 Task: In Heading Arial with underline. Font size of heading  '18'Font style of data Calibri. Font size of data  9Alignment of headline & data Align center. Fill color in heading,  RedFont color of data Black Apply border in Data No BorderIn the sheet  Expense Control Logbookbook
Action: Mouse moved to (151, 40)
Screenshot: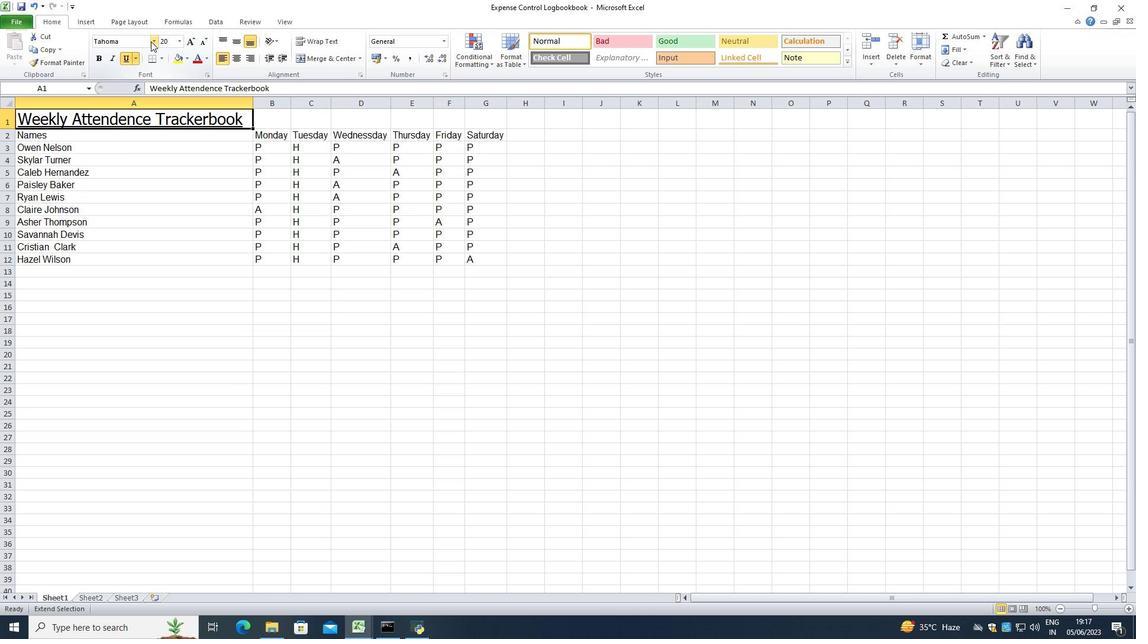 
Action: Mouse pressed left at (151, 40)
Screenshot: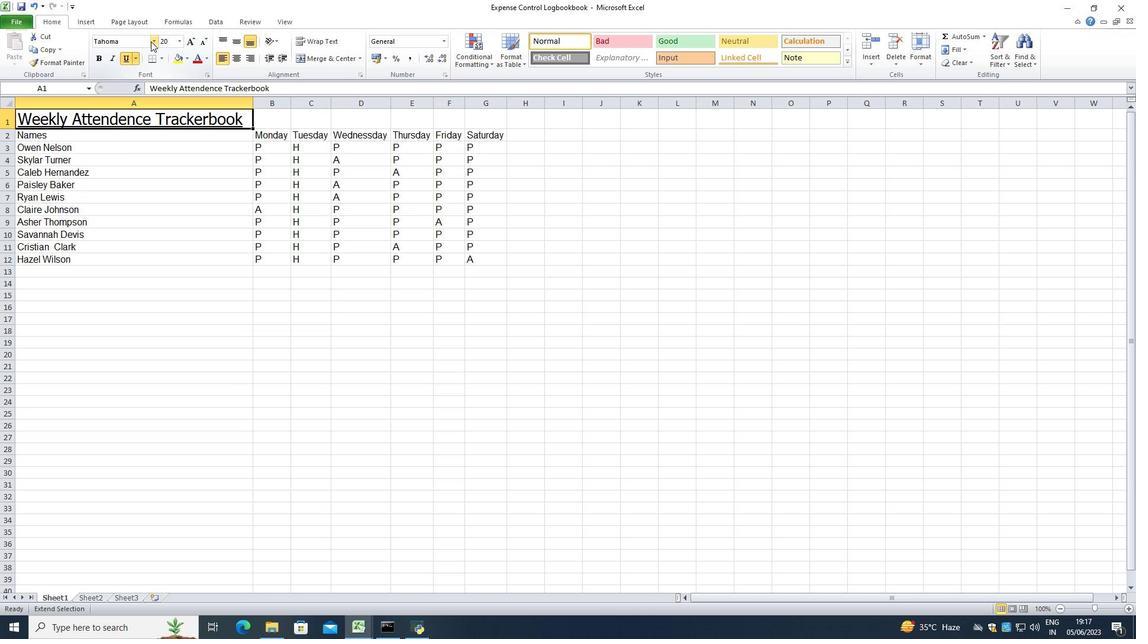 
Action: Mouse moved to (133, 204)
Screenshot: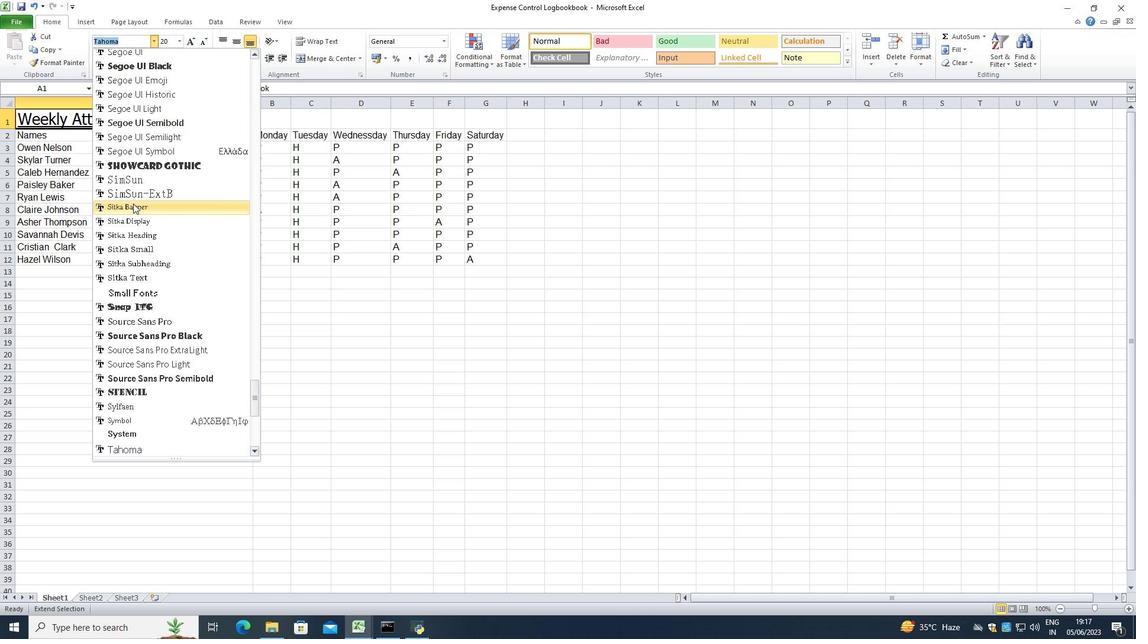 
Action: Mouse scrolled (133, 205) with delta (0, 0)
Screenshot: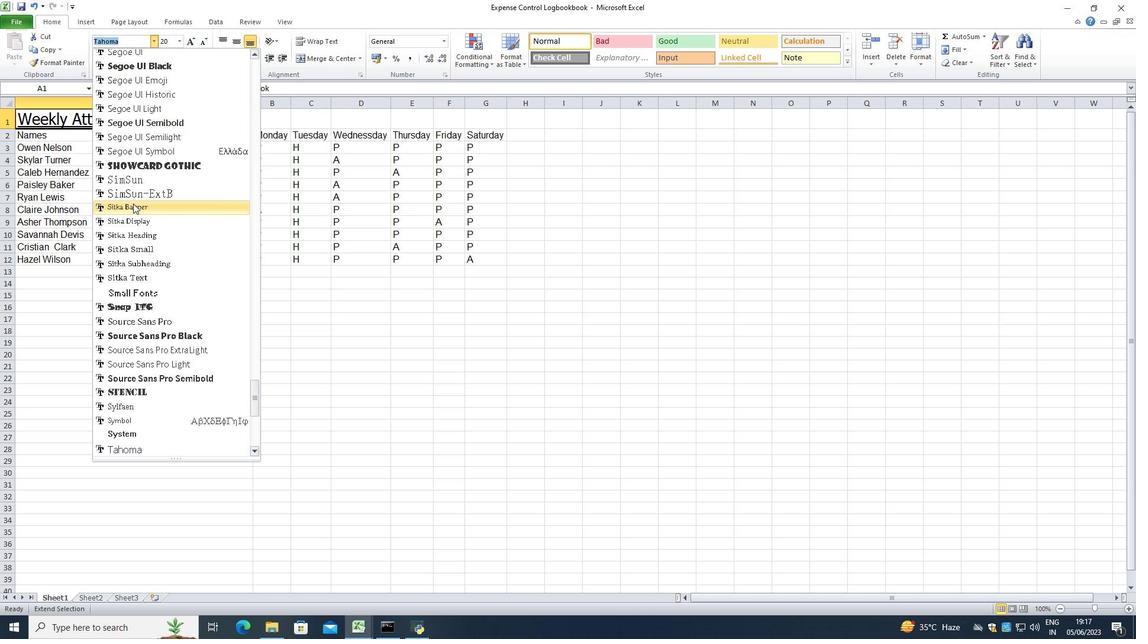 
Action: Mouse scrolled (133, 205) with delta (0, 0)
Screenshot: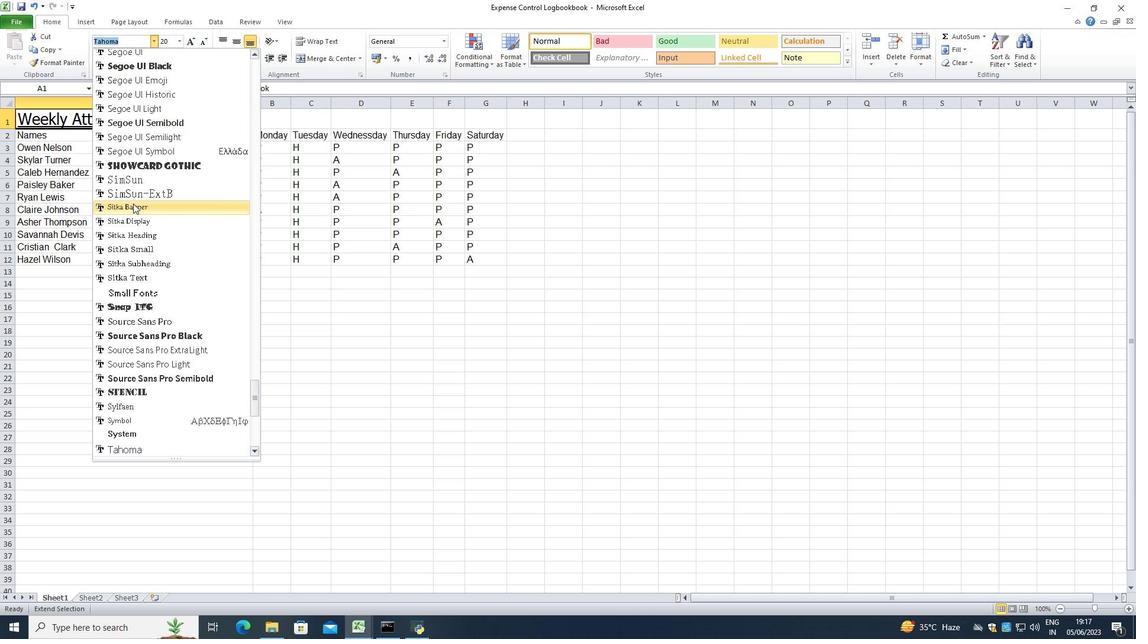 
Action: Mouse scrolled (133, 205) with delta (0, 0)
Screenshot: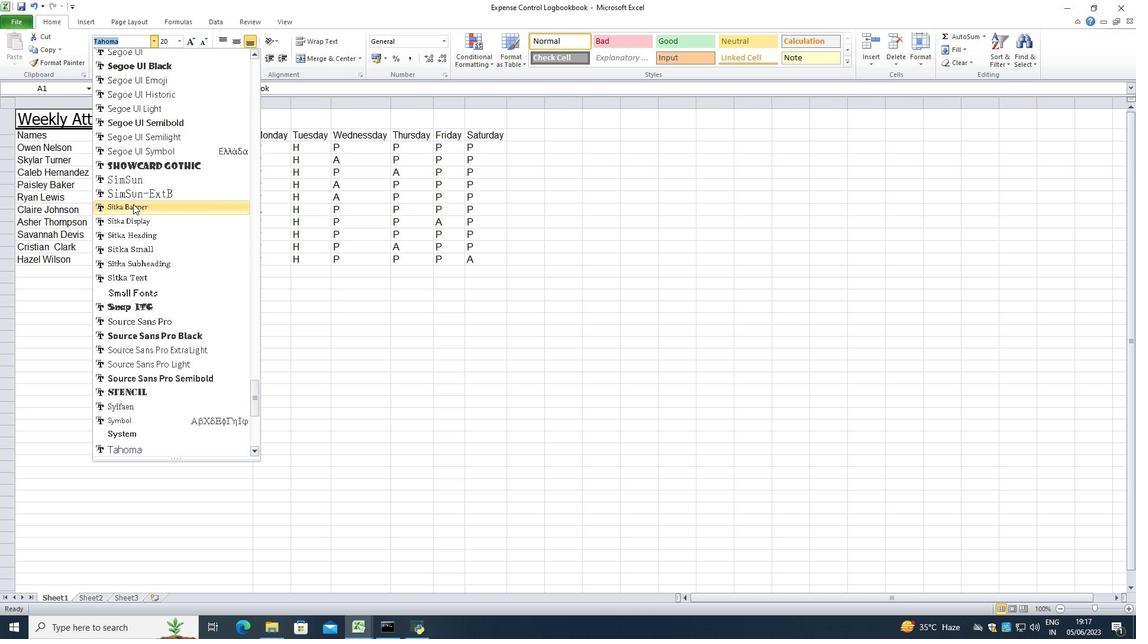 
Action: Mouse scrolled (133, 205) with delta (0, 0)
Screenshot: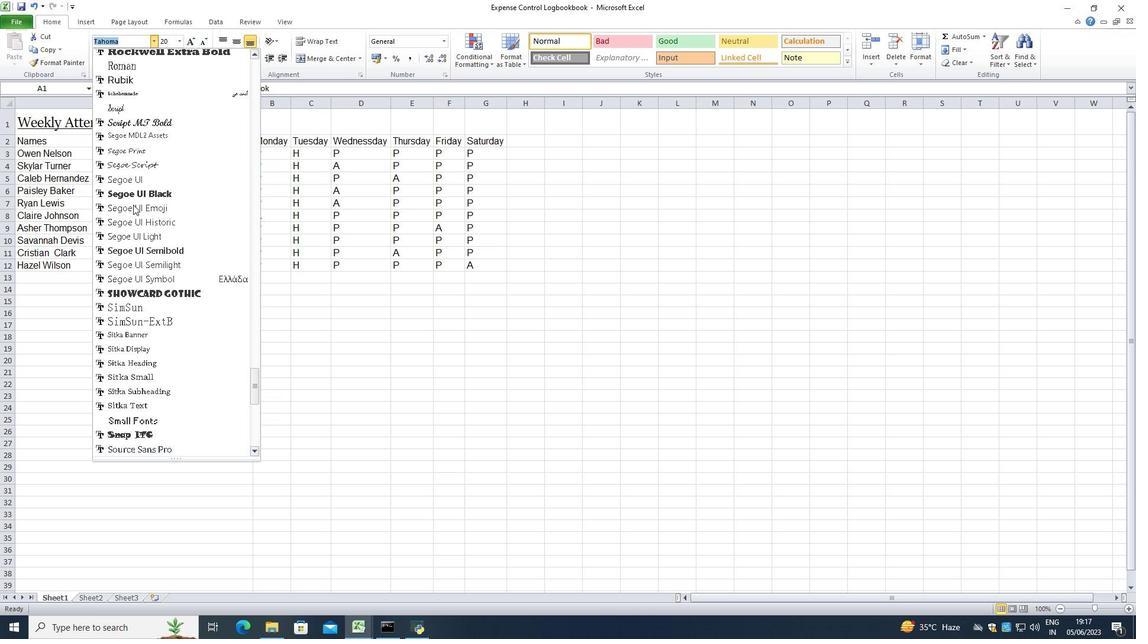 
Action: Mouse scrolled (133, 205) with delta (0, 0)
Screenshot: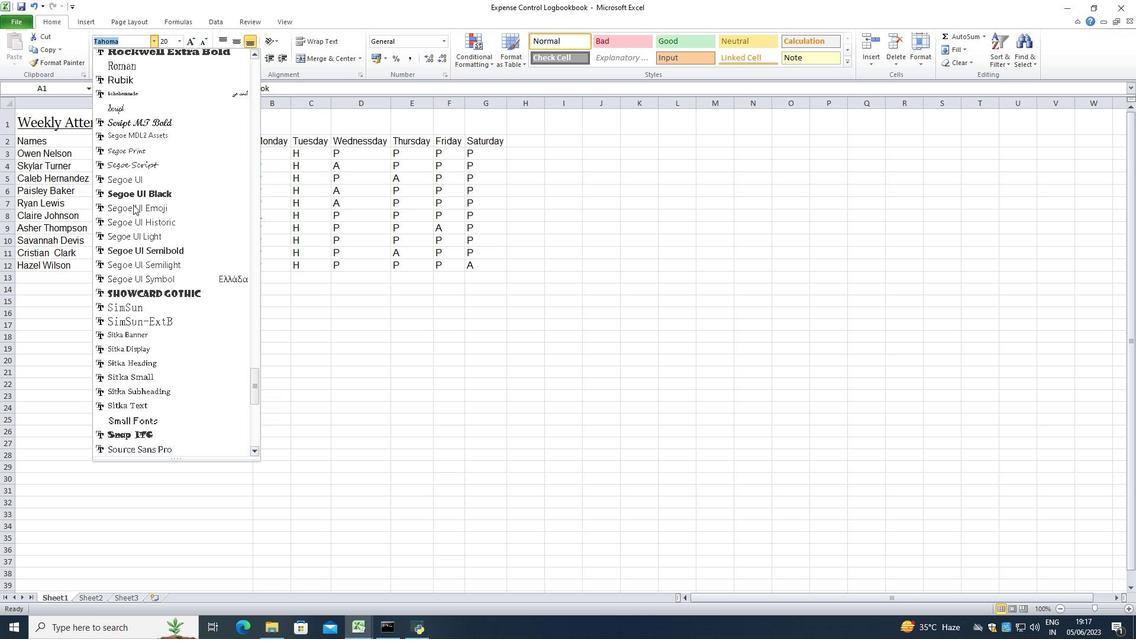 
Action: Mouse scrolled (133, 205) with delta (0, 0)
Screenshot: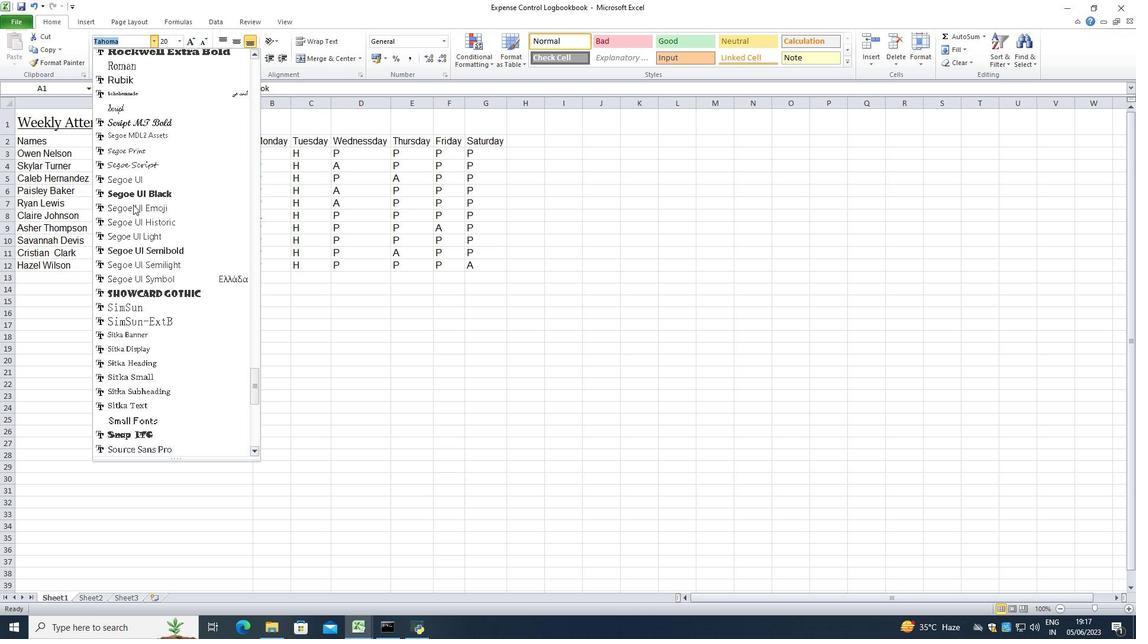 
Action: Mouse scrolled (133, 205) with delta (0, 0)
Screenshot: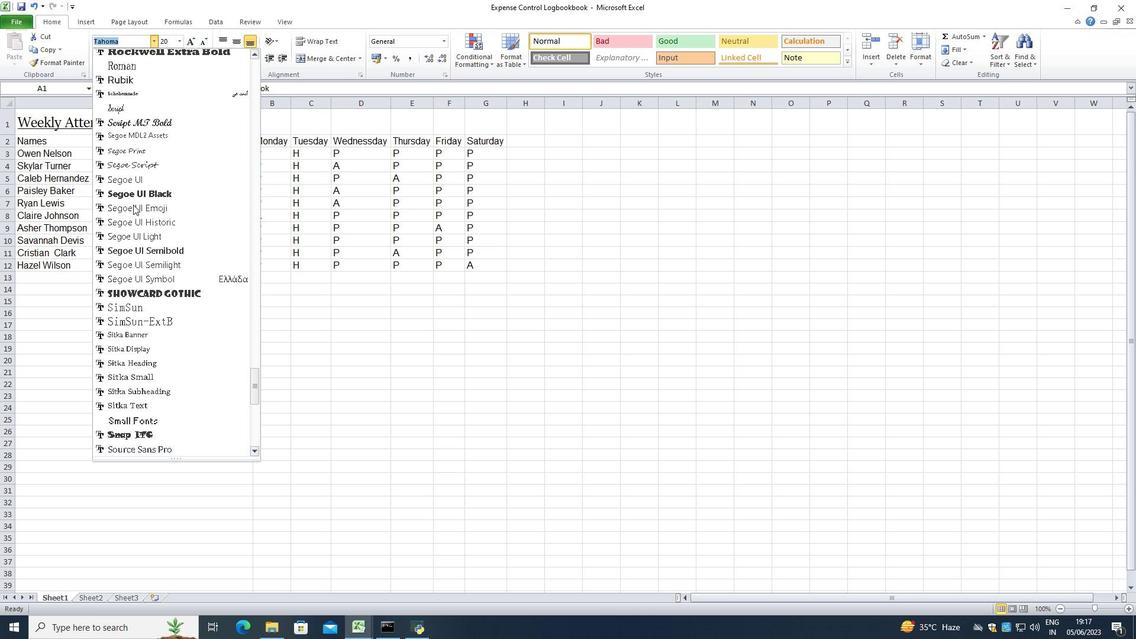 
Action: Mouse scrolled (133, 205) with delta (0, 0)
Screenshot: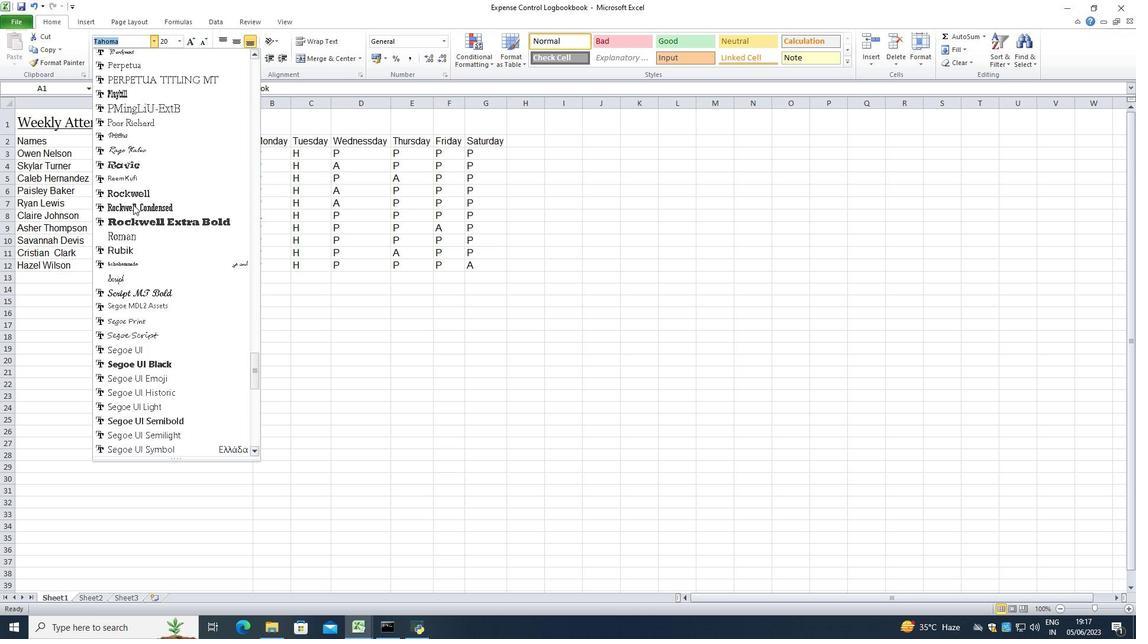 
Action: Mouse scrolled (133, 205) with delta (0, 0)
Screenshot: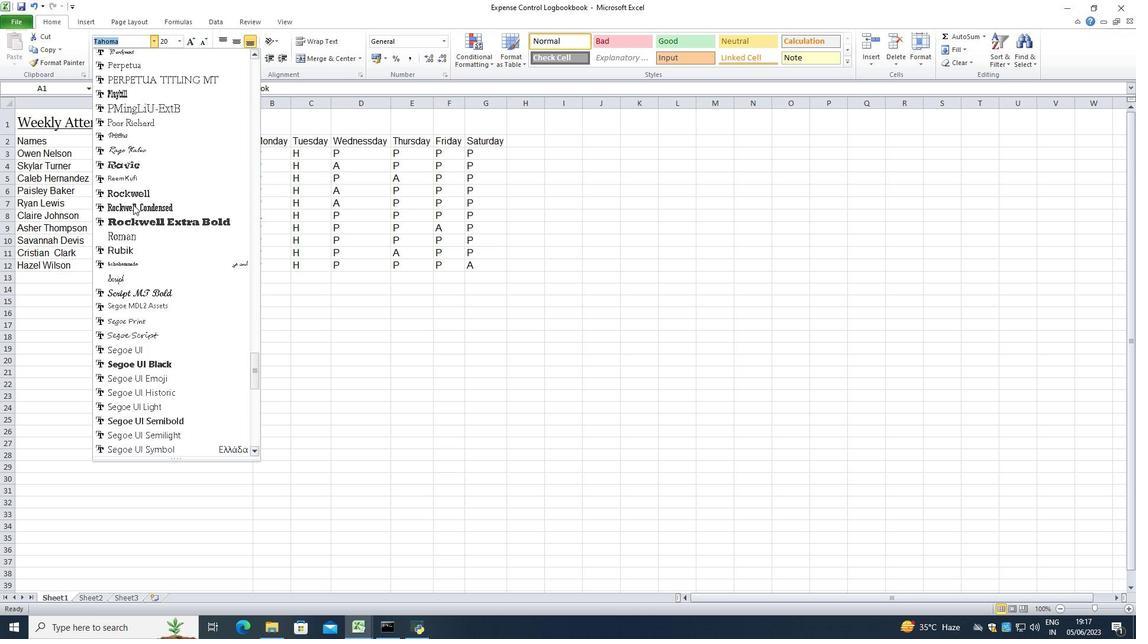 
Action: Mouse scrolled (133, 205) with delta (0, 0)
Screenshot: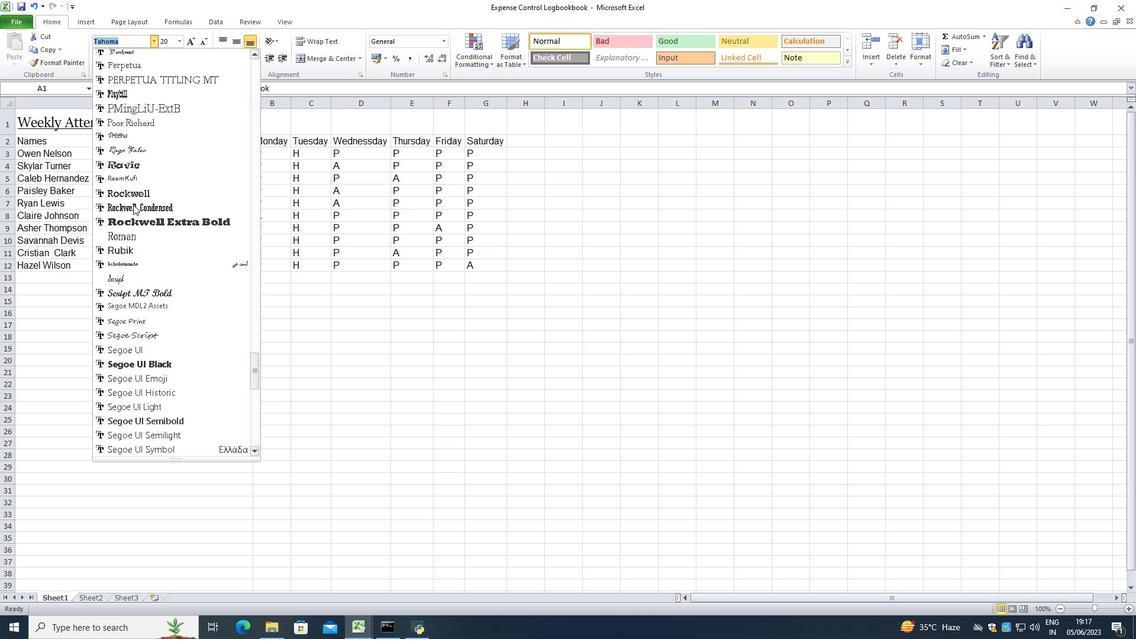 
Action: Mouse scrolled (133, 205) with delta (0, 0)
Screenshot: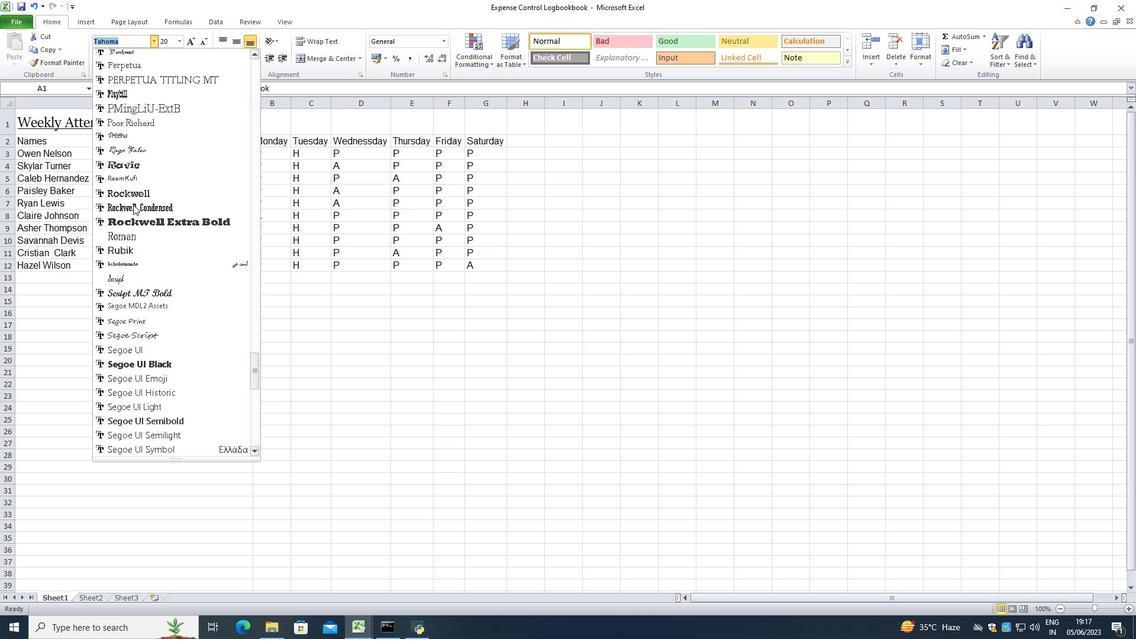 
Action: Mouse scrolled (133, 205) with delta (0, 0)
Screenshot: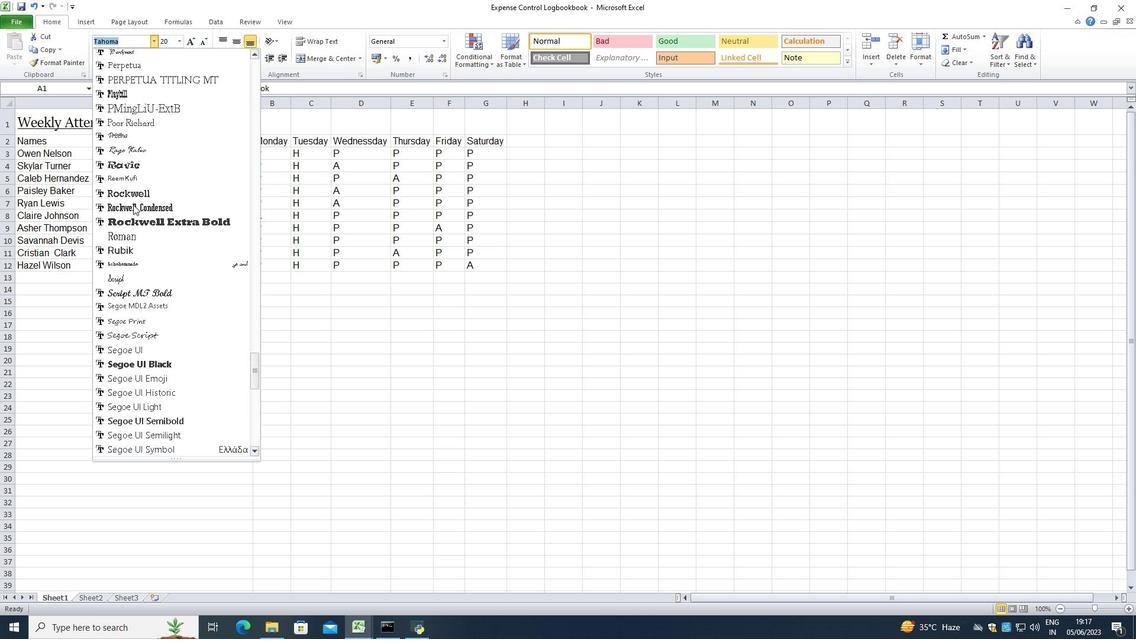 
Action: Mouse moved to (133, 204)
Screenshot: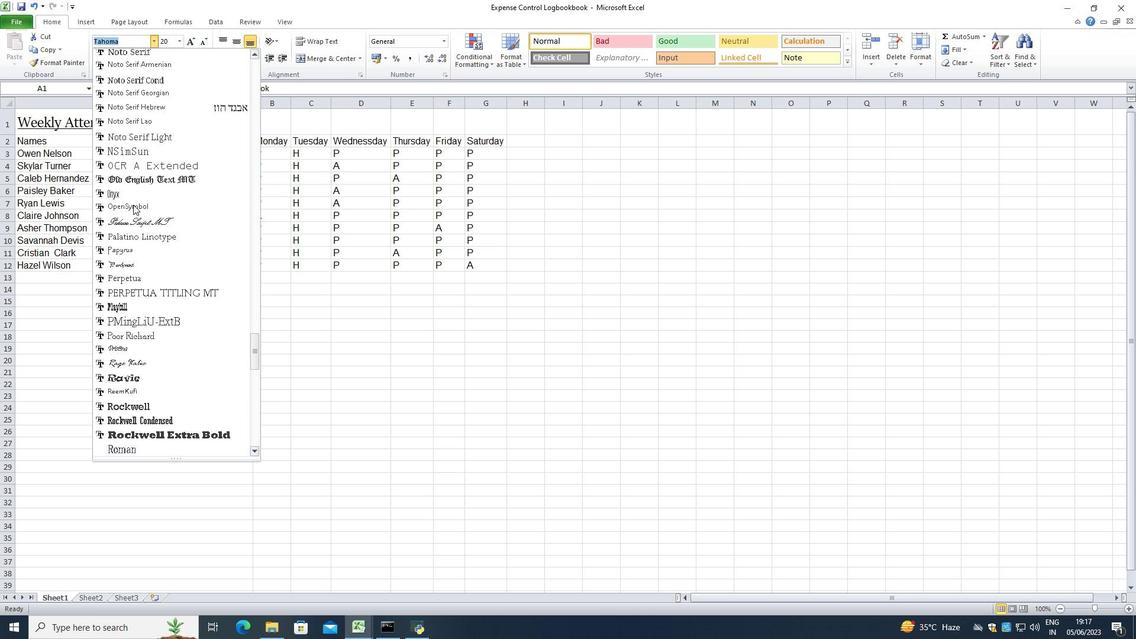 
Action: Mouse scrolled (133, 205) with delta (0, 0)
Screenshot: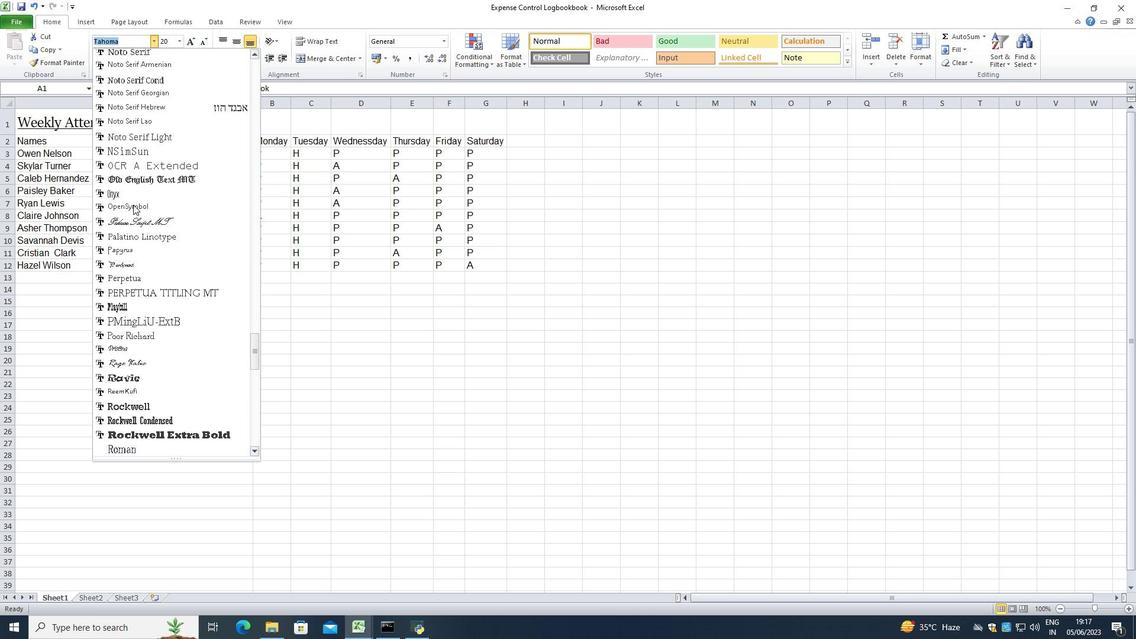 
Action: Mouse scrolled (133, 205) with delta (0, 0)
Screenshot: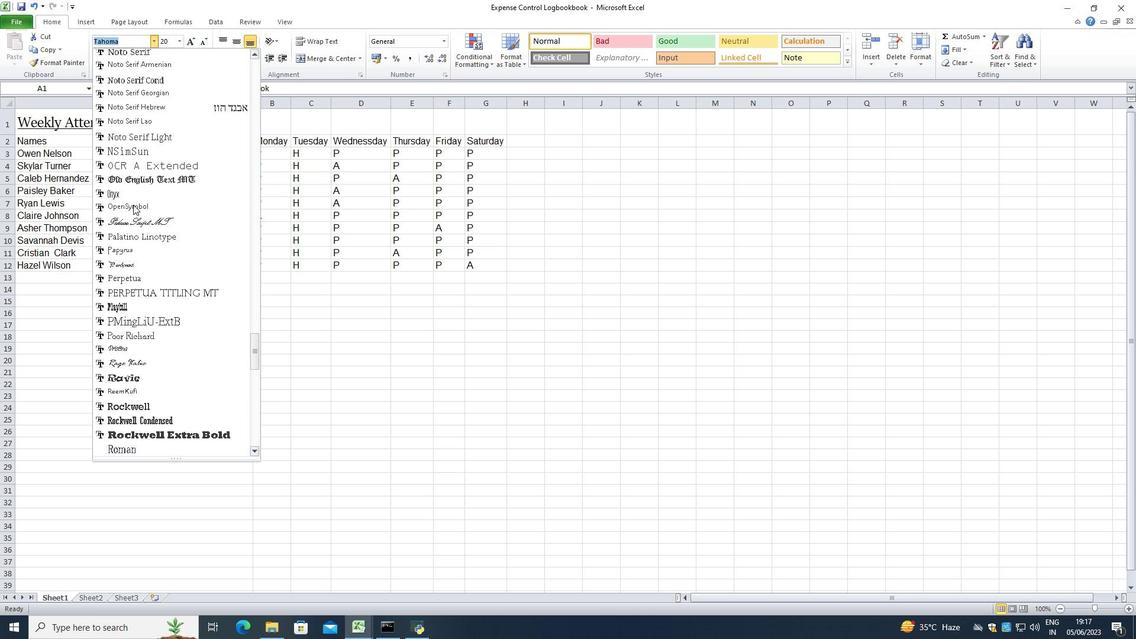
Action: Mouse scrolled (133, 205) with delta (0, 0)
Screenshot: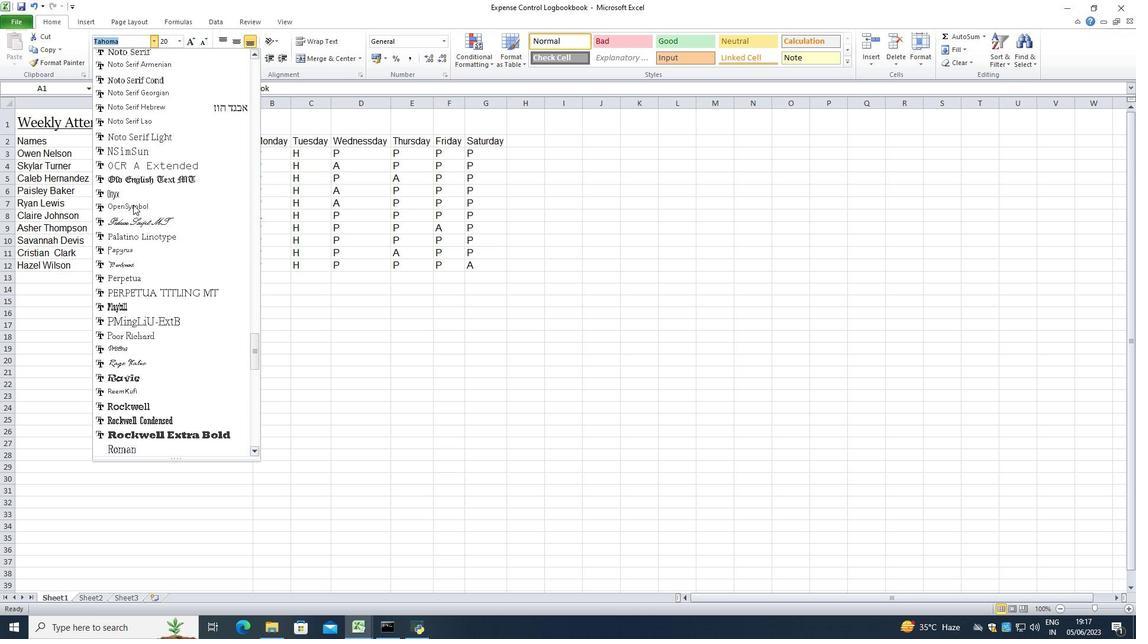 
Action: Mouse scrolled (133, 205) with delta (0, 0)
Screenshot: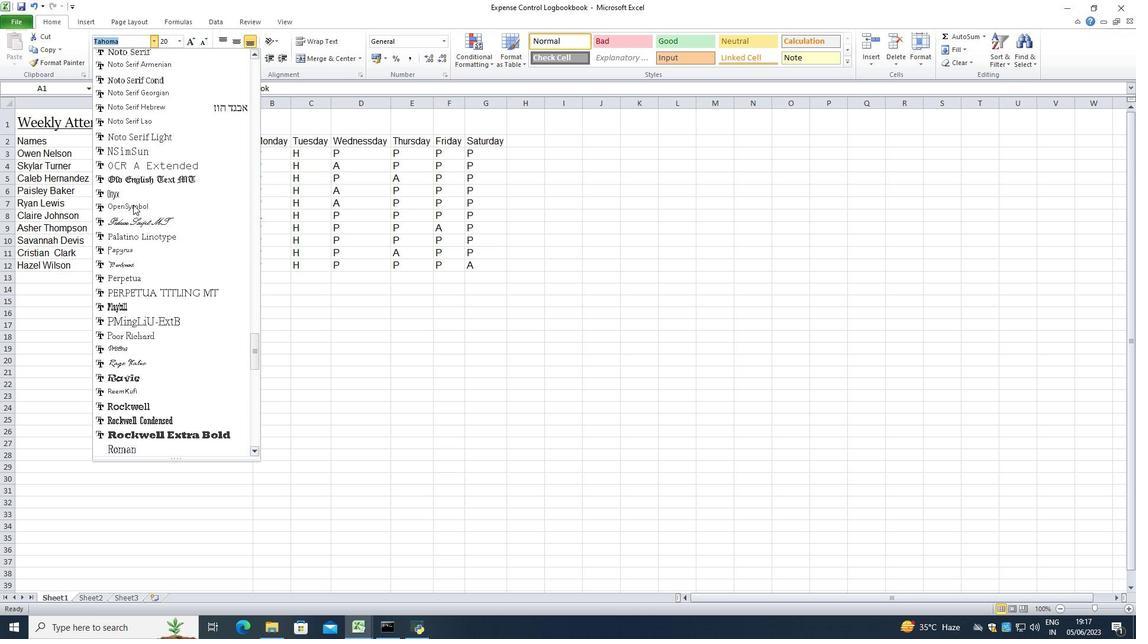 
Action: Mouse scrolled (133, 205) with delta (0, 0)
Screenshot: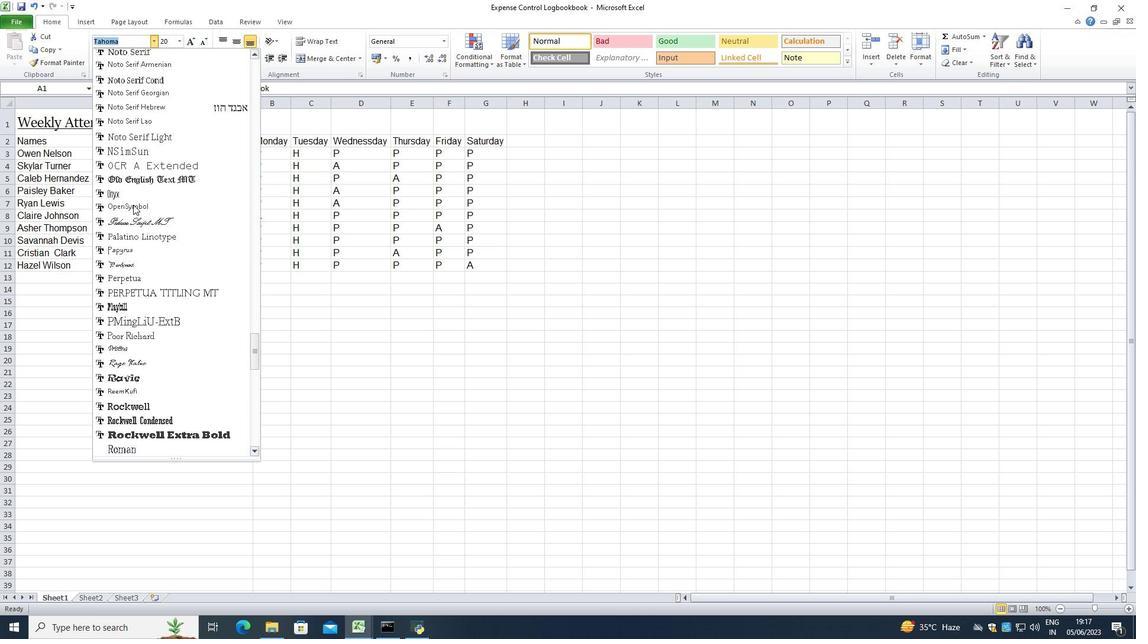 
Action: Mouse scrolled (133, 205) with delta (0, 0)
Screenshot: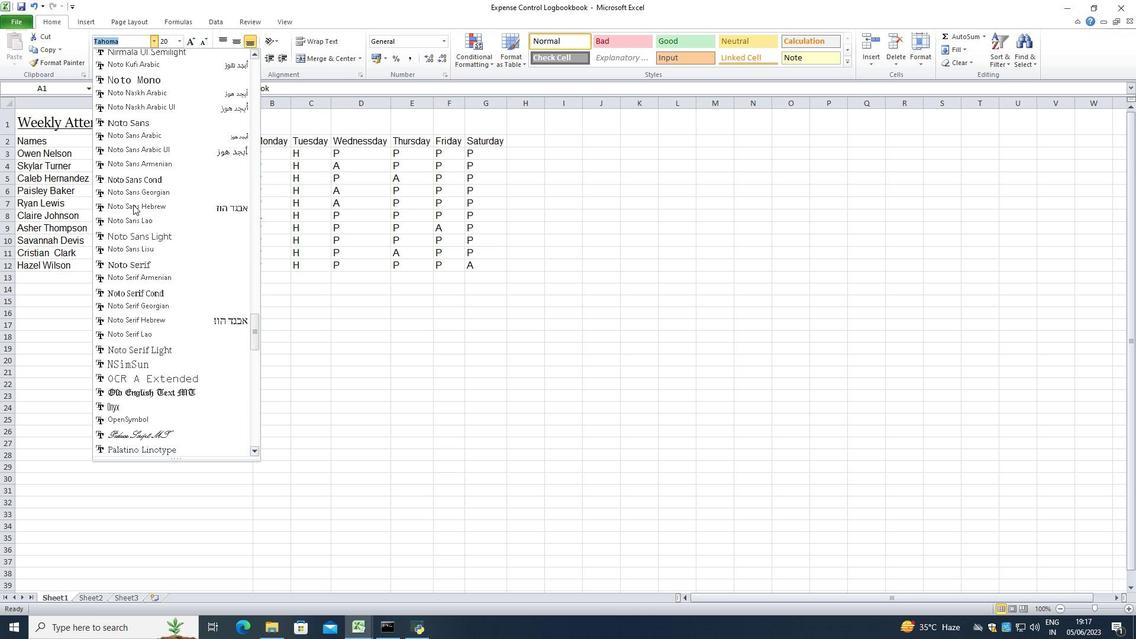 
Action: Mouse scrolled (133, 205) with delta (0, 0)
Screenshot: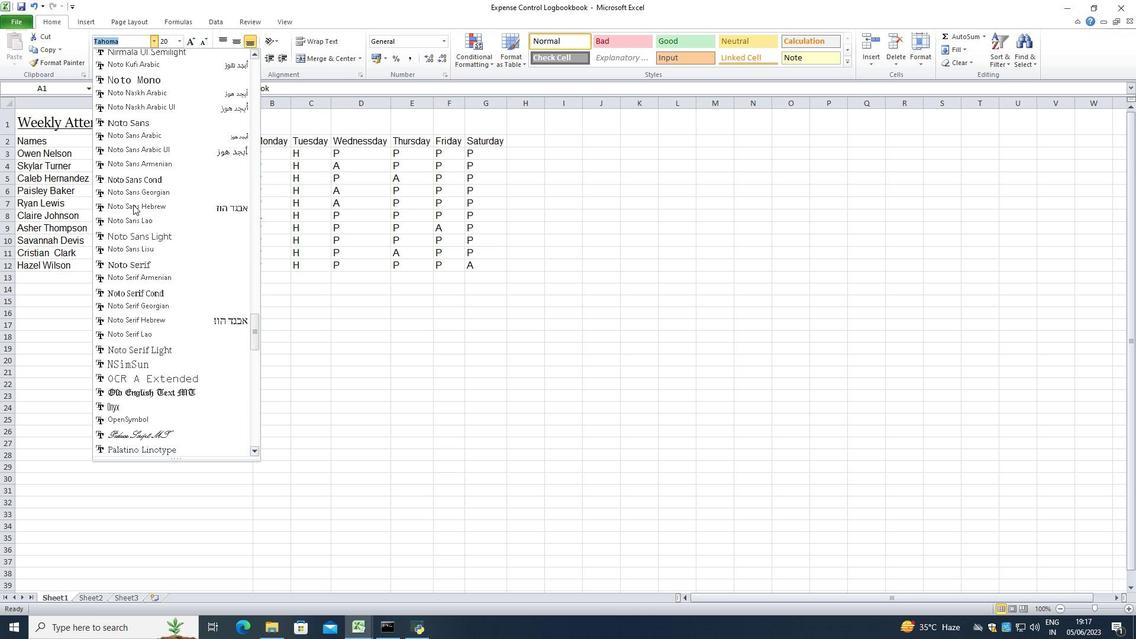 
Action: Mouse scrolled (133, 205) with delta (0, 0)
Screenshot: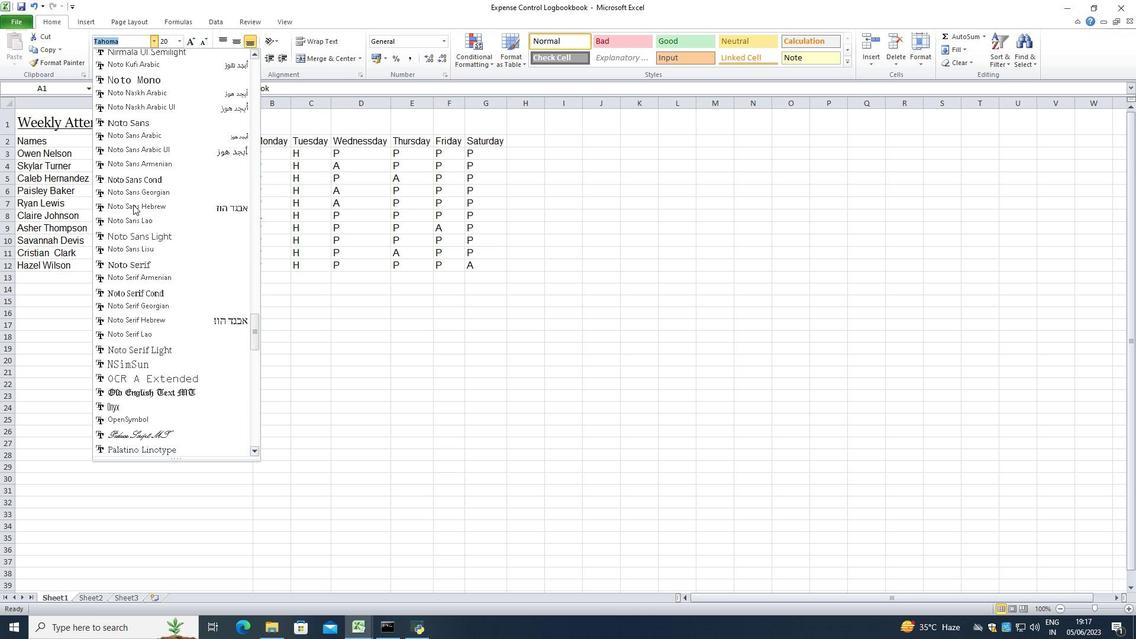 
Action: Mouse scrolled (133, 205) with delta (0, 0)
Screenshot: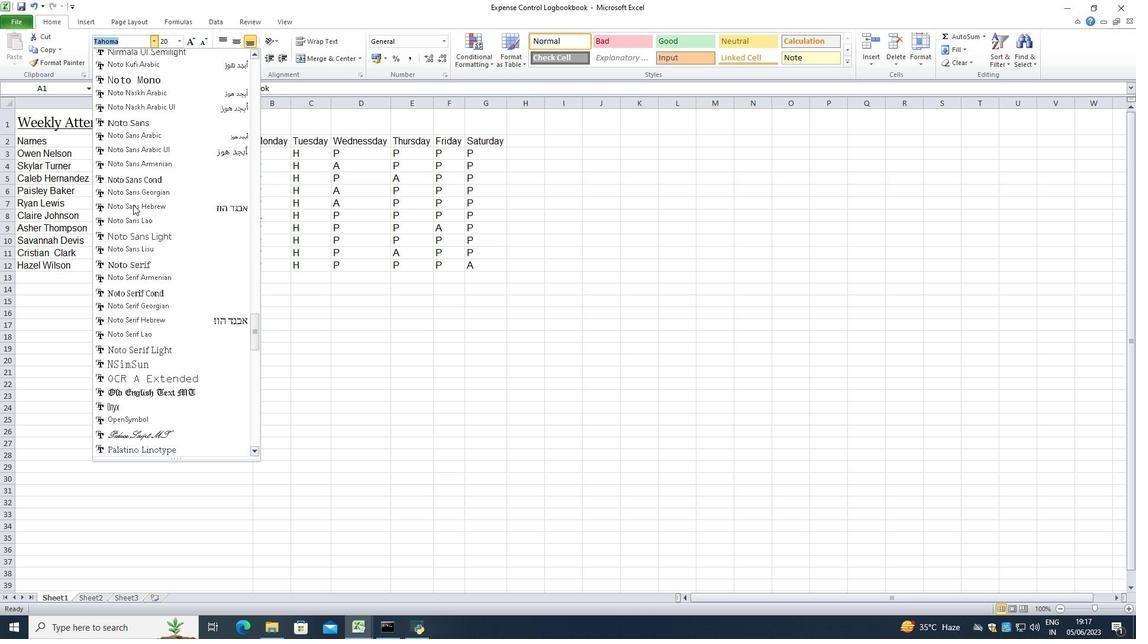 
Action: Mouse scrolled (133, 205) with delta (0, 0)
Screenshot: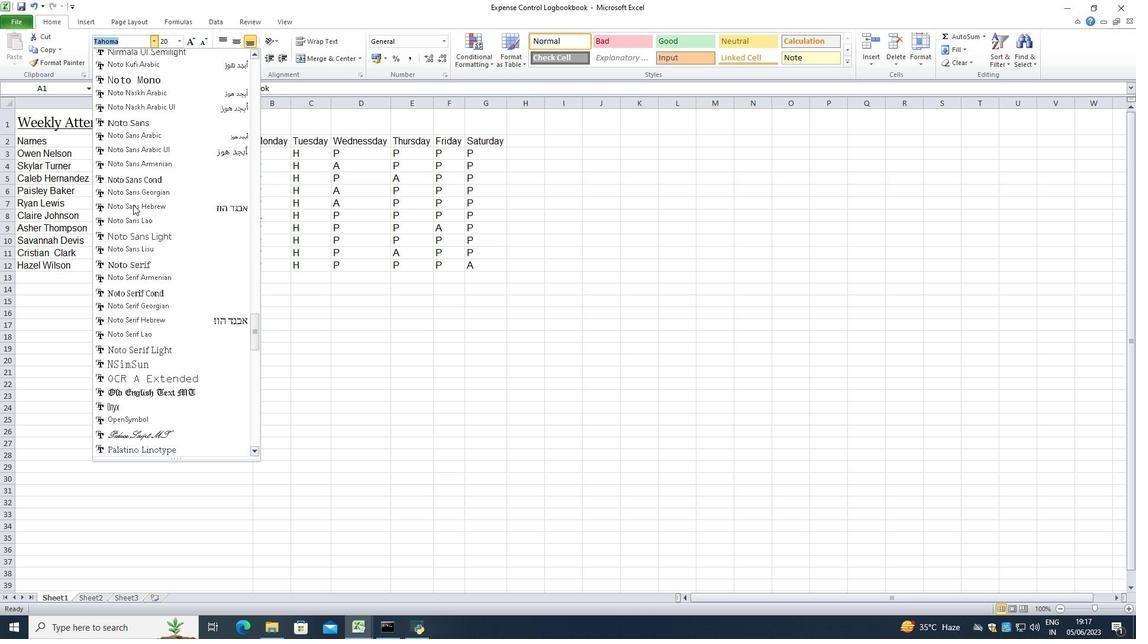 
Action: Mouse scrolled (133, 205) with delta (0, 0)
Screenshot: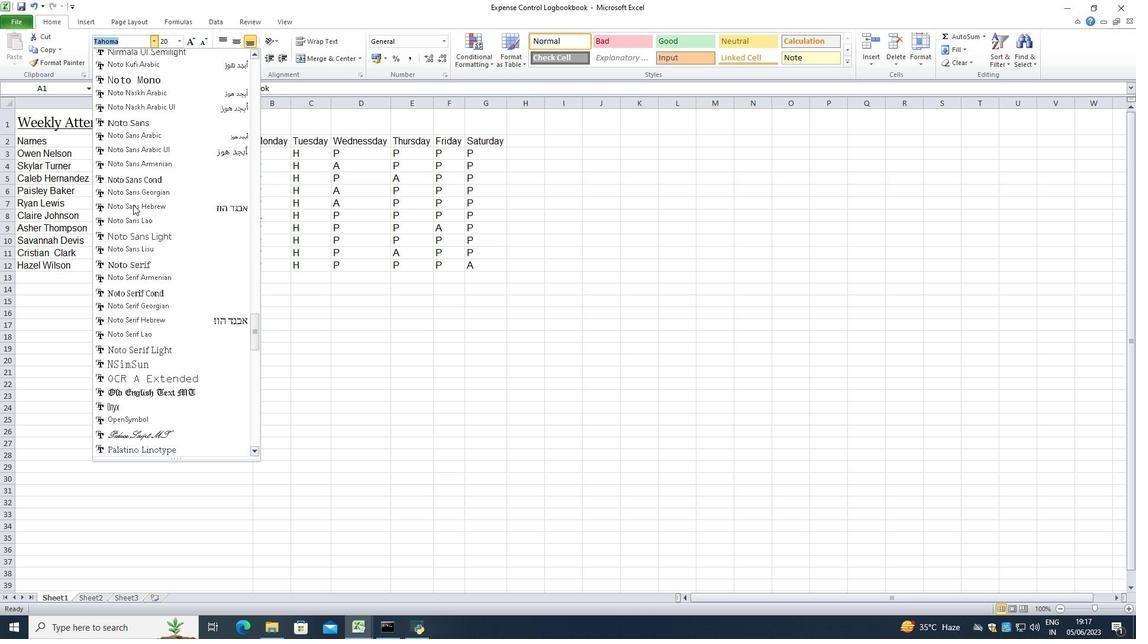 
Action: Mouse moved to (133, 204)
Screenshot: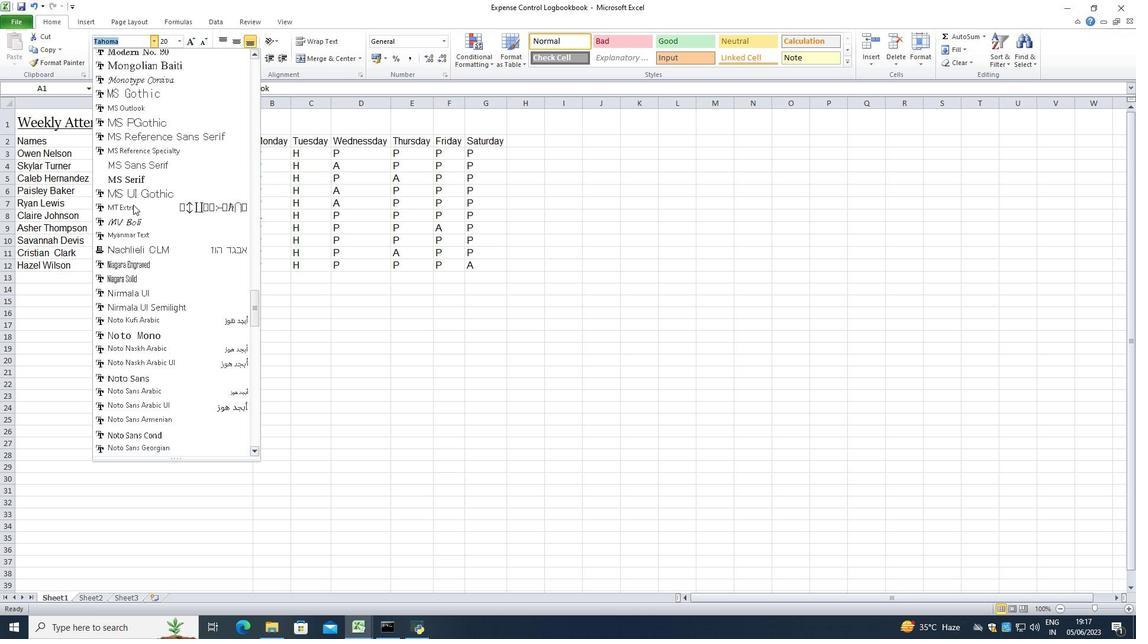 
Action: Mouse scrolled (133, 206) with delta (0, 1)
Screenshot: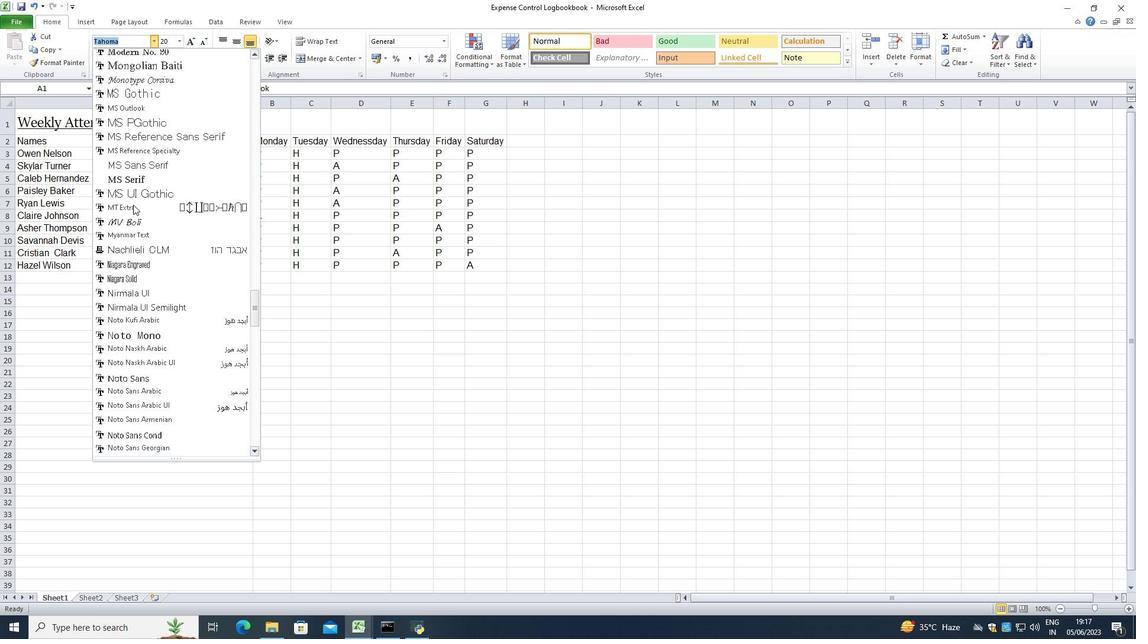 
Action: Mouse scrolled (133, 205) with delta (0, 0)
Screenshot: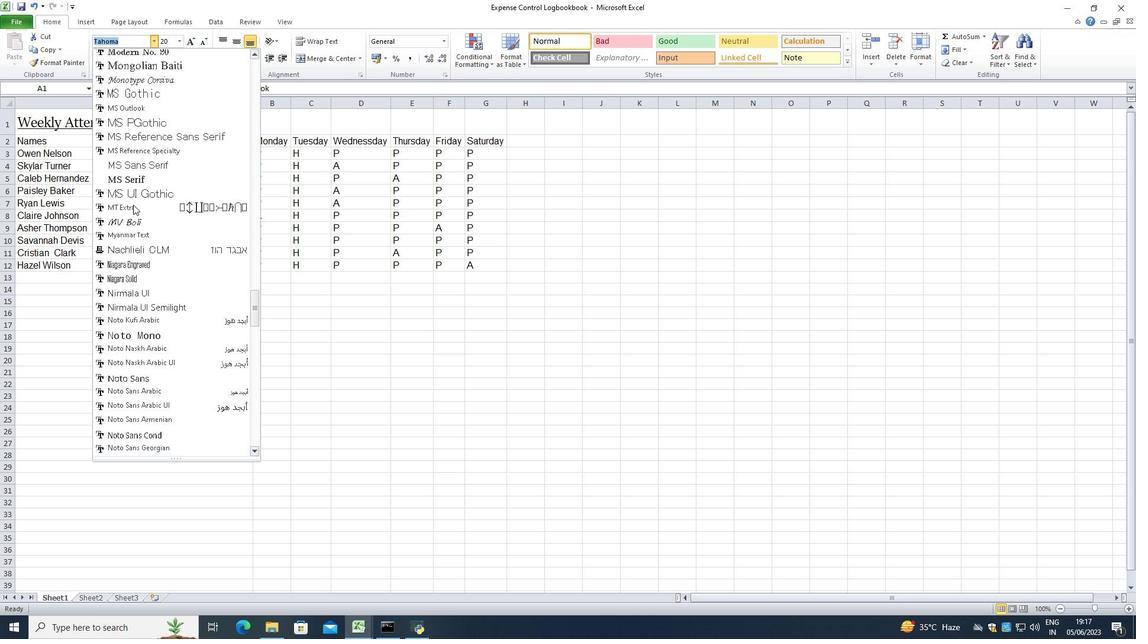 
Action: Mouse scrolled (133, 205) with delta (0, 0)
Screenshot: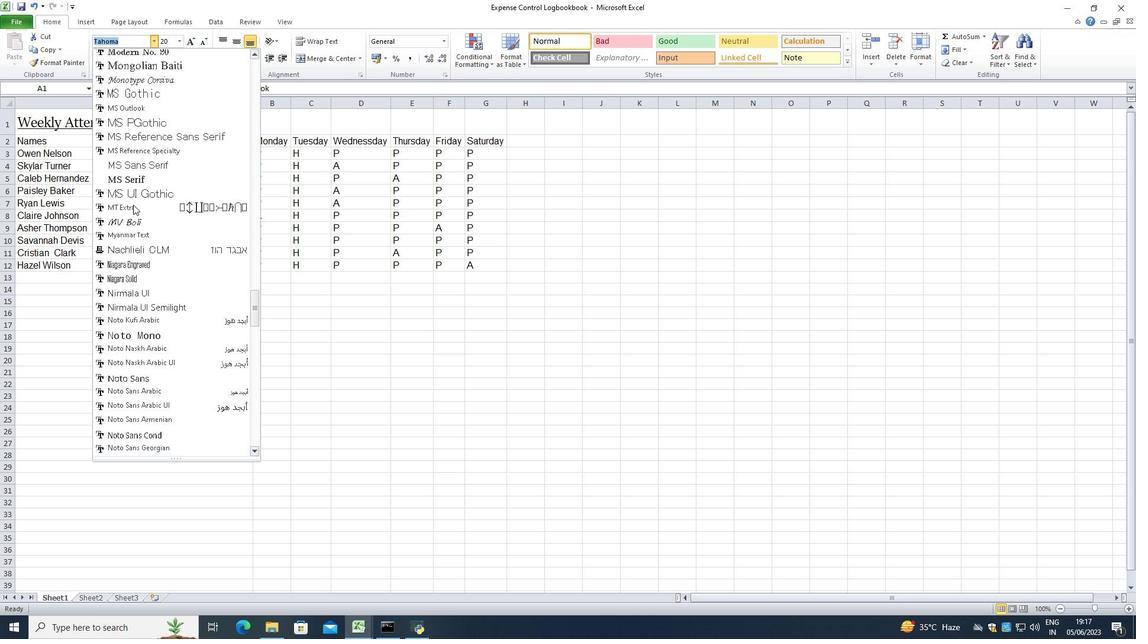 
Action: Mouse scrolled (133, 205) with delta (0, 0)
Screenshot: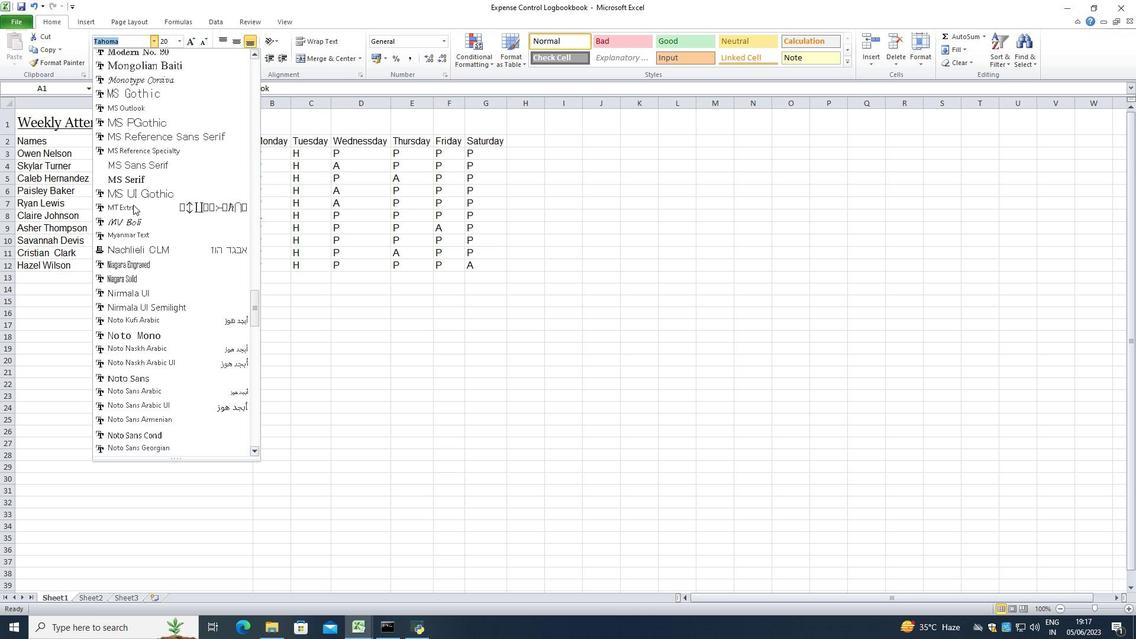
Action: Mouse scrolled (133, 205) with delta (0, 0)
Screenshot: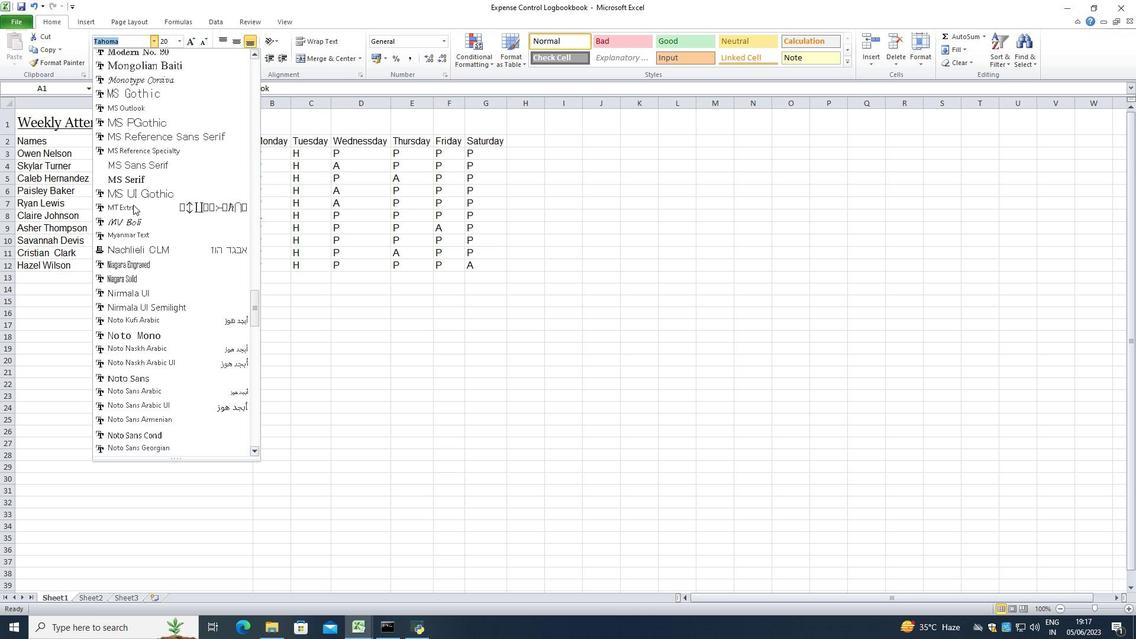 
Action: Mouse moved to (133, 204)
Screenshot: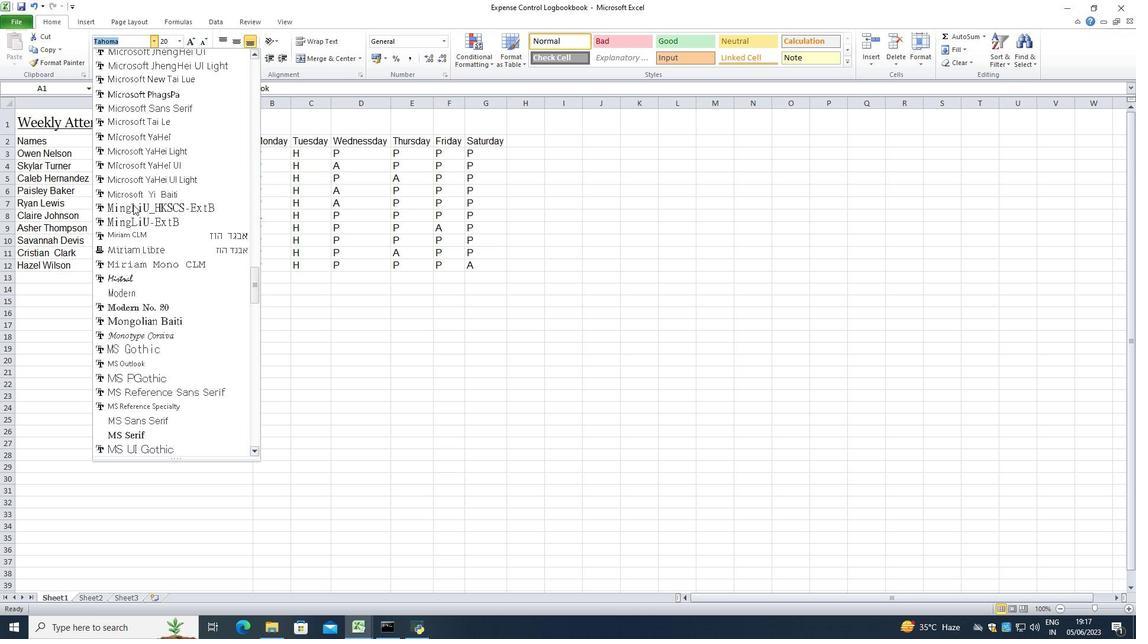 
Action: Mouse scrolled (133, 205) with delta (0, 0)
Screenshot: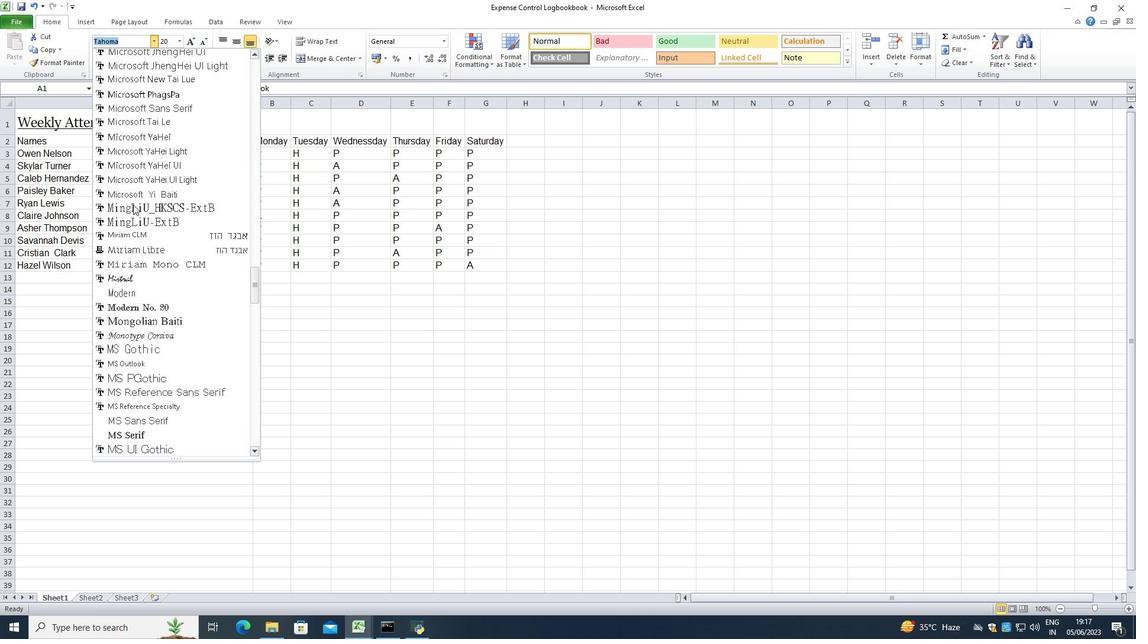 
Action: Mouse scrolled (133, 205) with delta (0, 0)
Screenshot: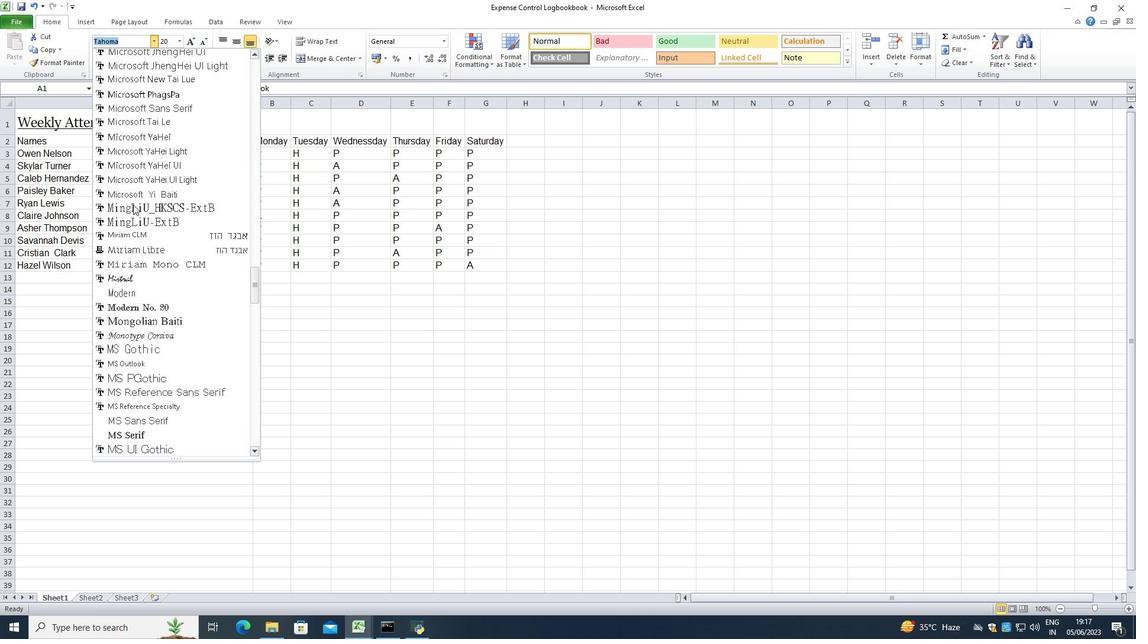 
Action: Mouse scrolled (133, 205) with delta (0, 0)
Screenshot: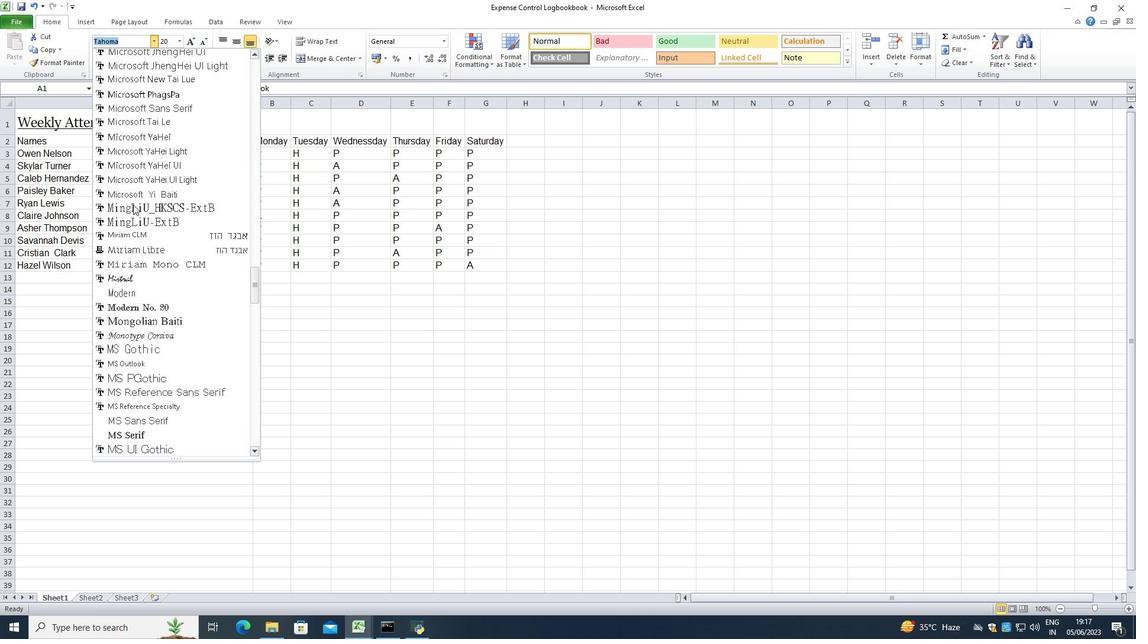 
Action: Mouse scrolled (133, 205) with delta (0, 0)
Screenshot: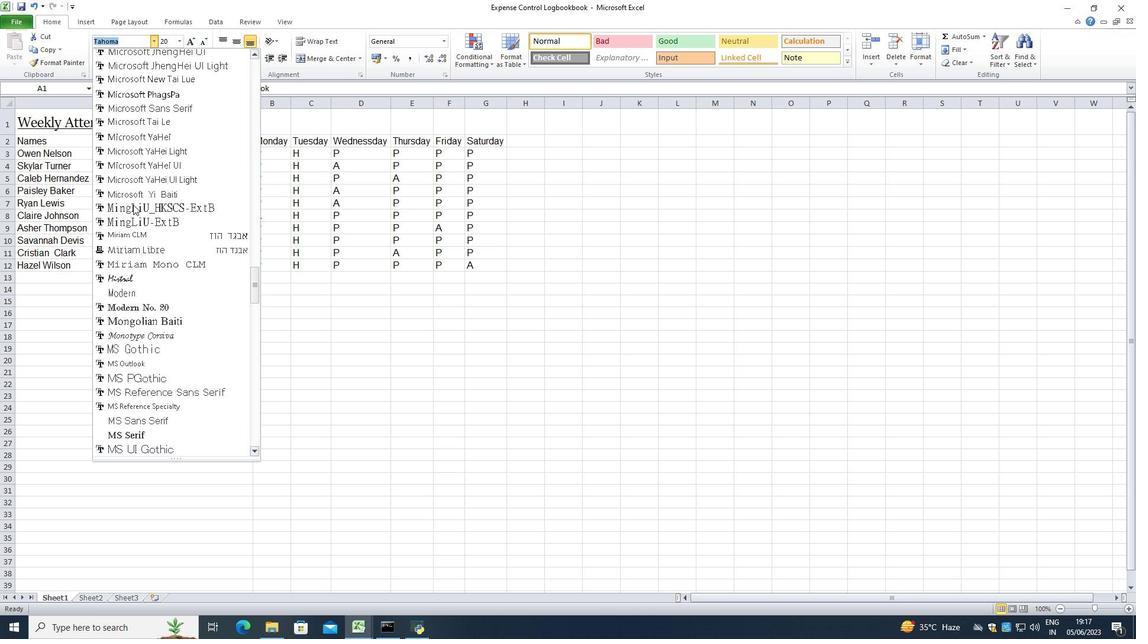 
Action: Mouse scrolled (133, 205) with delta (0, 0)
Screenshot: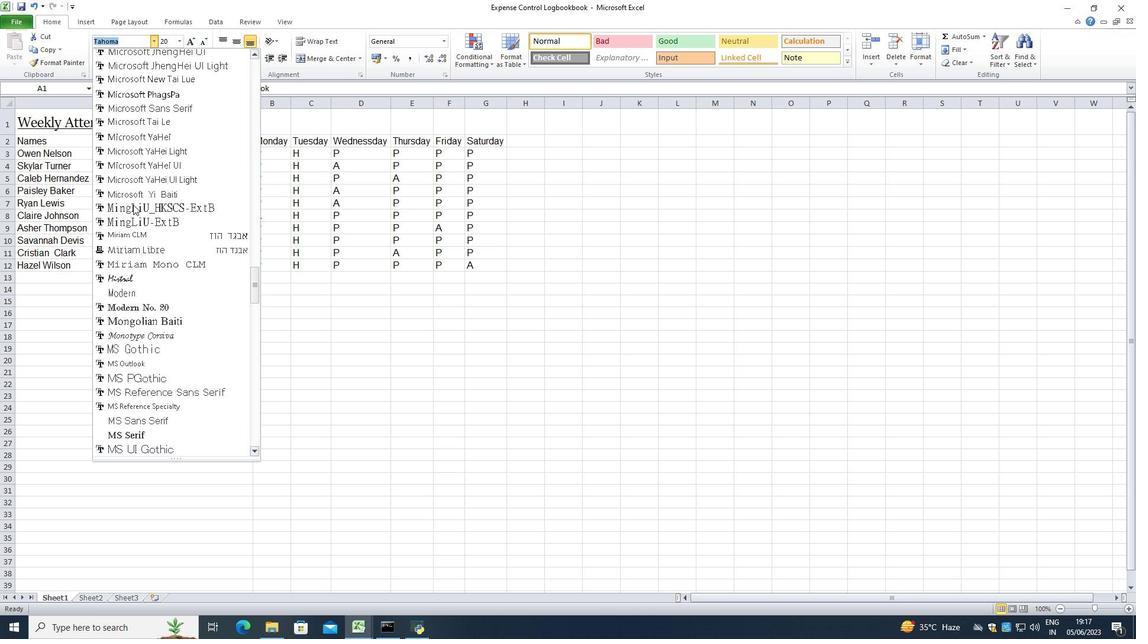 
Action: Mouse scrolled (133, 205) with delta (0, 0)
Screenshot: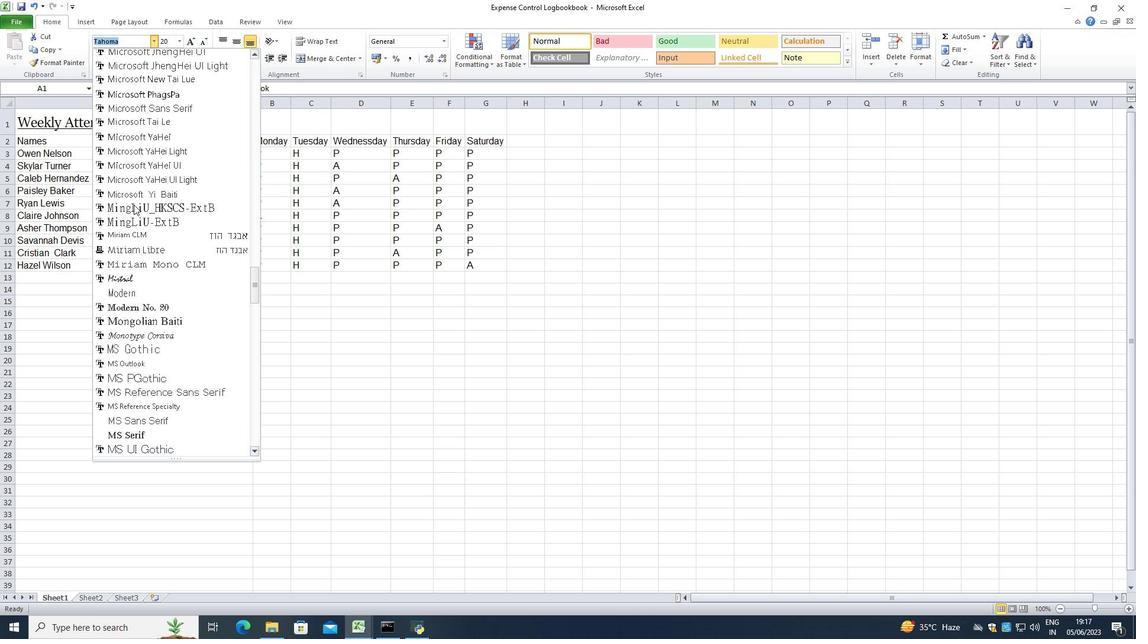 
Action: Mouse moved to (146, 207)
Screenshot: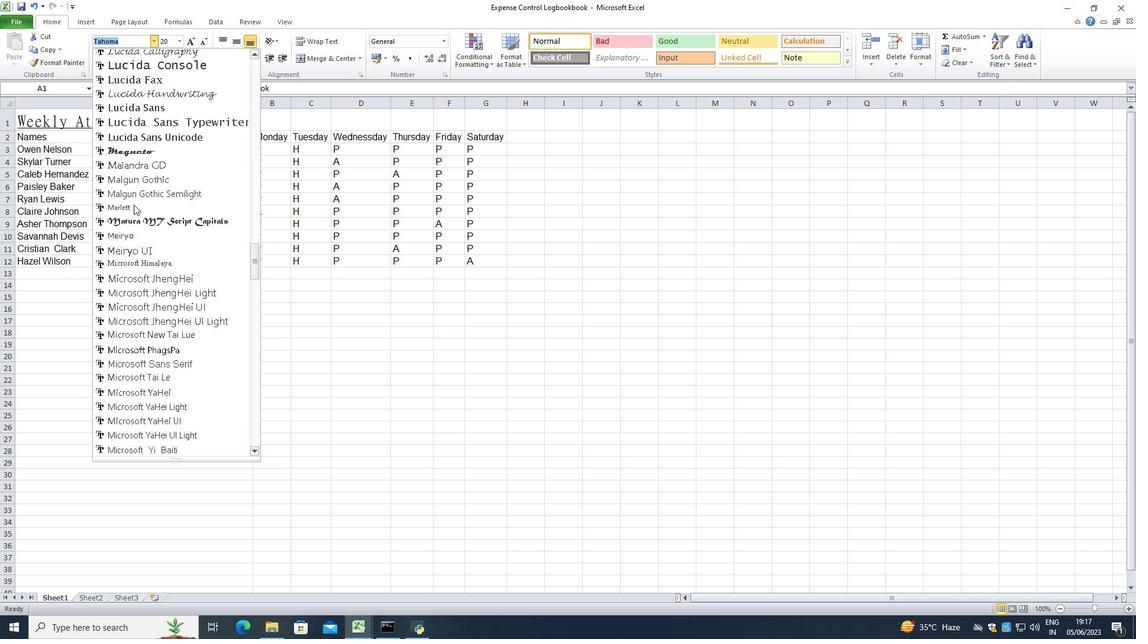 
Action: Mouse scrolled (146, 207) with delta (0, 0)
Screenshot: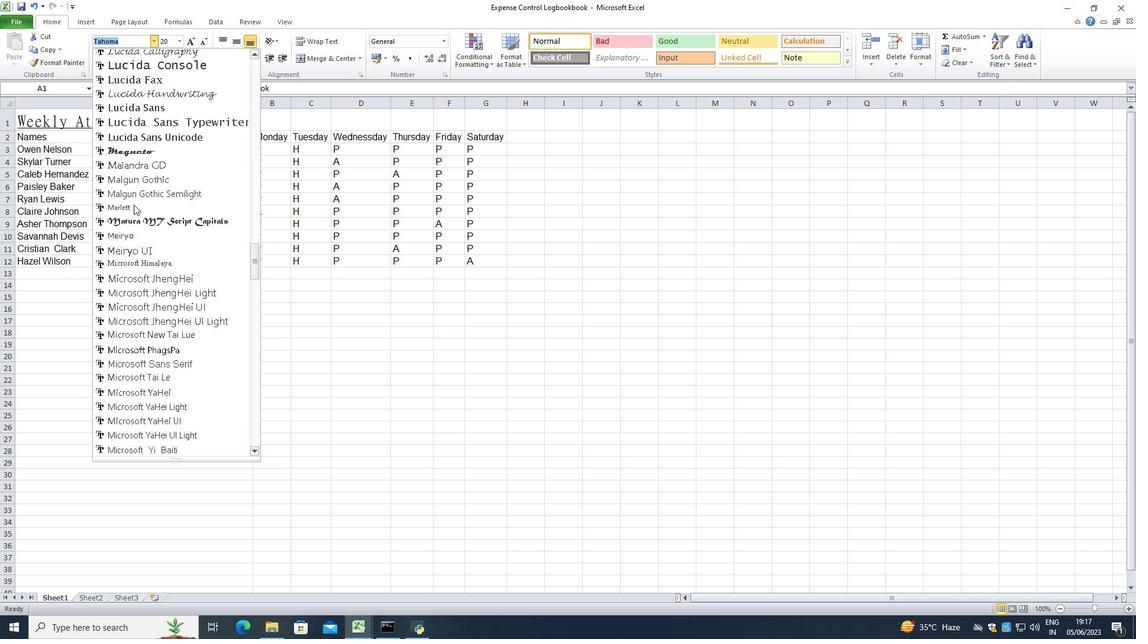
Action: Mouse scrolled (146, 207) with delta (0, 0)
Screenshot: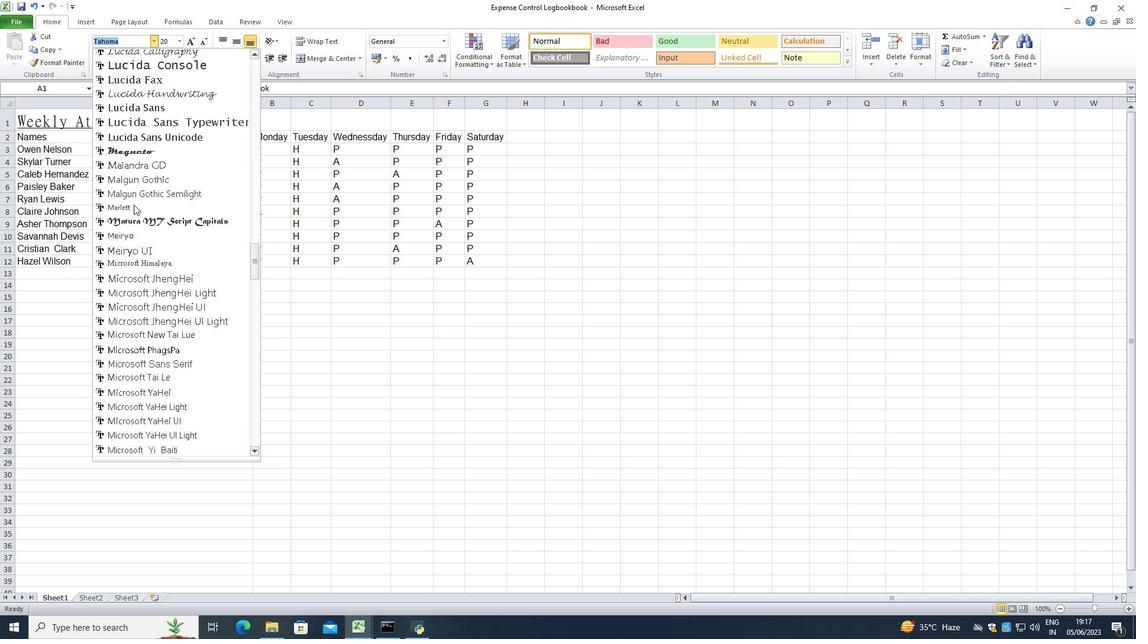 
Action: Mouse scrolled (146, 207) with delta (0, 0)
Screenshot: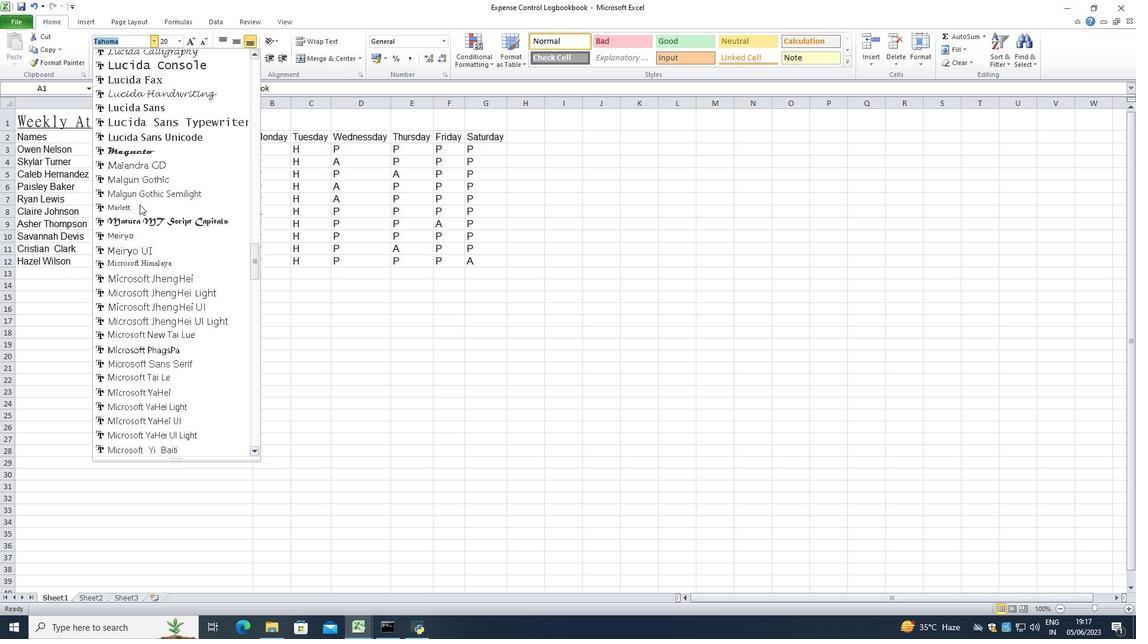 
Action: Mouse scrolled (146, 207) with delta (0, 0)
Screenshot: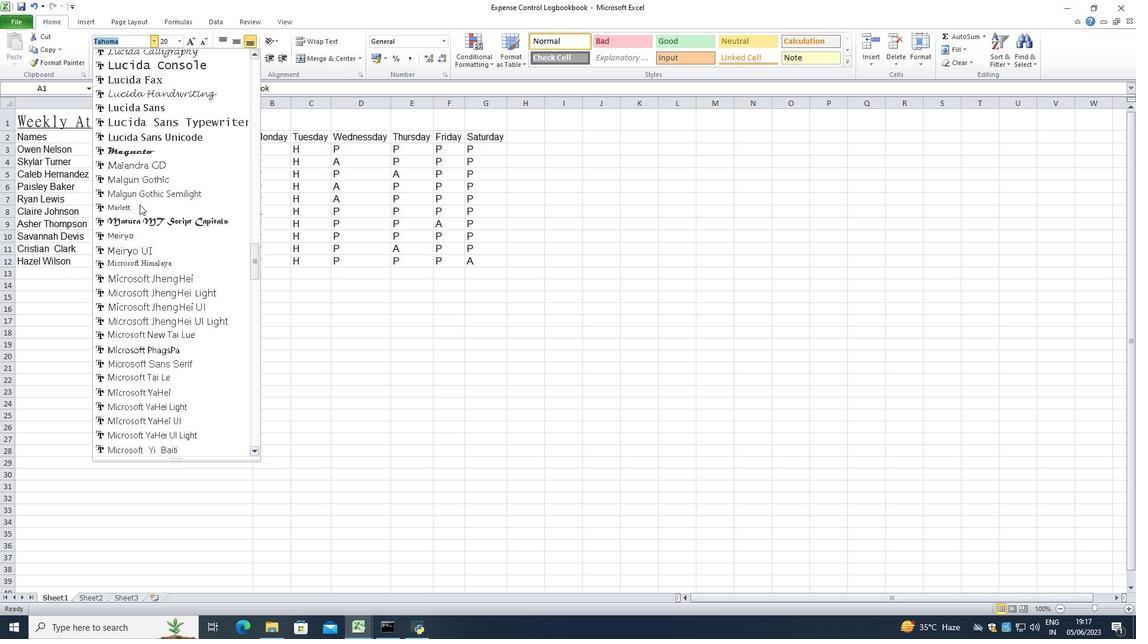 
Action: Mouse scrolled (146, 207) with delta (0, 0)
Screenshot: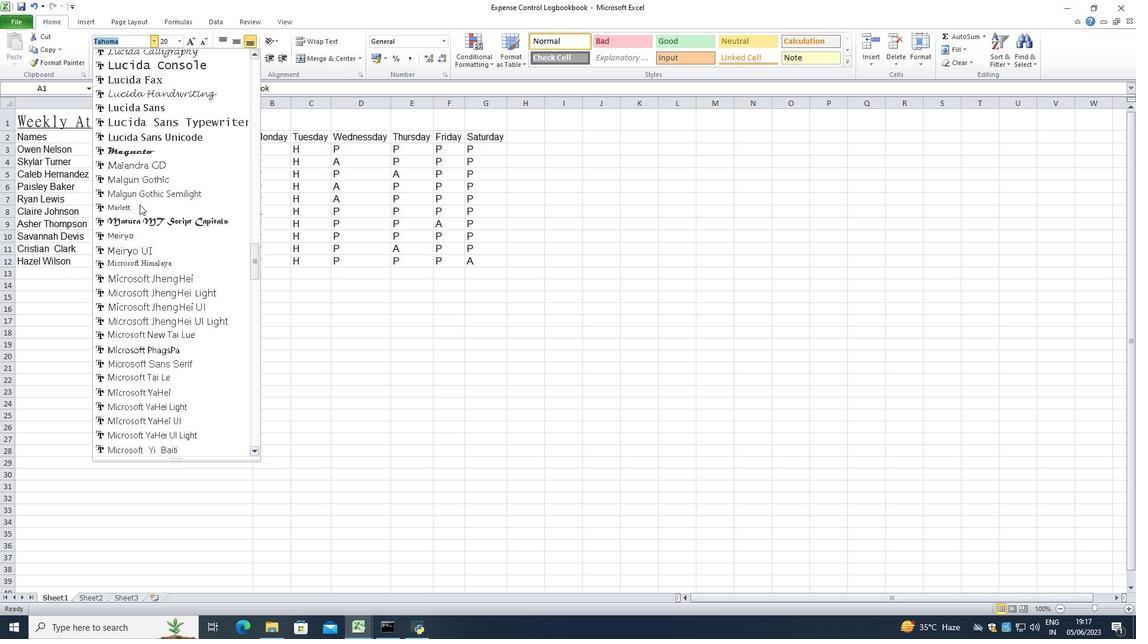 
Action: Mouse scrolled (146, 207) with delta (0, 0)
Screenshot: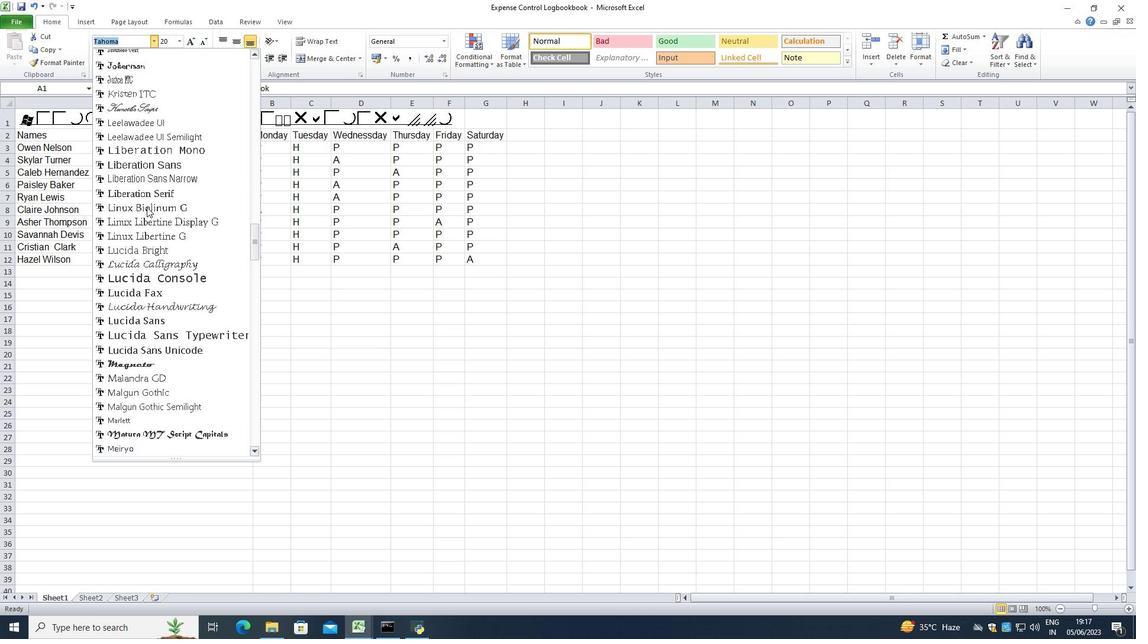 
Action: Mouse scrolled (146, 208) with delta (0, 1)
Screenshot: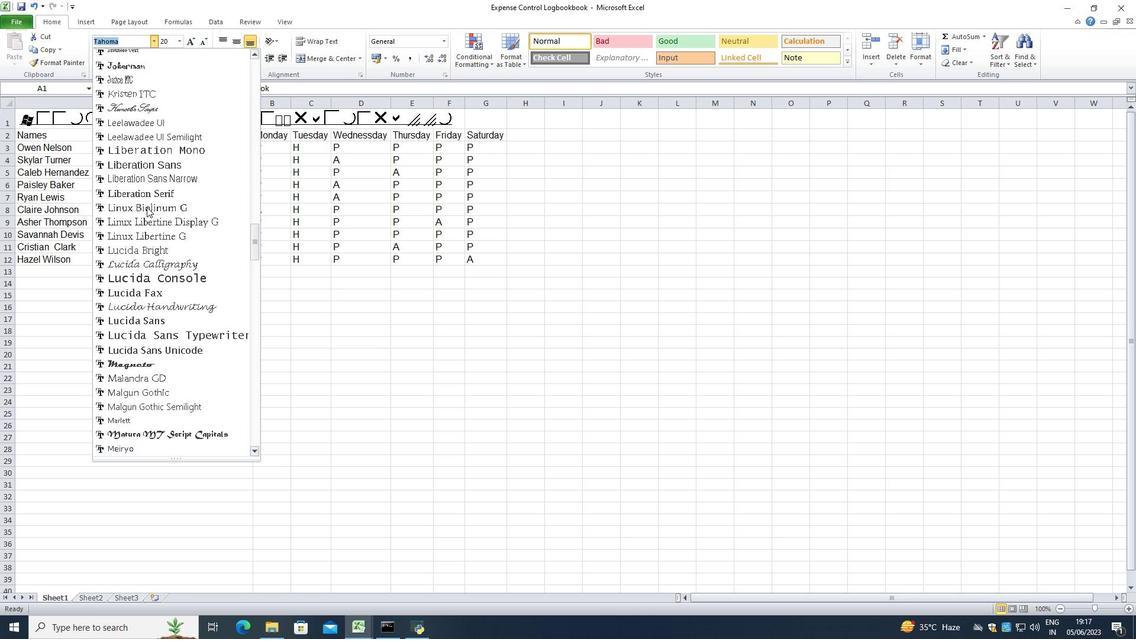 
Action: Mouse scrolled (146, 207) with delta (0, 0)
Screenshot: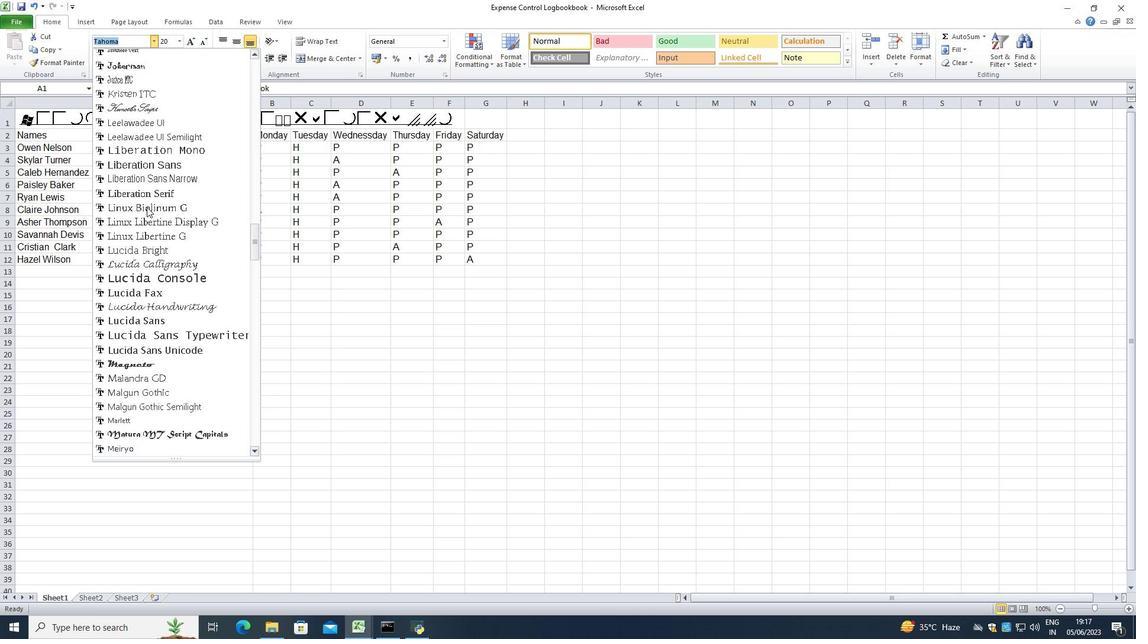 
Action: Mouse scrolled (146, 207) with delta (0, 0)
Screenshot: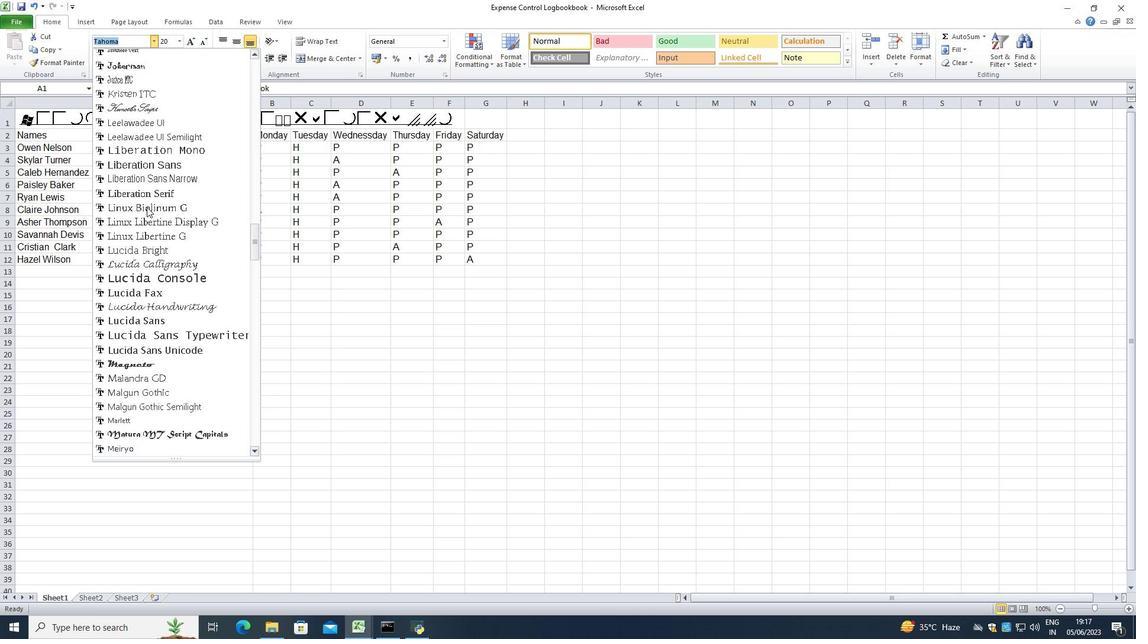 
Action: Mouse scrolled (146, 207) with delta (0, 0)
Screenshot: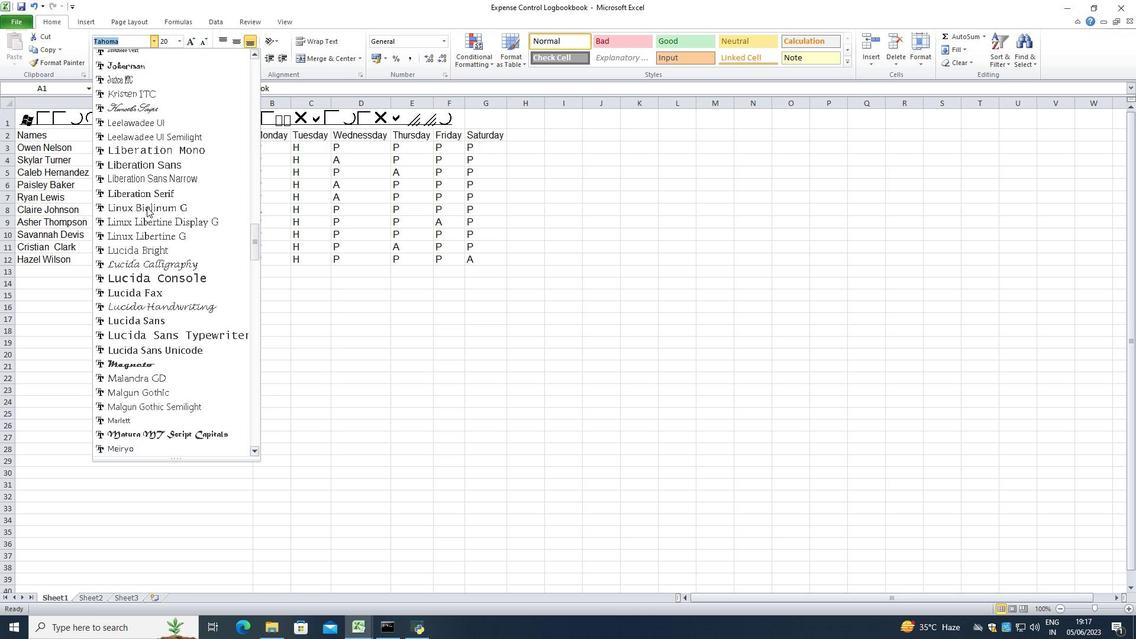 
Action: Mouse scrolled (146, 207) with delta (0, 0)
Screenshot: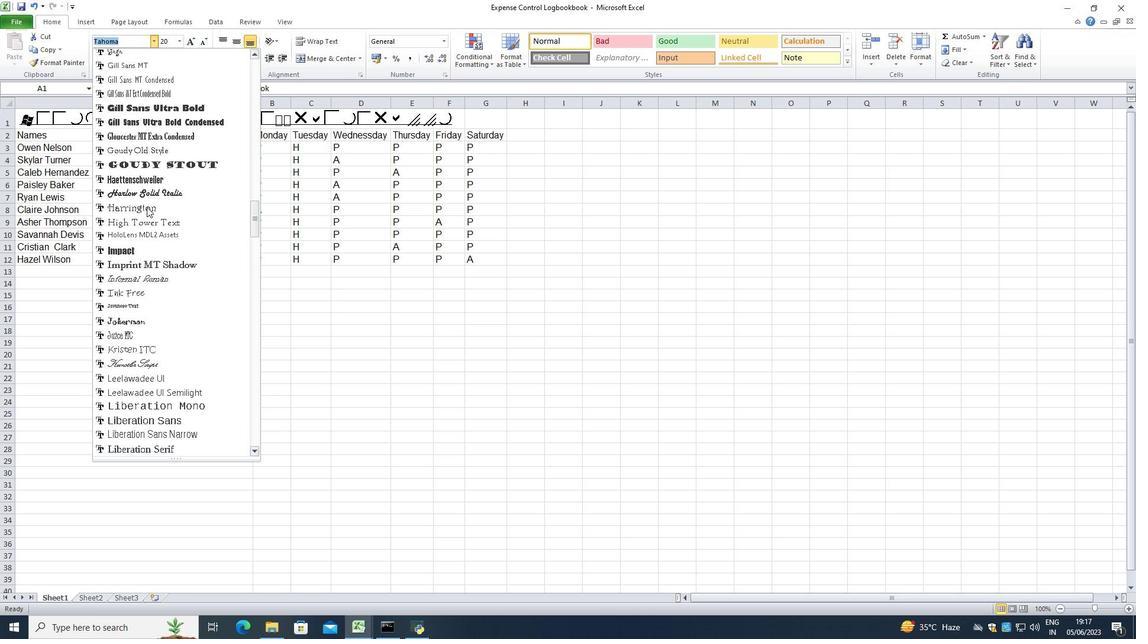 
Action: Mouse scrolled (146, 207) with delta (0, 0)
Screenshot: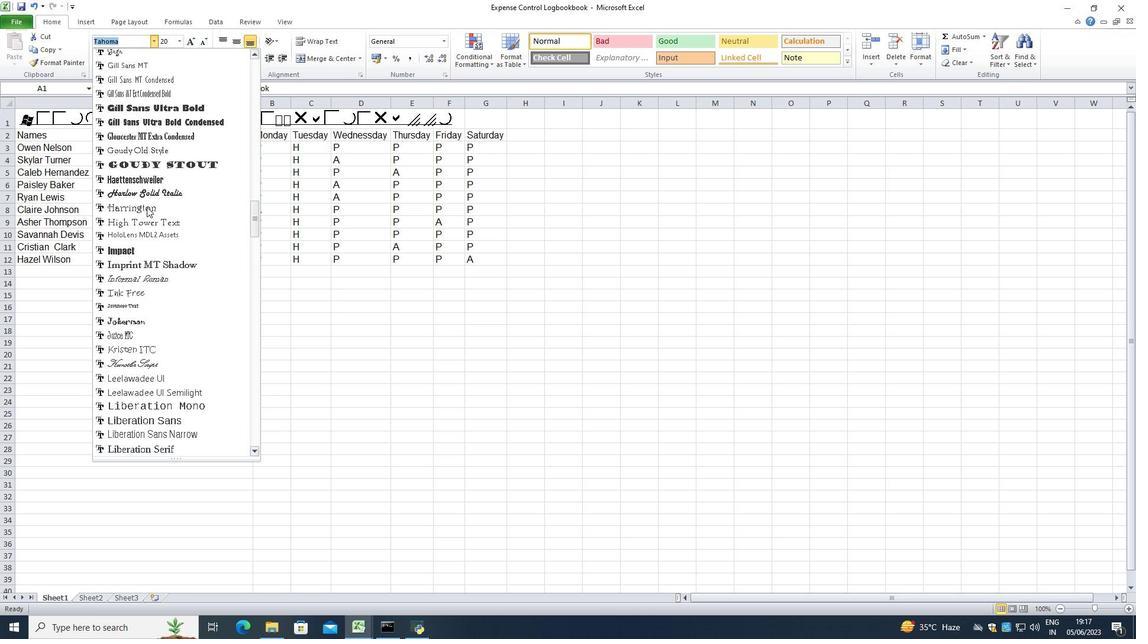 
Action: Mouse scrolled (146, 207) with delta (0, 0)
Screenshot: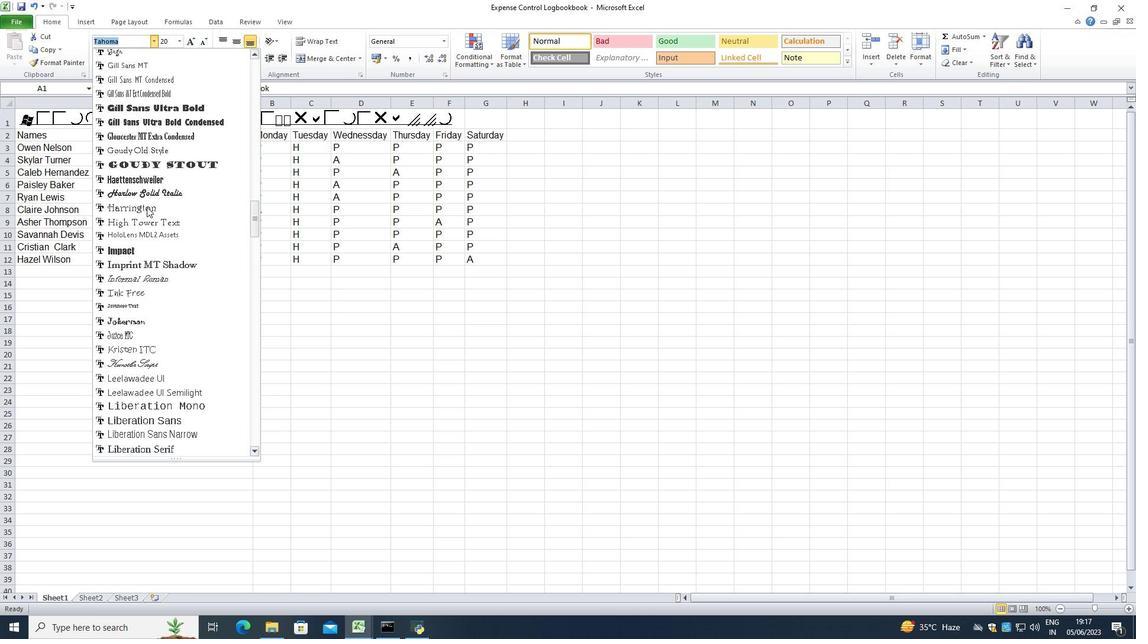 
Action: Mouse scrolled (146, 207) with delta (0, 0)
Screenshot: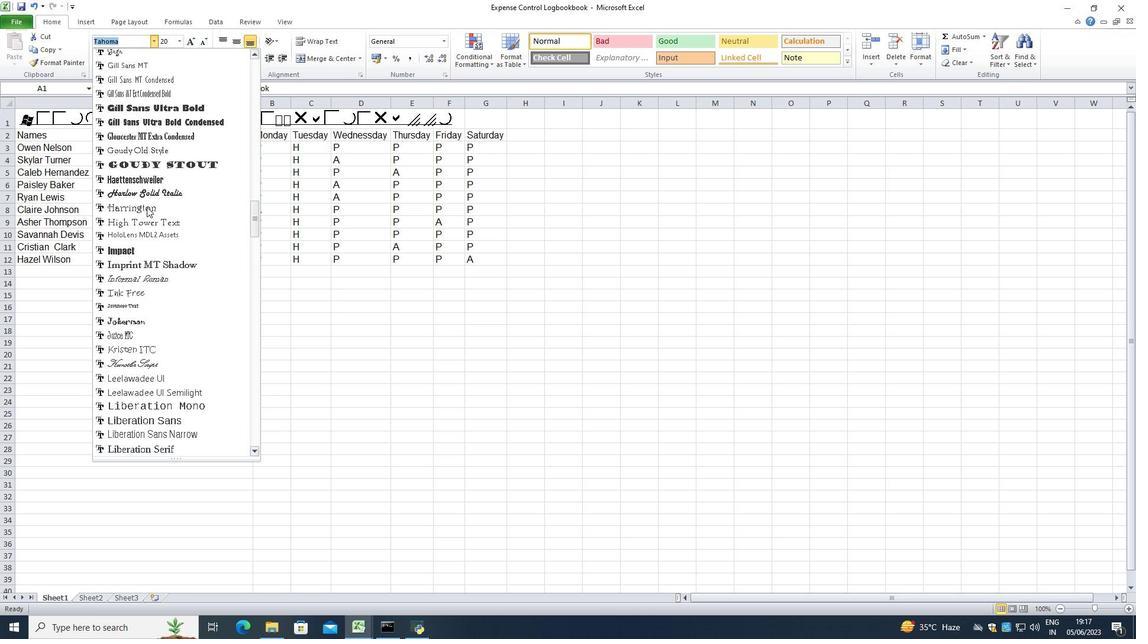 
Action: Mouse scrolled (146, 207) with delta (0, 0)
Screenshot: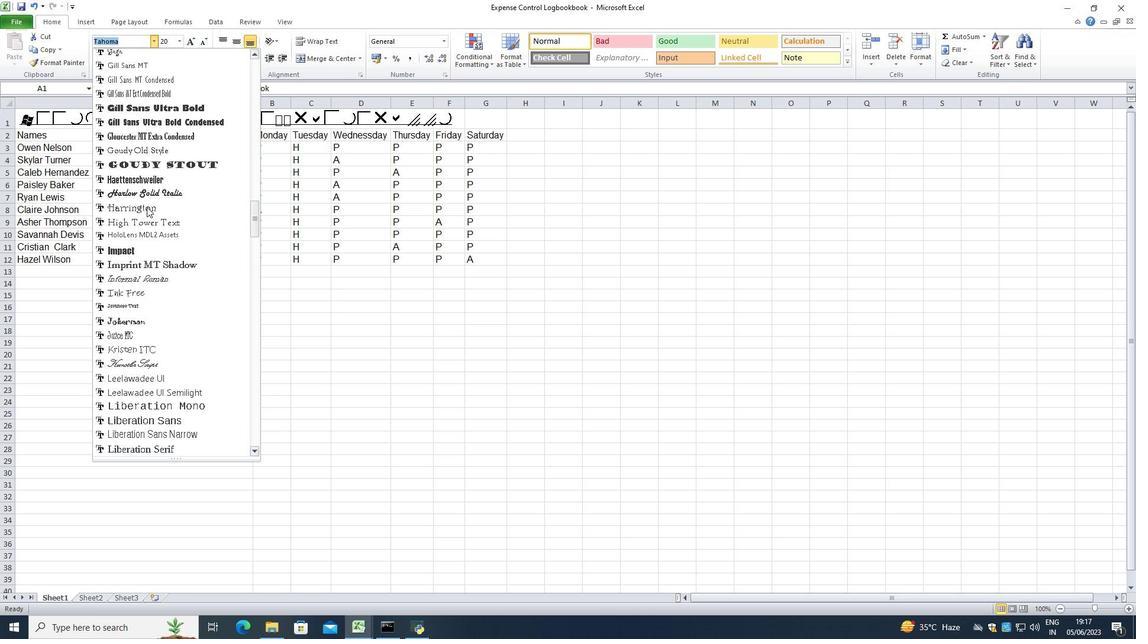 
Action: Mouse scrolled (146, 207) with delta (0, 0)
Screenshot: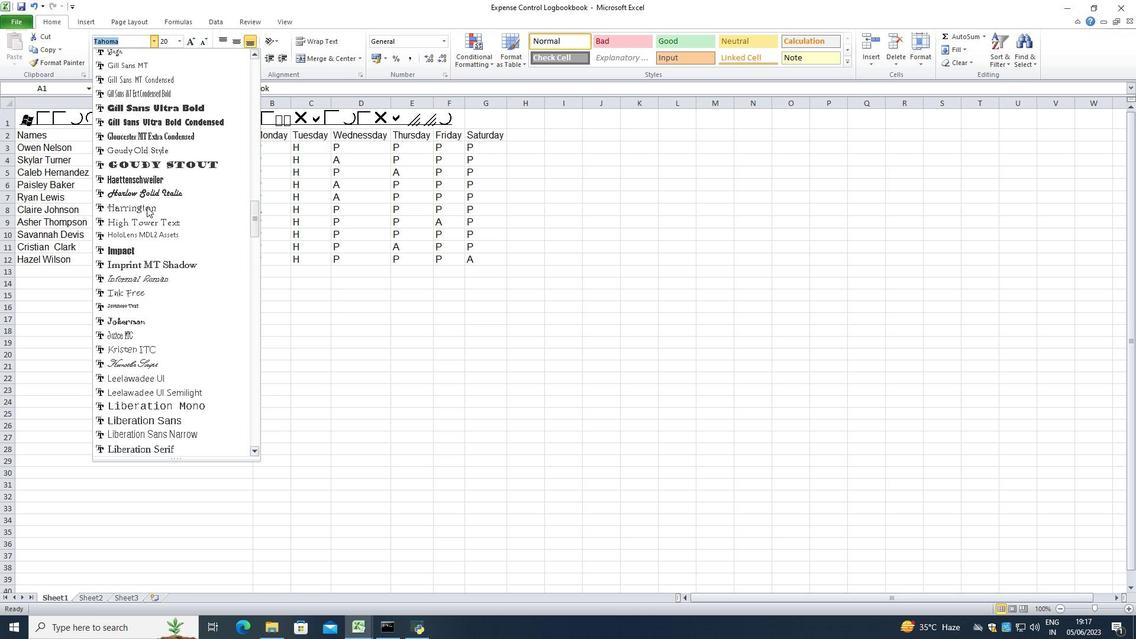 
Action: Mouse scrolled (146, 207) with delta (0, 0)
Screenshot: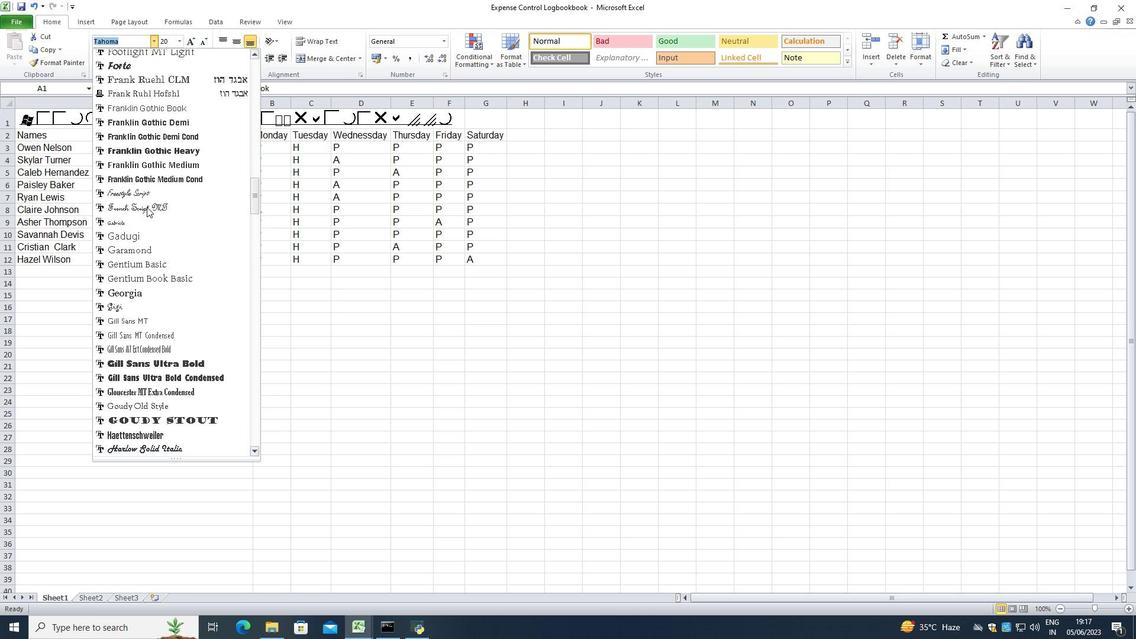 
Action: Mouse scrolled (146, 208) with delta (0, 1)
Screenshot: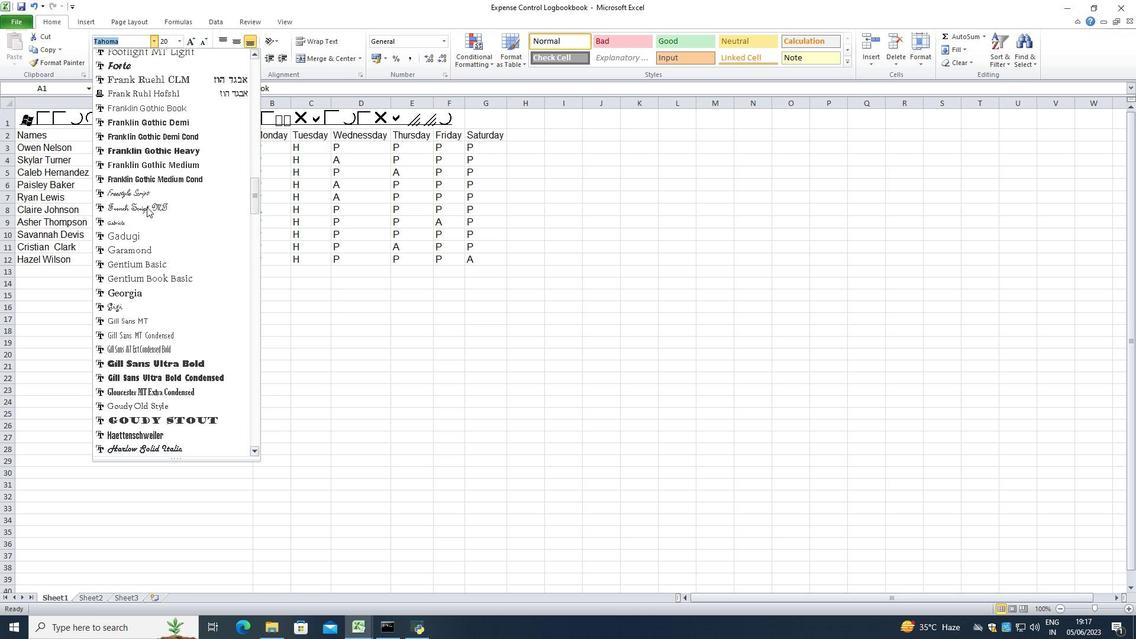 
Action: Mouse scrolled (146, 207) with delta (0, 0)
Screenshot: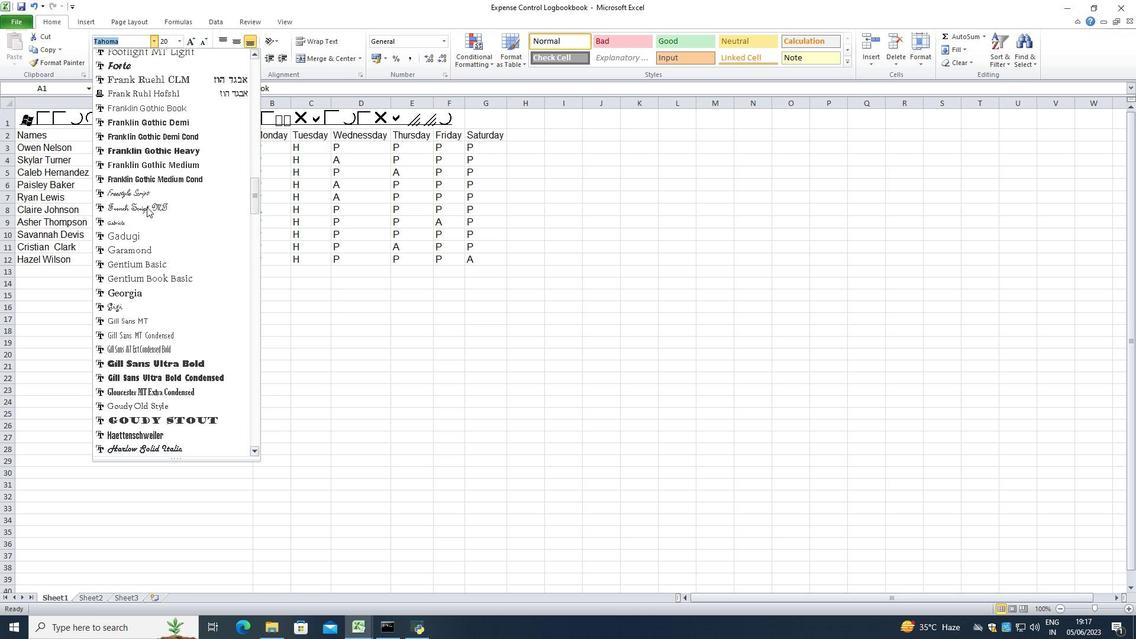 
Action: Mouse scrolled (146, 207) with delta (0, 0)
Screenshot: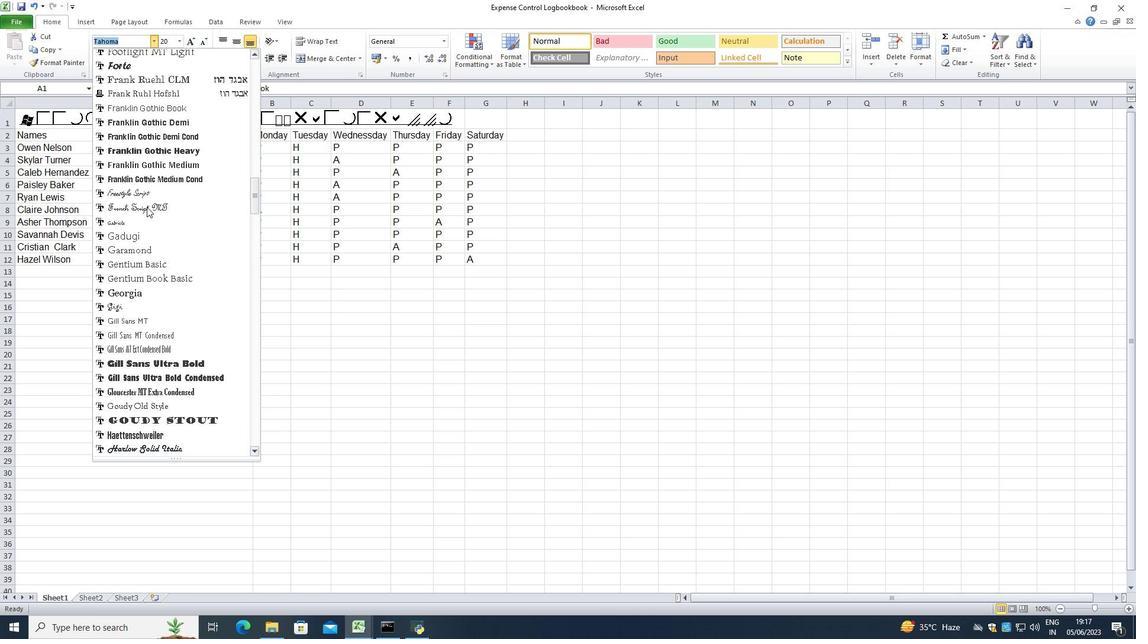 
Action: Mouse scrolled (146, 207) with delta (0, 0)
Screenshot: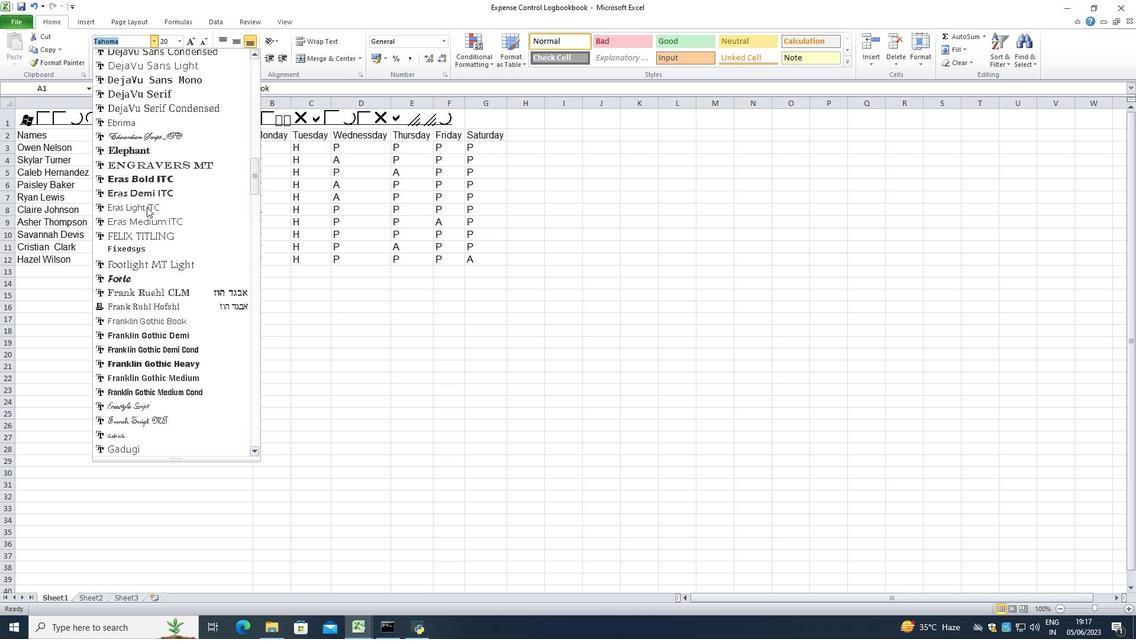 
Action: Mouse scrolled (146, 207) with delta (0, 0)
Screenshot: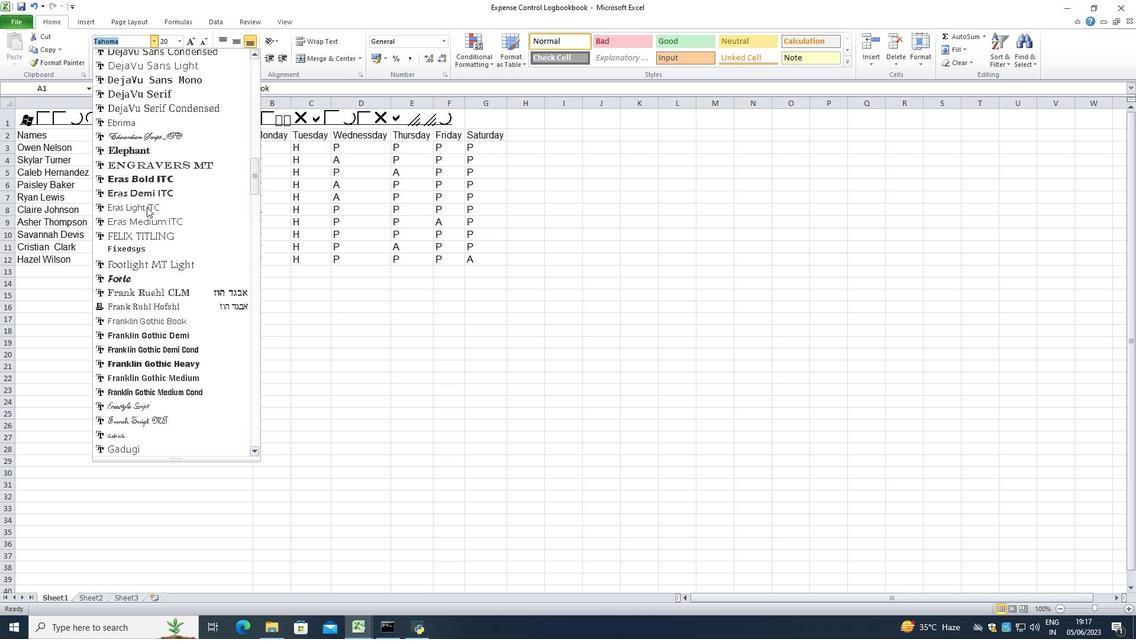 
Action: Mouse scrolled (146, 207) with delta (0, 0)
Screenshot: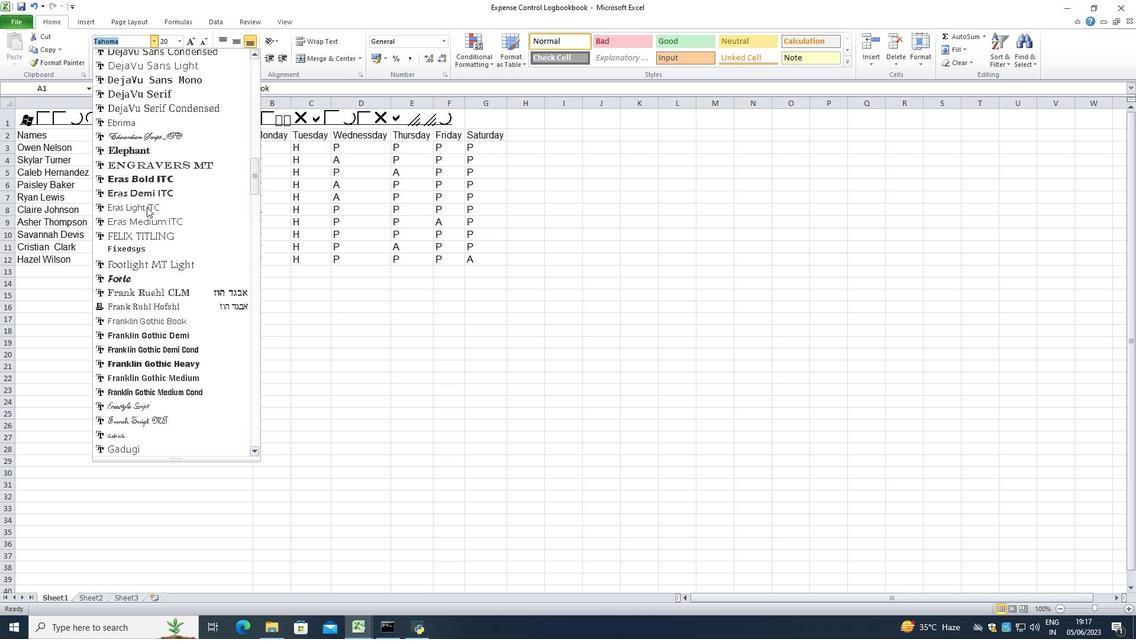 
Action: Mouse scrolled (146, 207) with delta (0, 0)
Screenshot: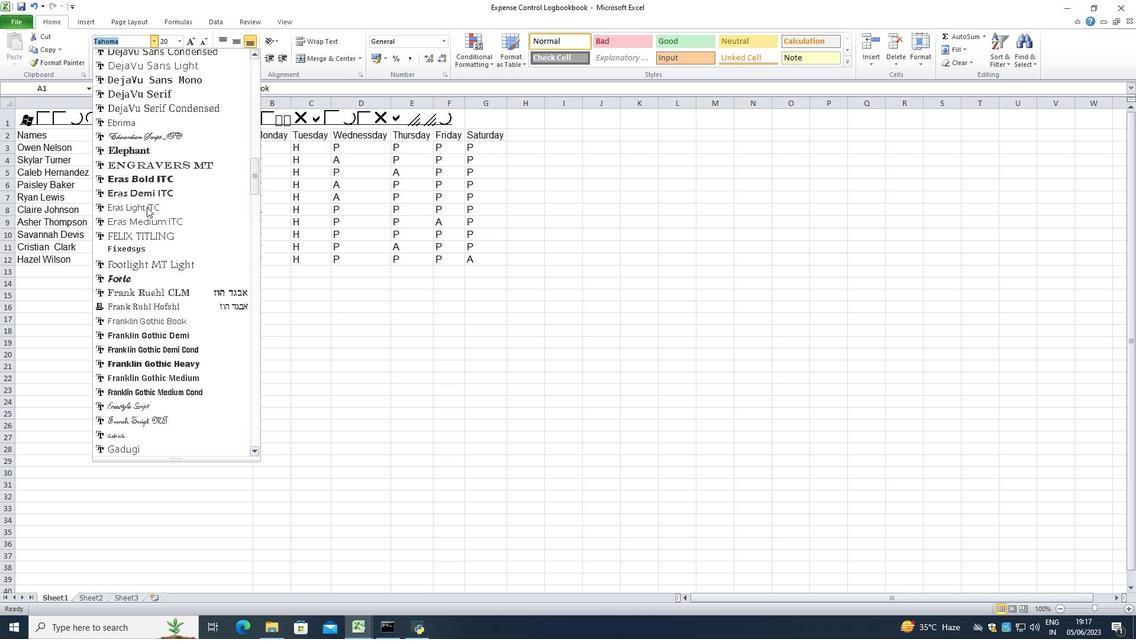 
Action: Mouse scrolled (146, 207) with delta (0, 0)
Screenshot: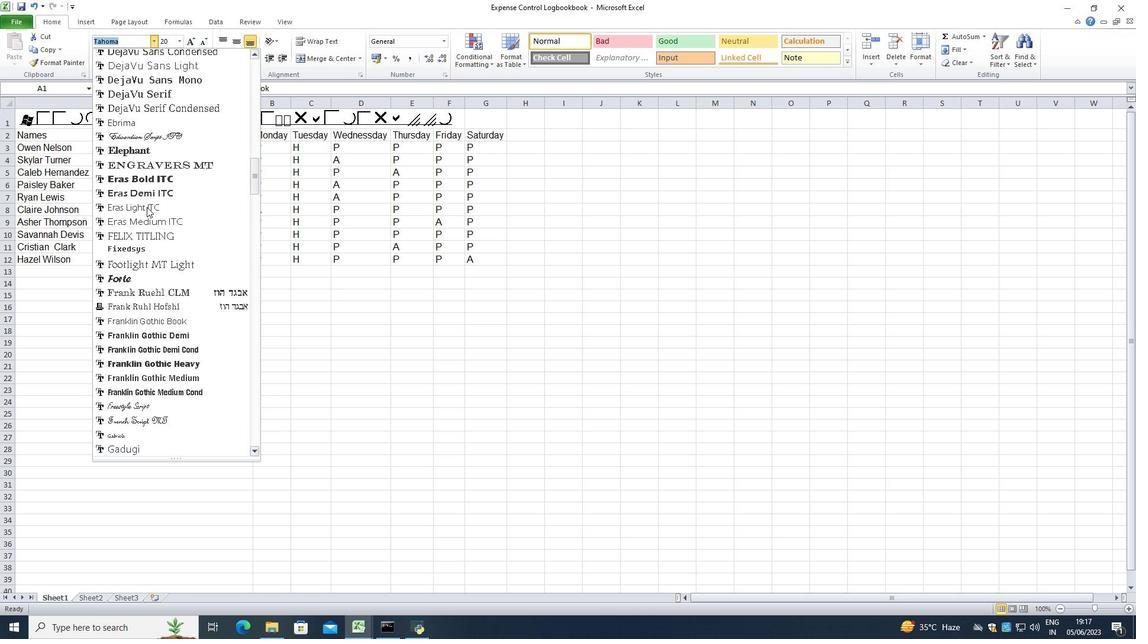 
Action: Mouse scrolled (146, 207) with delta (0, 0)
Screenshot: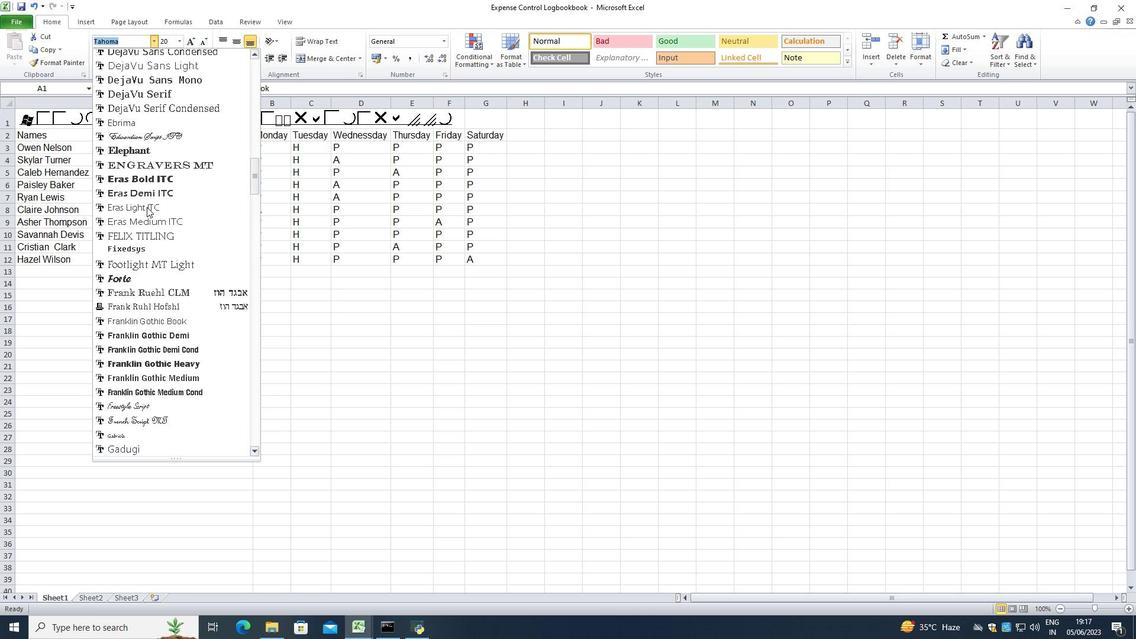 
Action: Mouse scrolled (146, 207) with delta (0, 0)
Screenshot: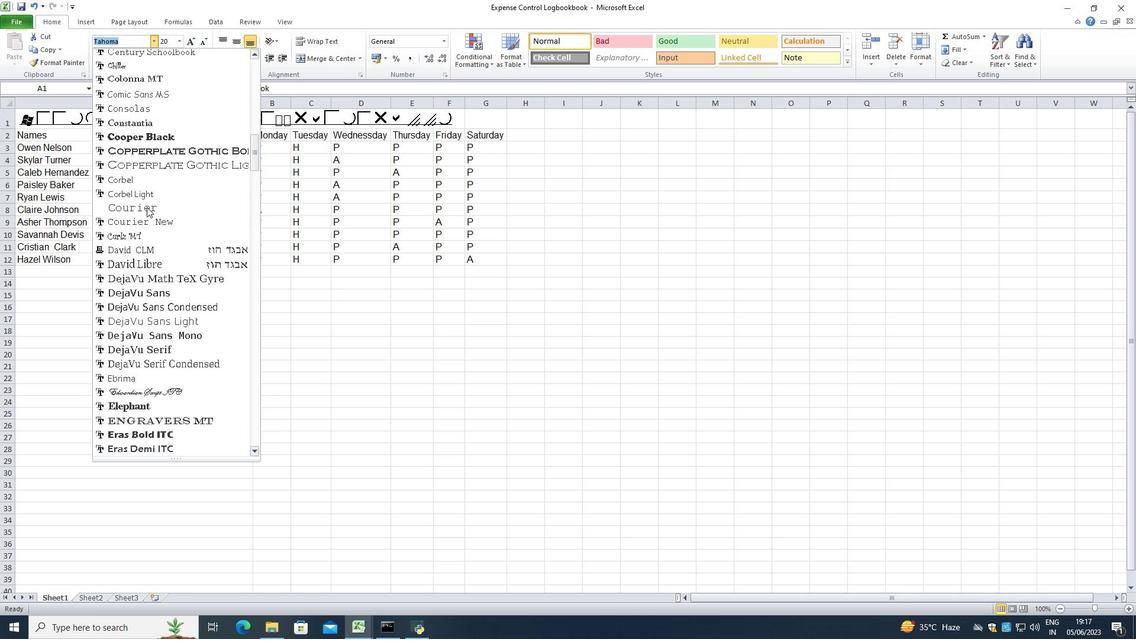 
Action: Mouse scrolled (146, 207) with delta (0, 0)
Screenshot: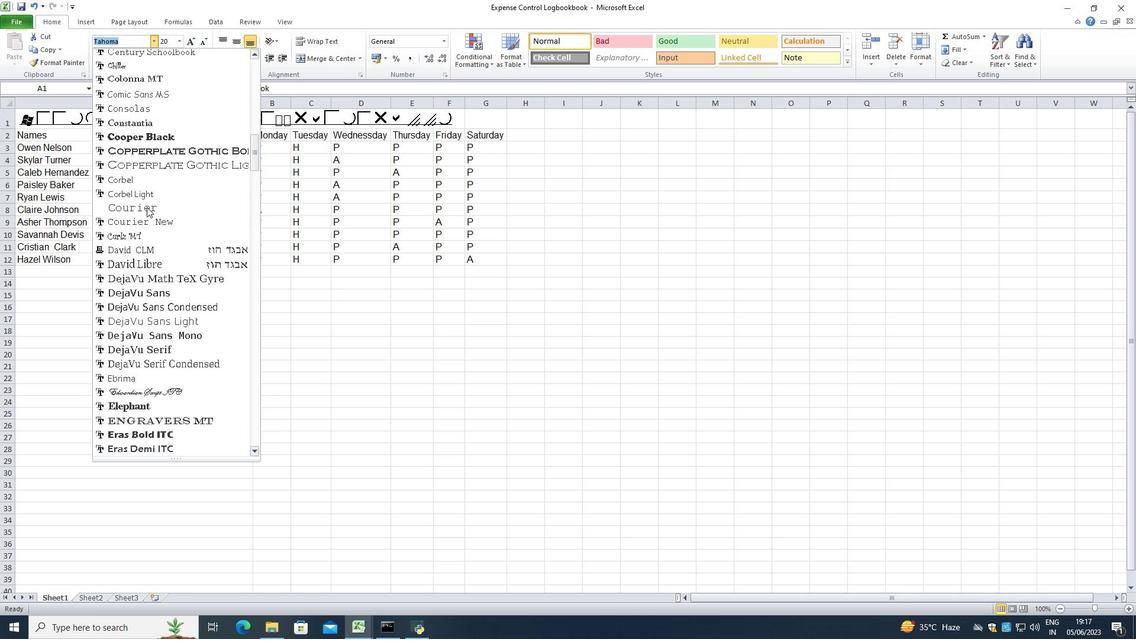 
Action: Mouse scrolled (146, 207) with delta (0, 0)
Screenshot: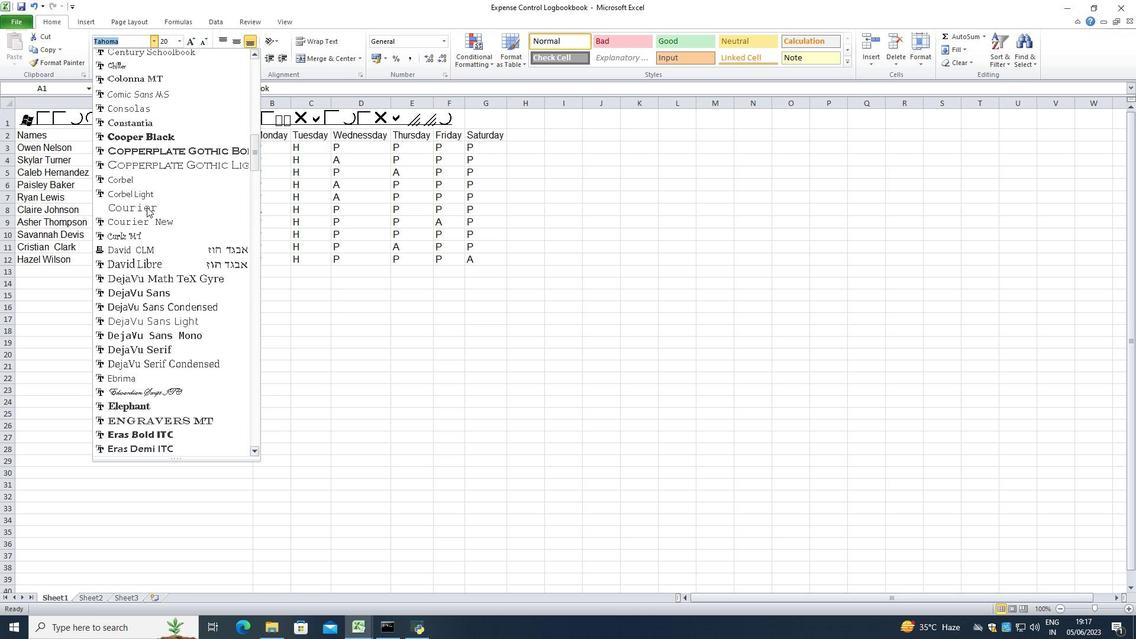 
Action: Mouse scrolled (146, 207) with delta (0, 0)
Screenshot: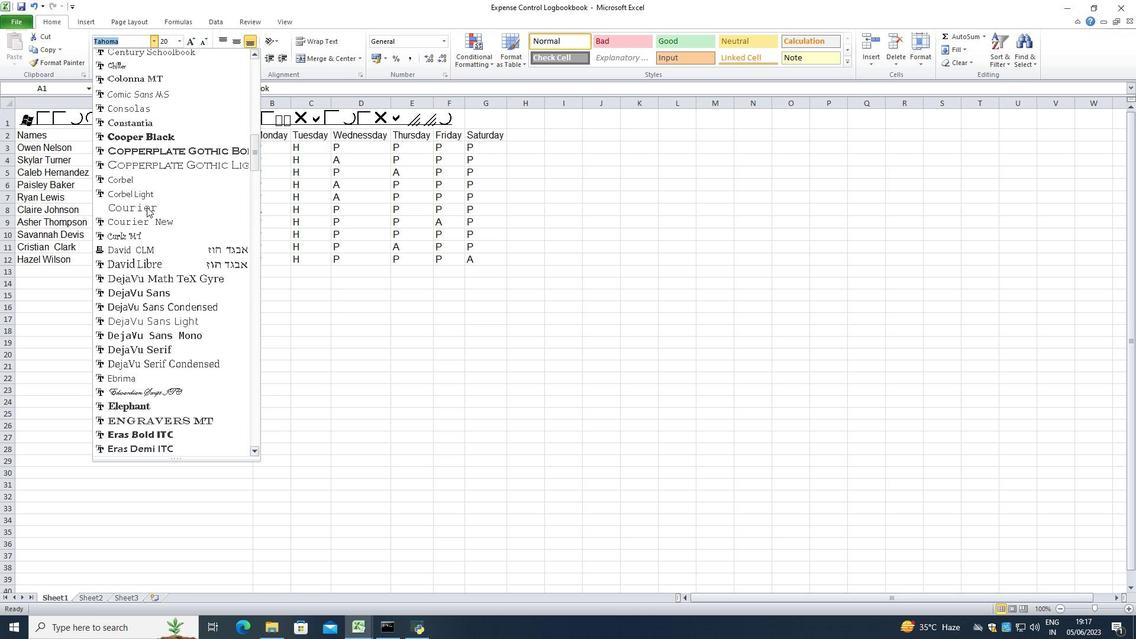 
Action: Mouse scrolled (146, 207) with delta (0, 0)
Screenshot: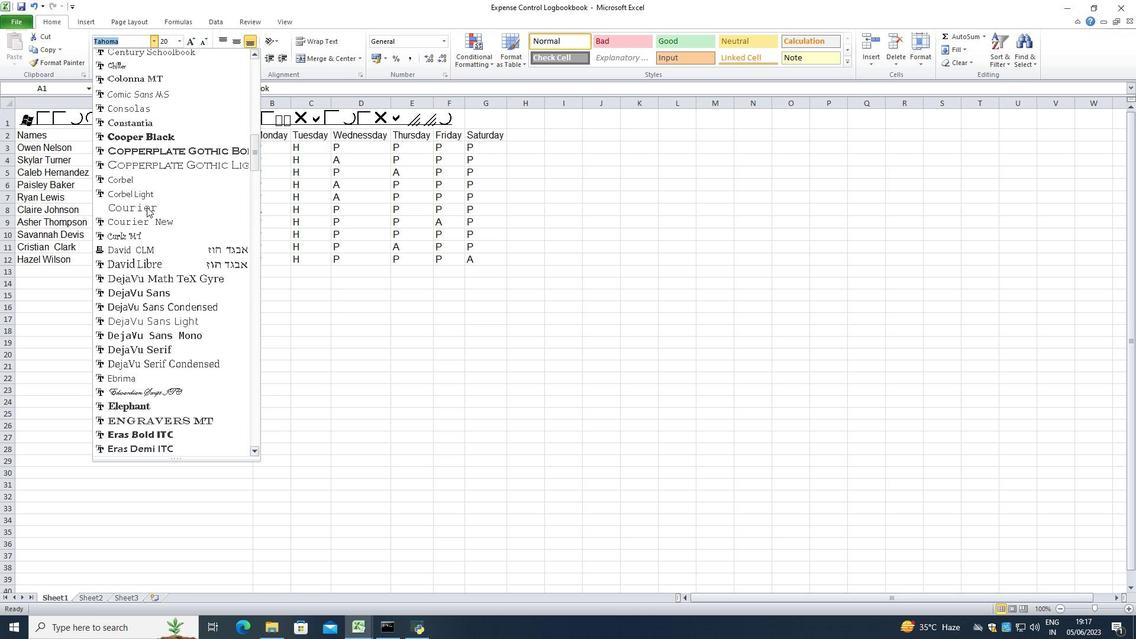 
Action: Mouse scrolled (146, 207) with delta (0, 0)
Screenshot: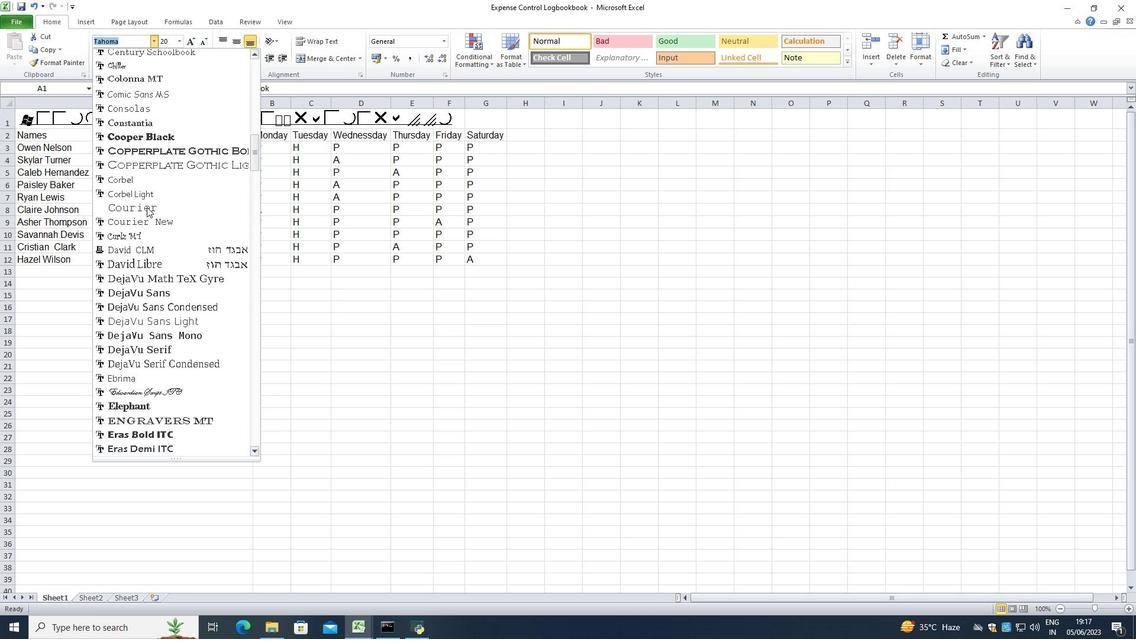
Action: Mouse scrolled (146, 207) with delta (0, 0)
Screenshot: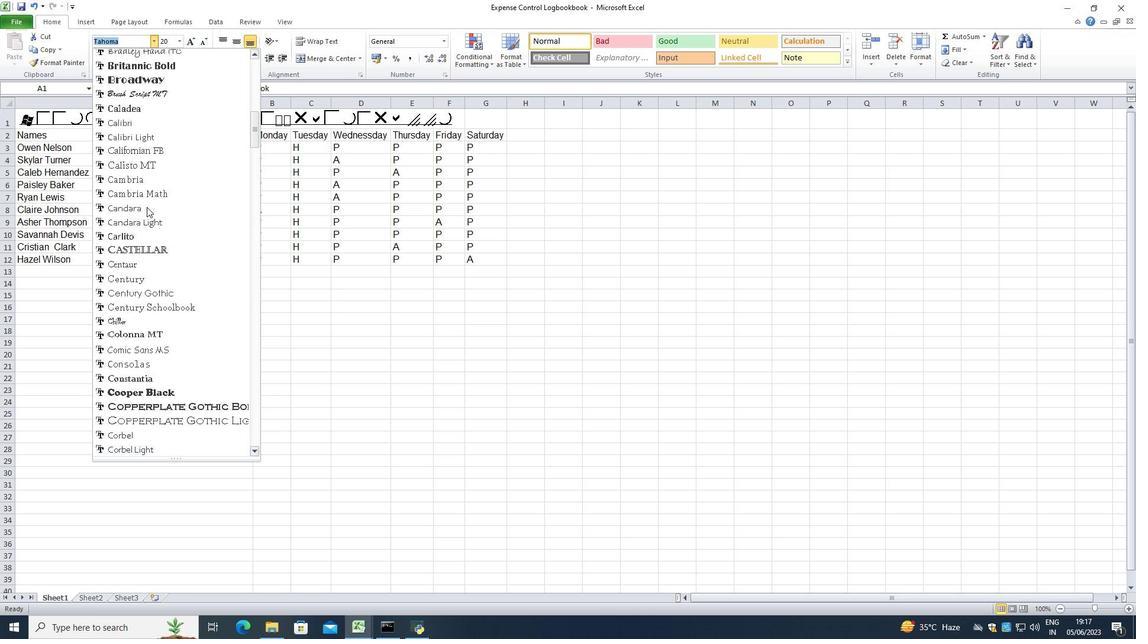 
Action: Mouse scrolled (146, 207) with delta (0, 0)
Screenshot: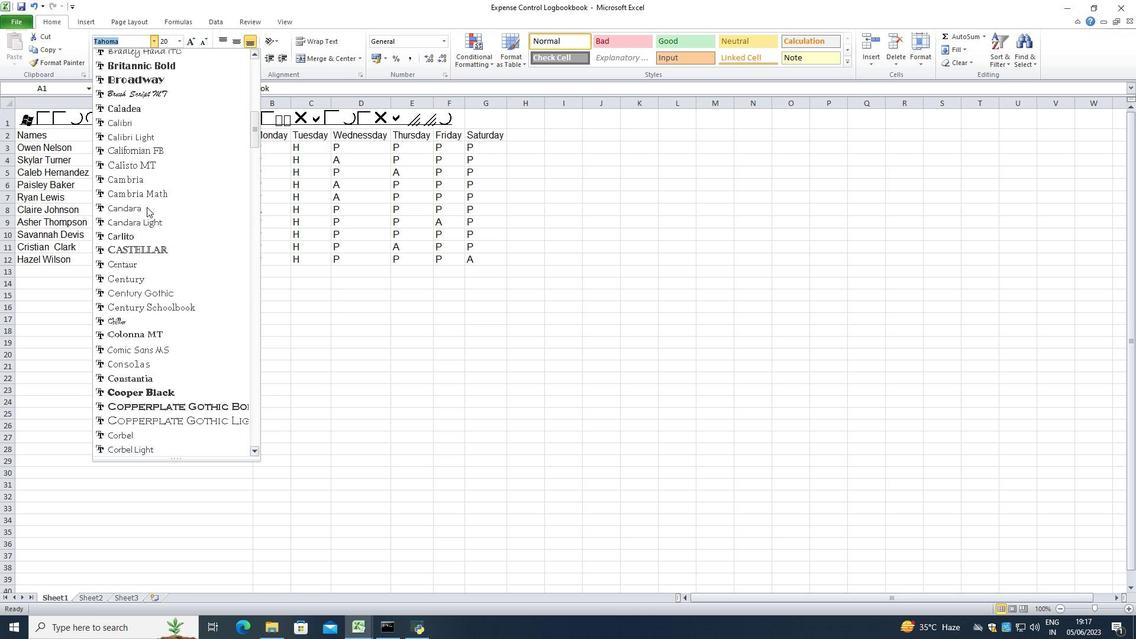 
Action: Mouse scrolled (146, 207) with delta (0, 0)
Screenshot: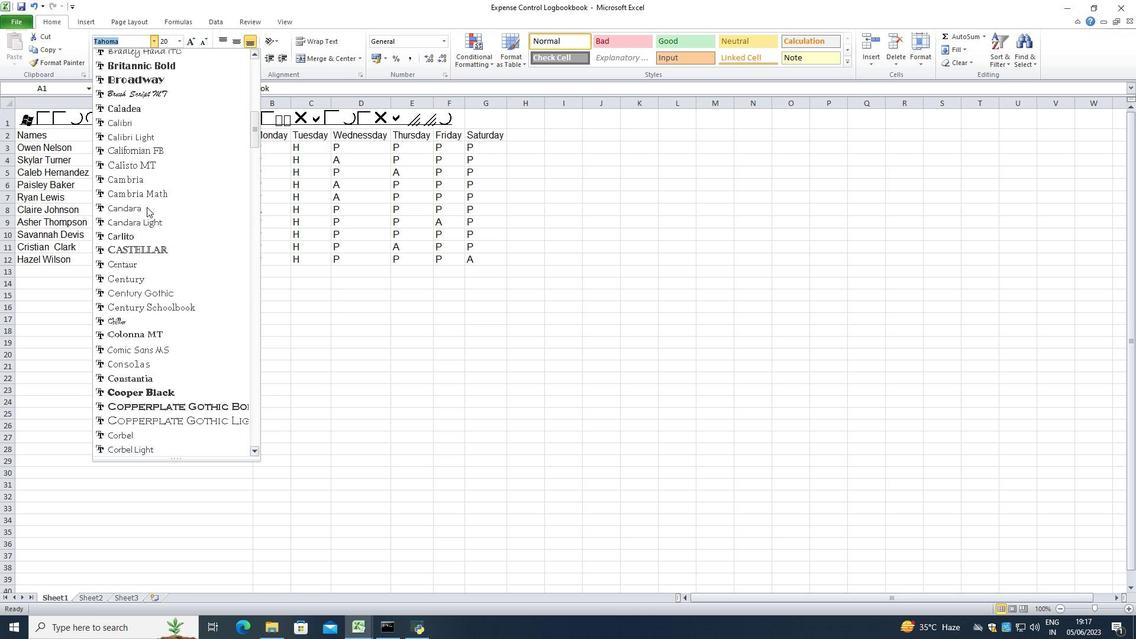 
Action: Mouse scrolled (146, 207) with delta (0, 0)
Screenshot: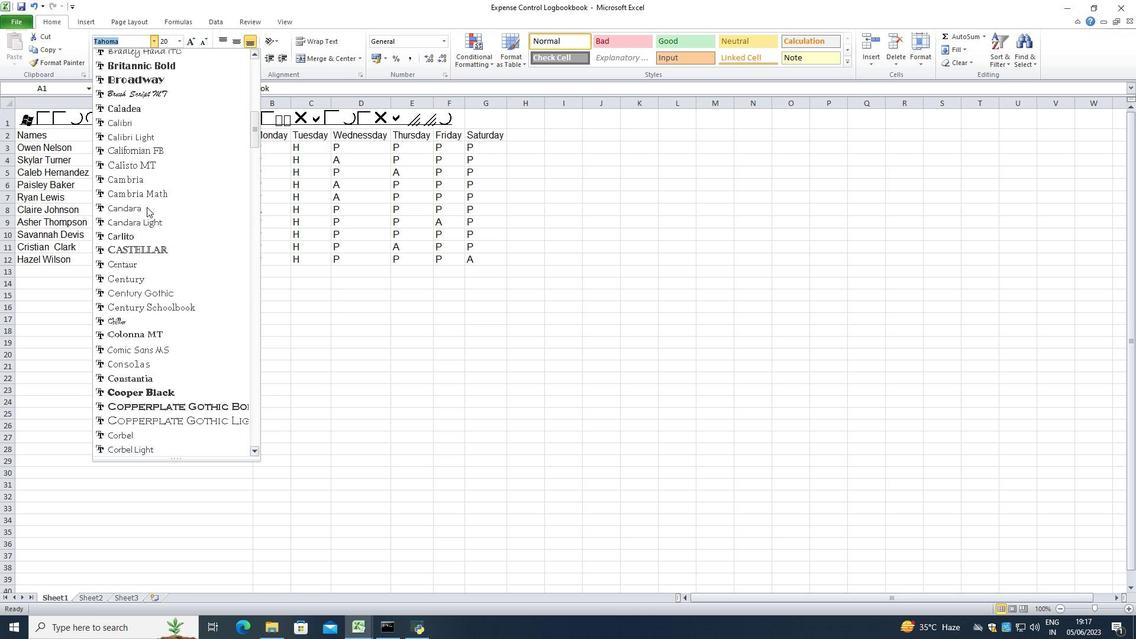 
Action: Mouse scrolled (146, 207) with delta (0, 0)
Screenshot: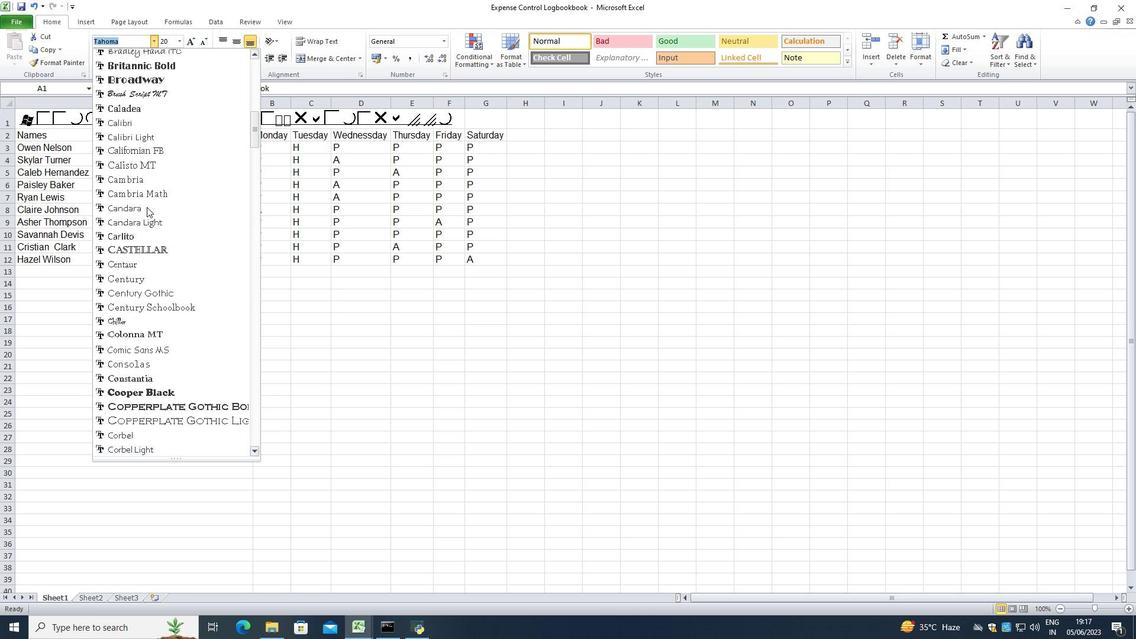 
Action: Mouse scrolled (146, 207) with delta (0, 0)
Screenshot: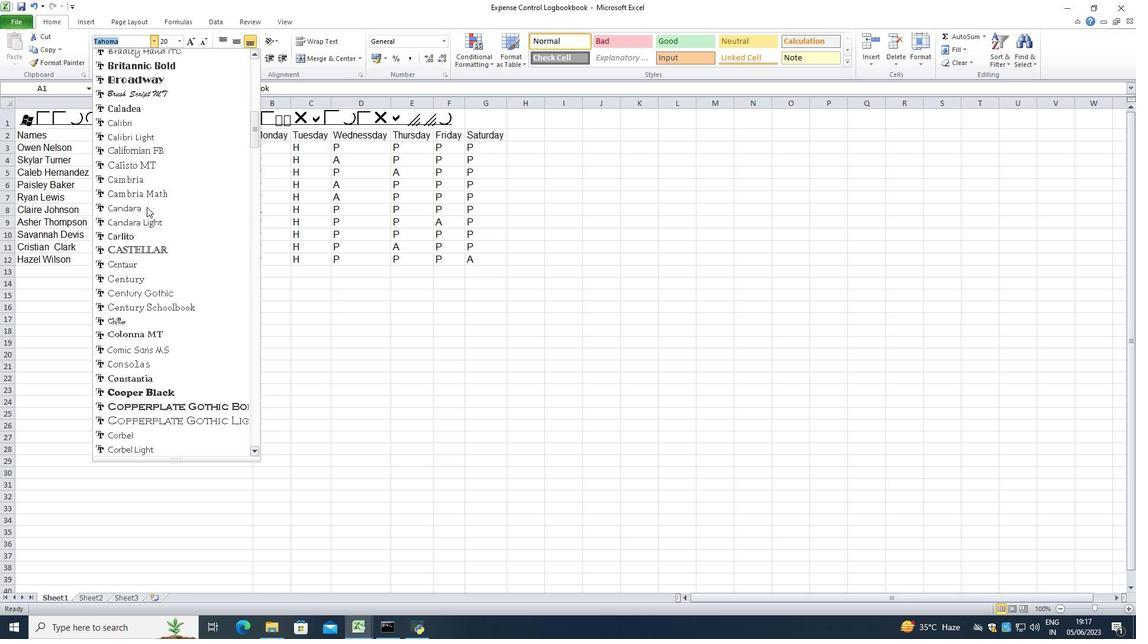 
Action: Mouse scrolled (146, 207) with delta (0, 0)
Screenshot: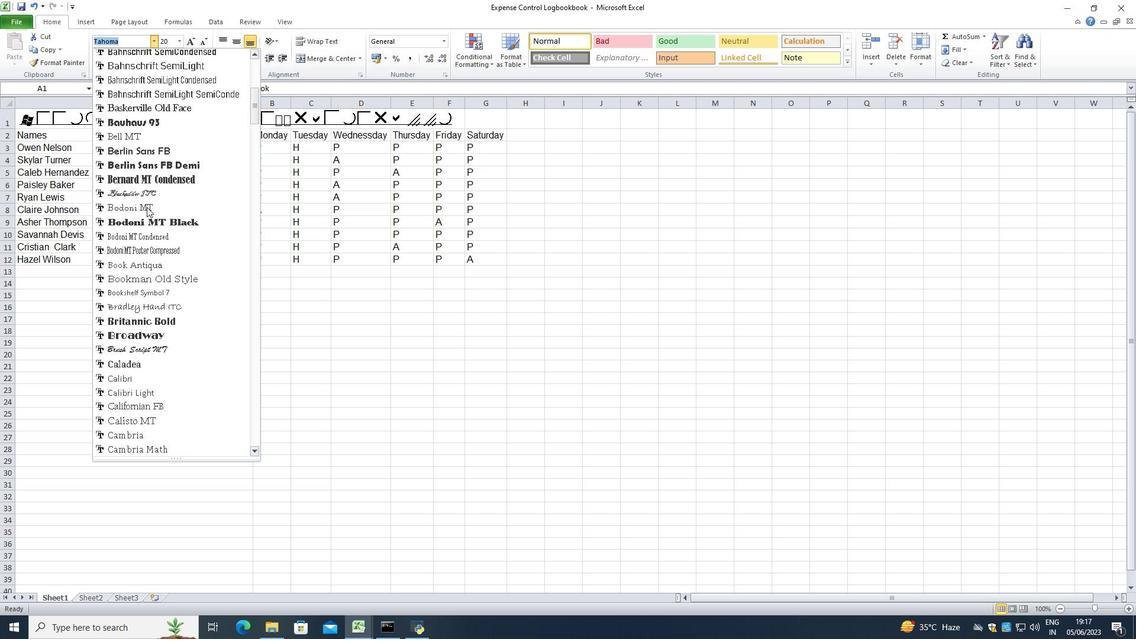 
Action: Mouse scrolled (146, 207) with delta (0, 0)
Screenshot: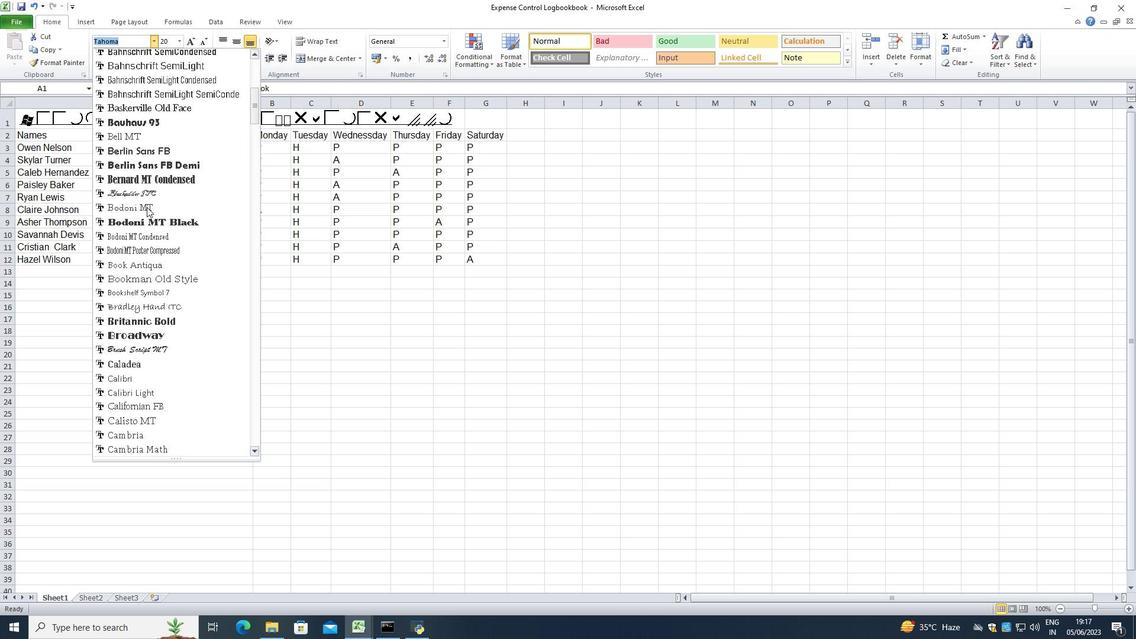 
Action: Mouse scrolled (146, 207) with delta (0, 0)
Screenshot: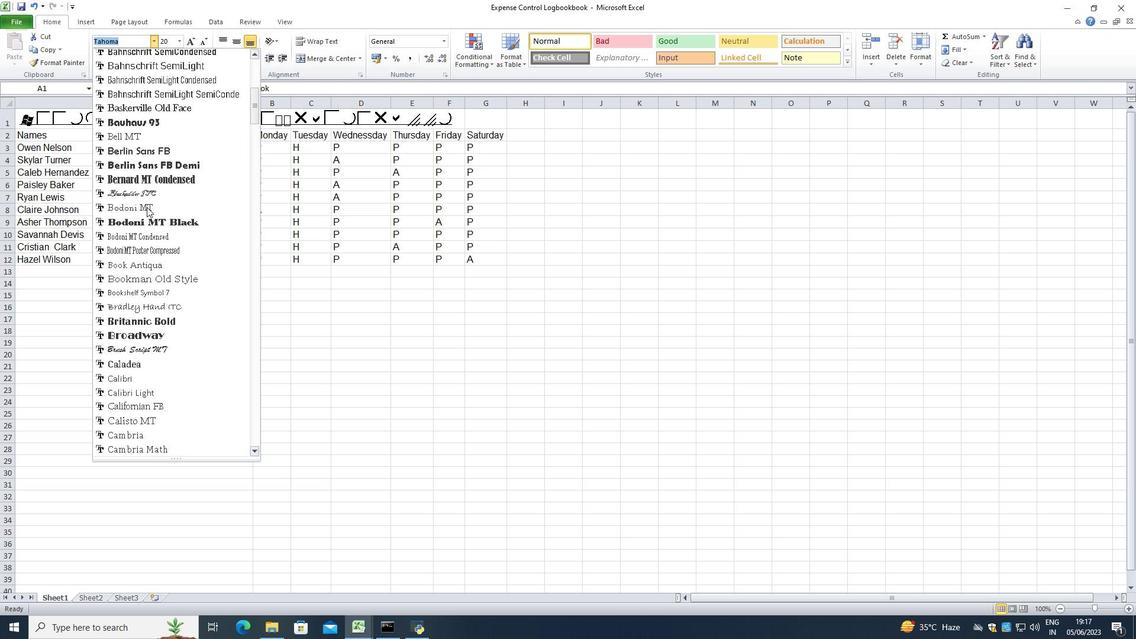 
Action: Mouse scrolled (146, 207) with delta (0, 0)
Screenshot: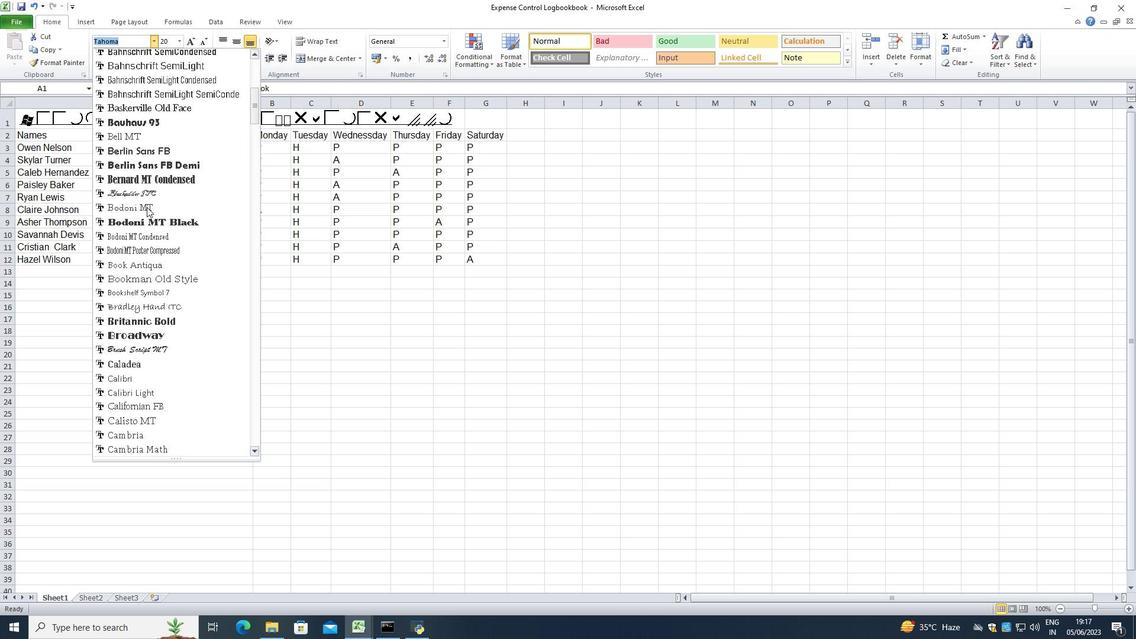 
Action: Mouse scrolled (146, 207) with delta (0, 0)
Screenshot: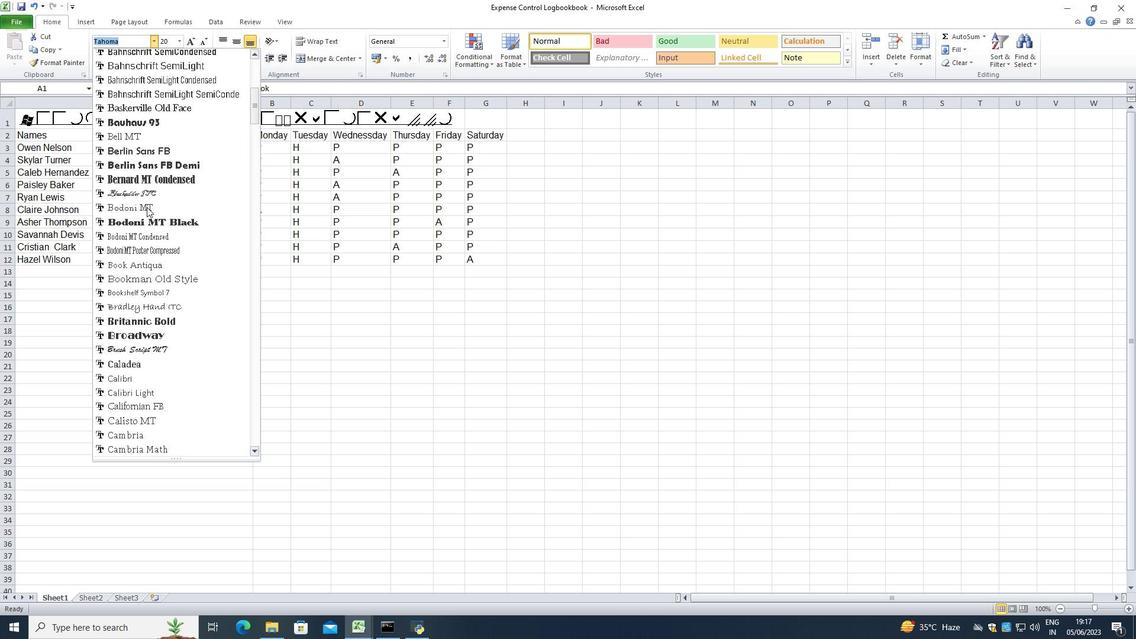 
Action: Mouse scrolled (146, 207) with delta (0, 0)
Screenshot: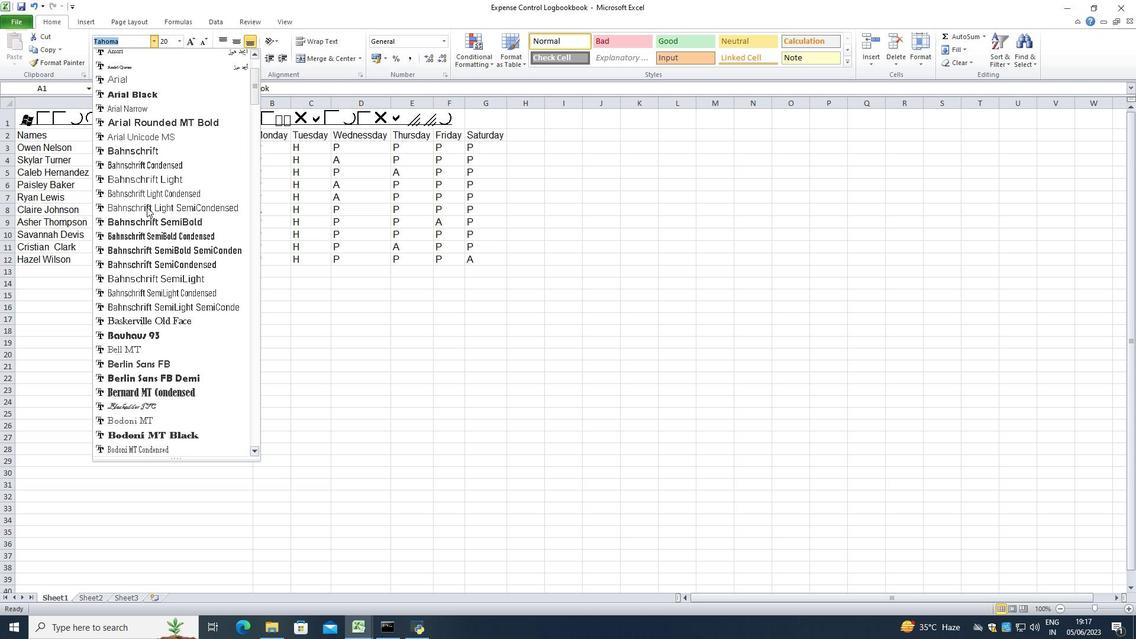 
Action: Mouse scrolled (146, 208) with delta (0, 1)
Screenshot: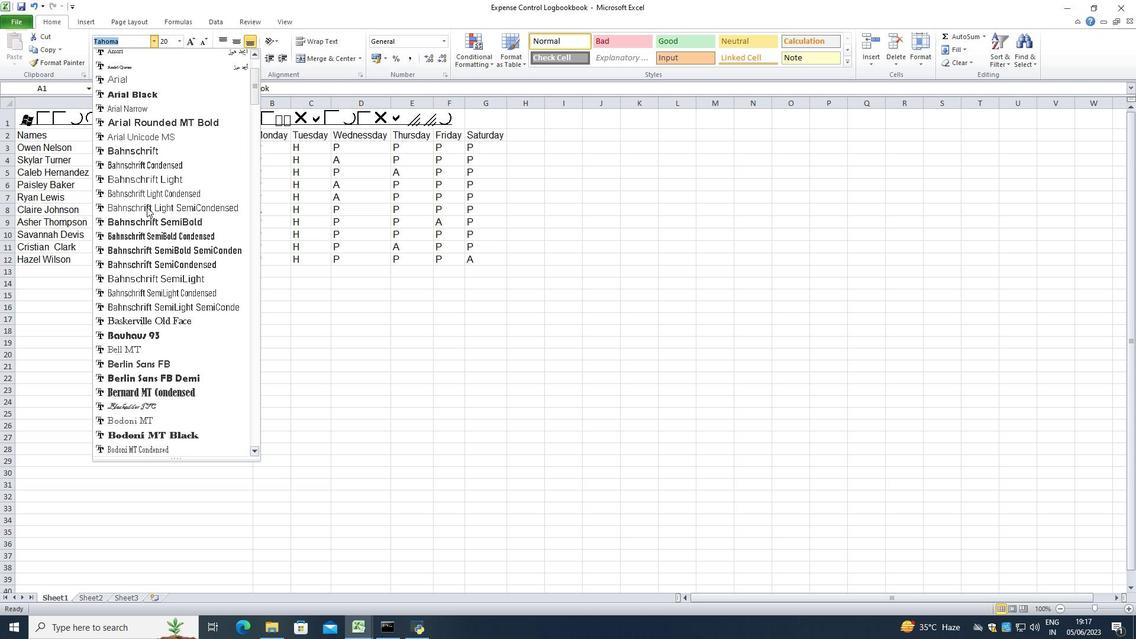 
Action: Mouse scrolled (146, 207) with delta (0, 0)
Screenshot: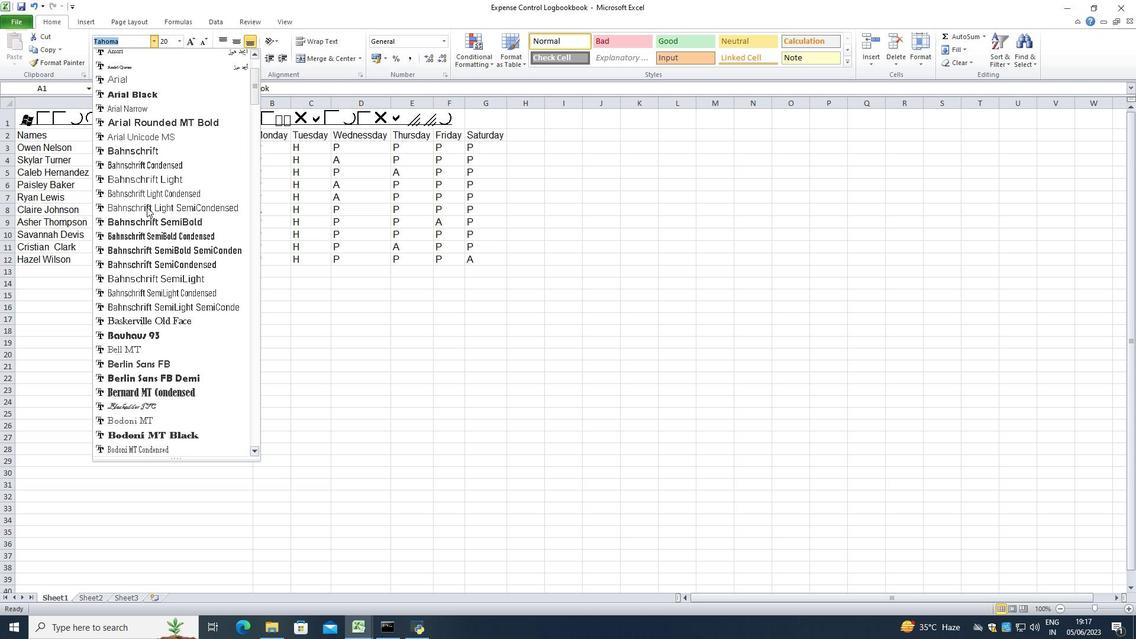 
Action: Mouse scrolled (146, 207) with delta (0, 0)
Screenshot: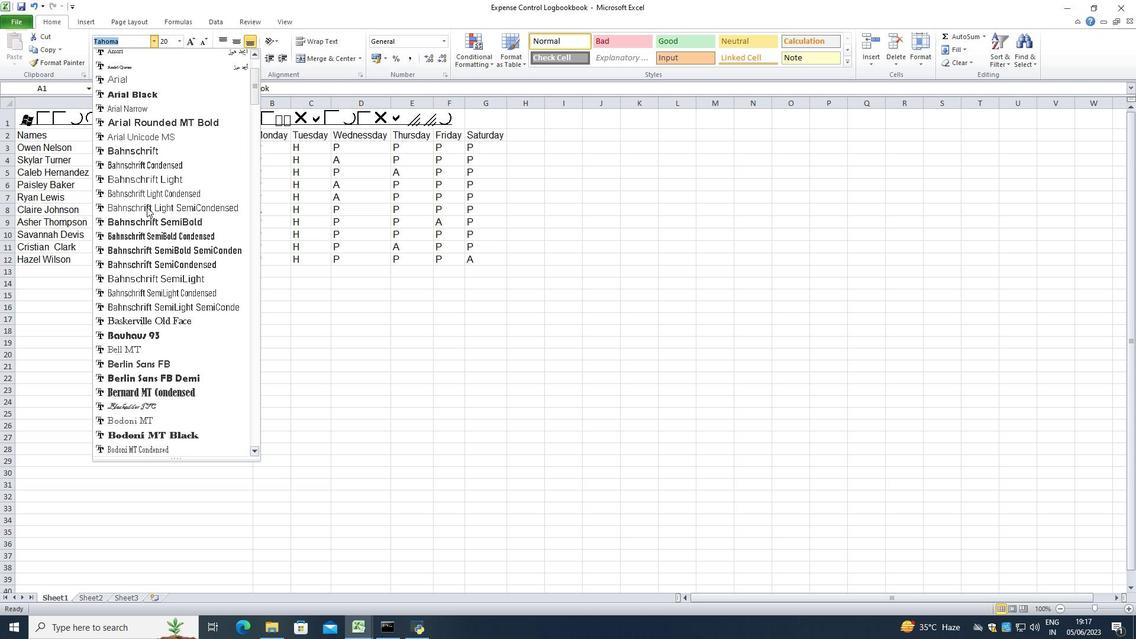 
Action: Mouse scrolled (146, 207) with delta (0, 0)
Screenshot: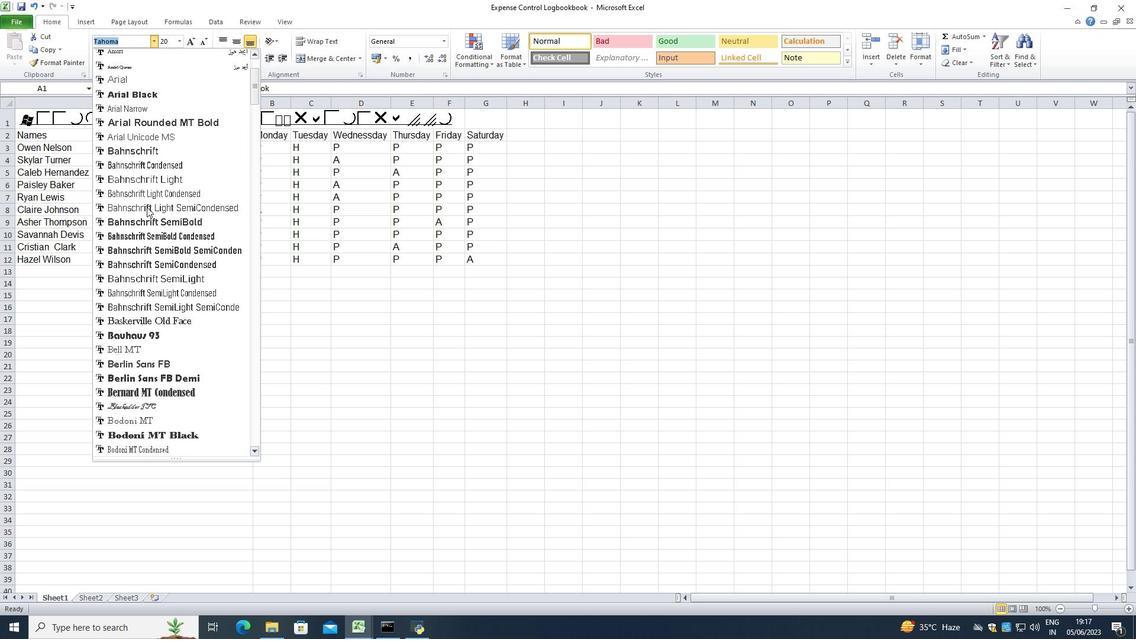 
Action: Mouse moved to (127, 180)
Screenshot: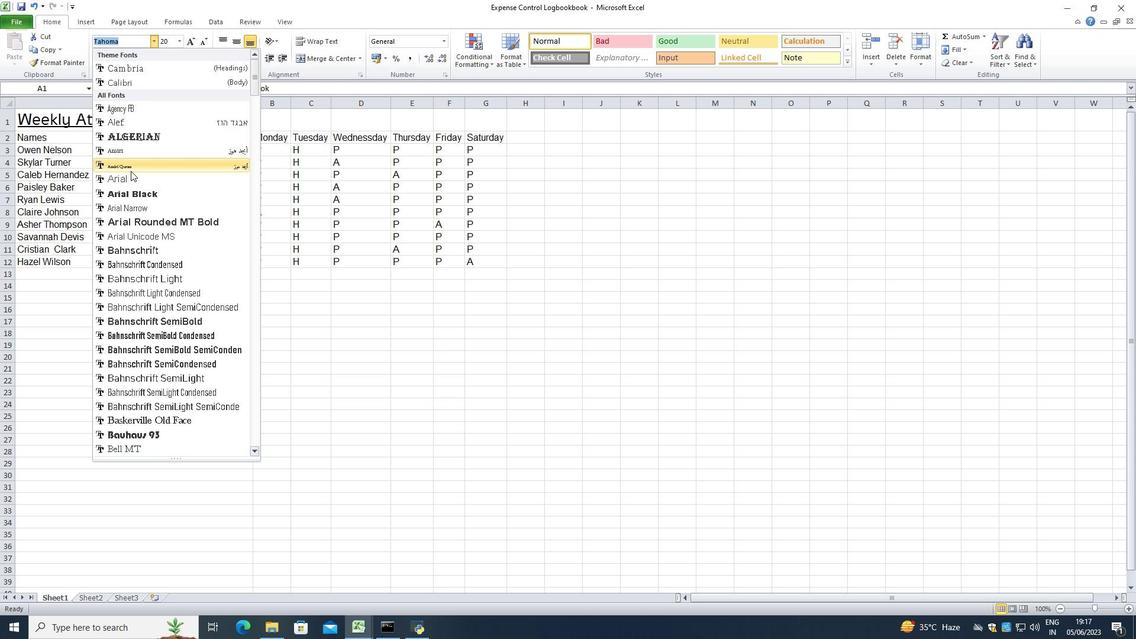 
Action: Mouse pressed left at (127, 180)
Screenshot: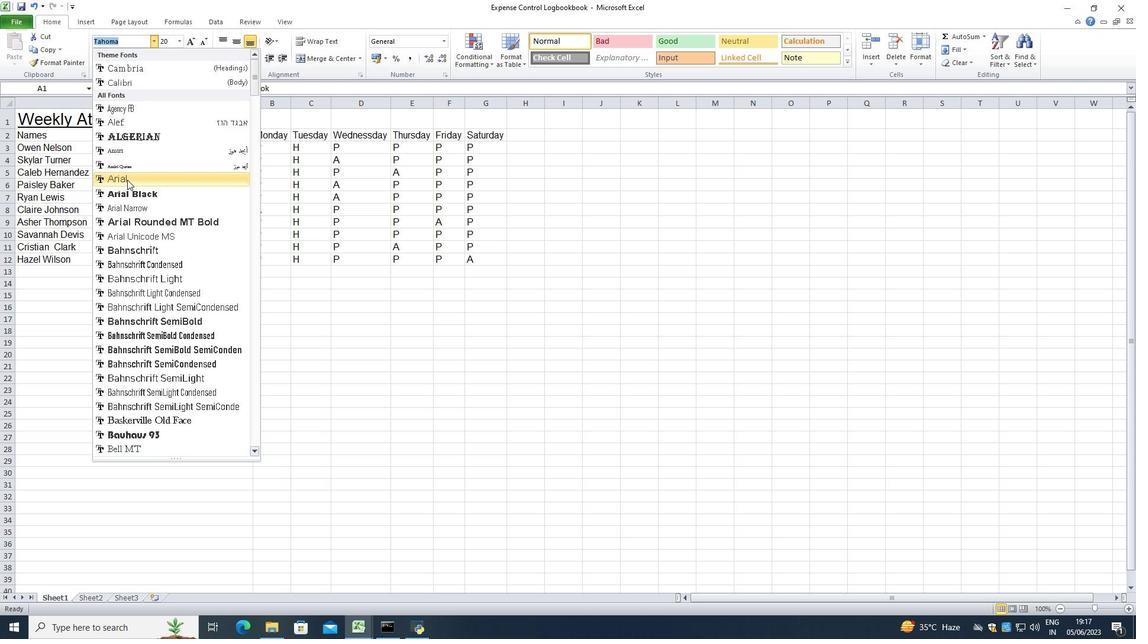 
Action: Mouse moved to (125, 60)
Screenshot: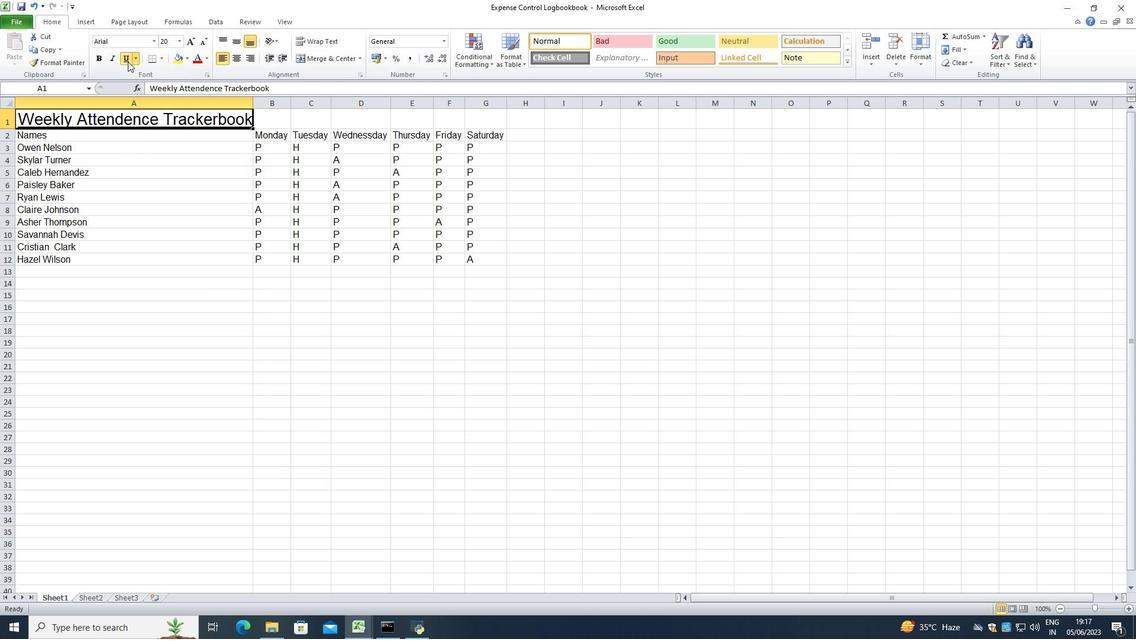 
Action: Mouse pressed left at (125, 60)
Screenshot: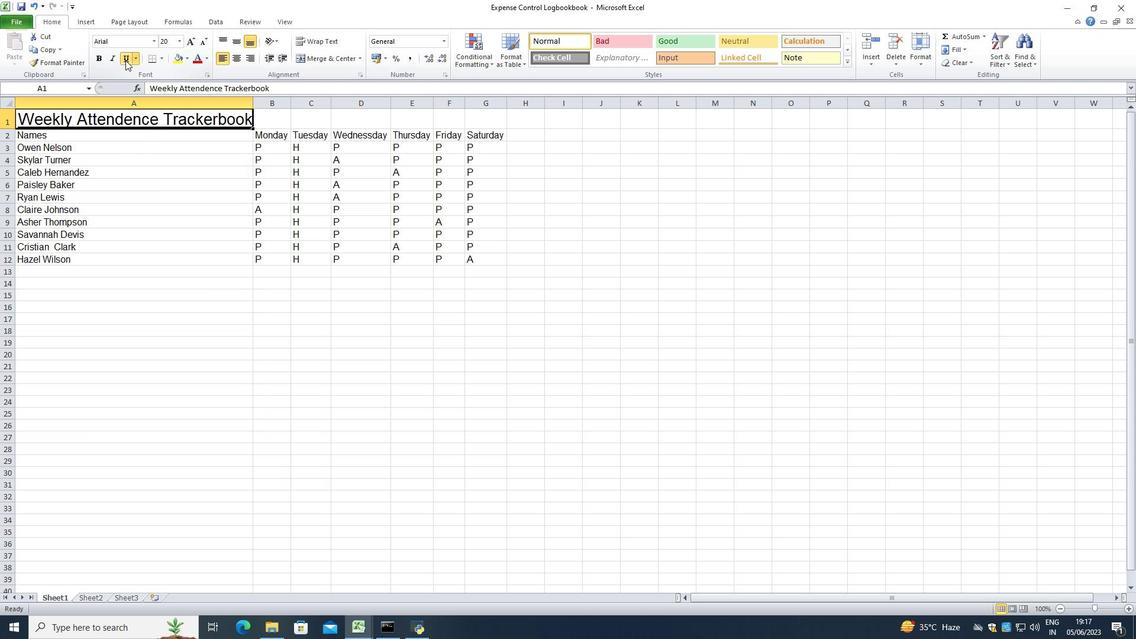 
Action: Mouse pressed left at (125, 60)
Screenshot: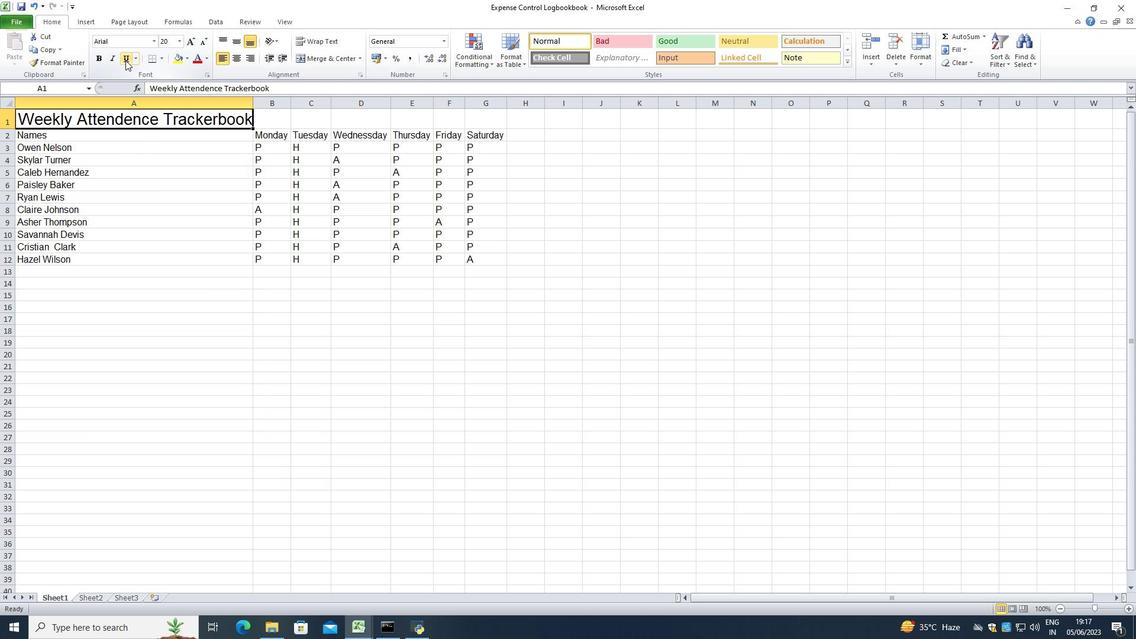 
Action: Mouse moved to (179, 42)
Screenshot: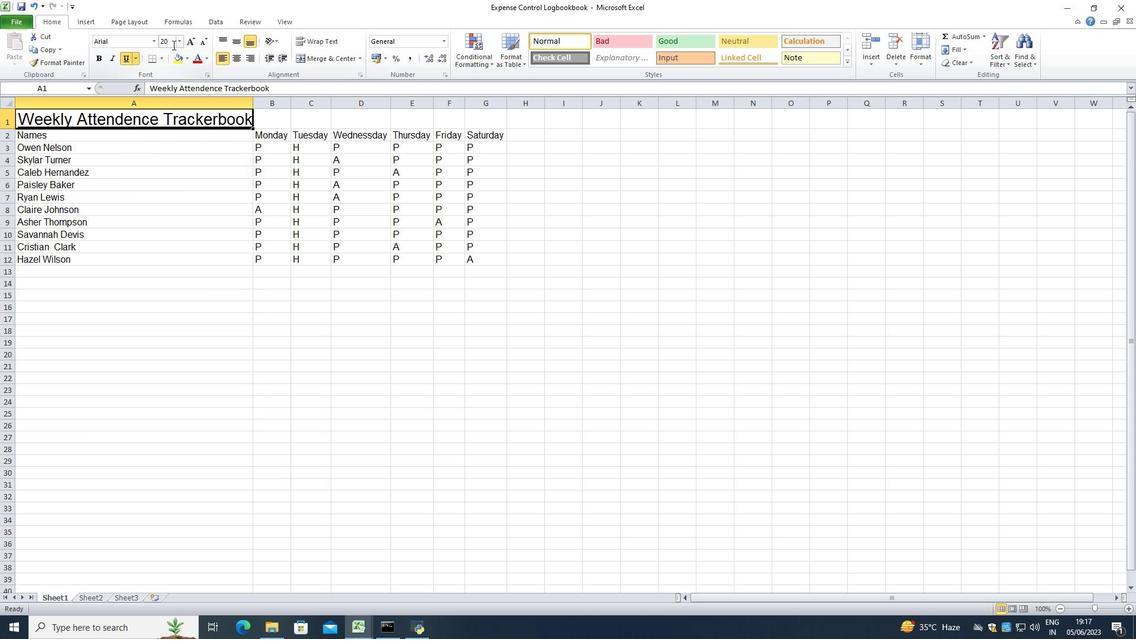 
Action: Mouse pressed left at (179, 42)
Screenshot: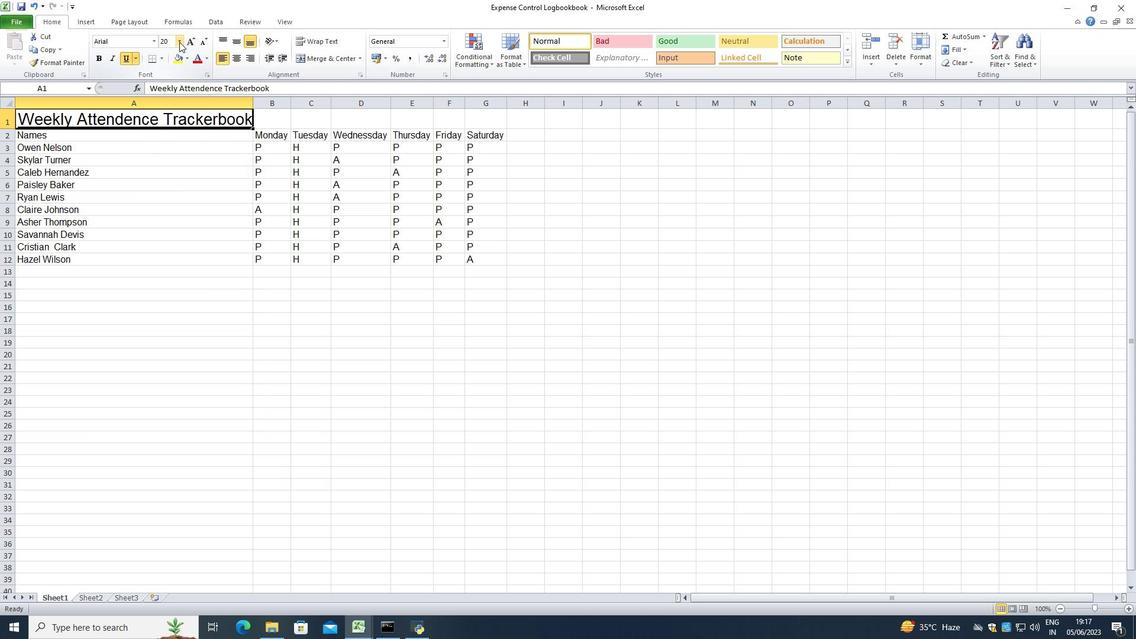 
Action: Mouse moved to (166, 121)
Screenshot: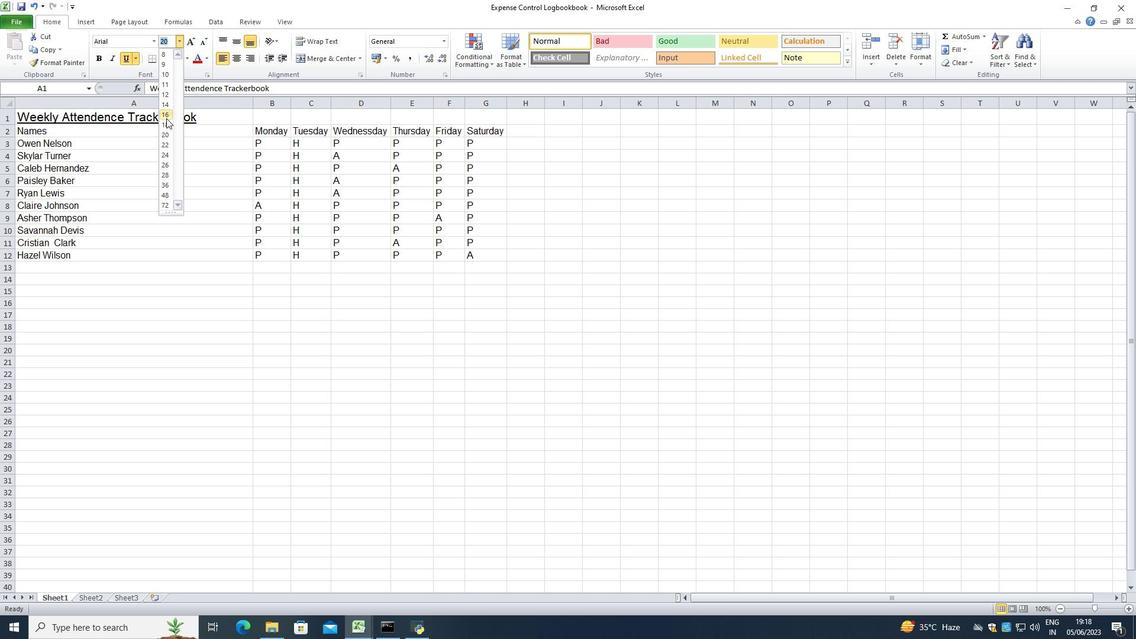 
Action: Mouse pressed left at (166, 121)
Screenshot: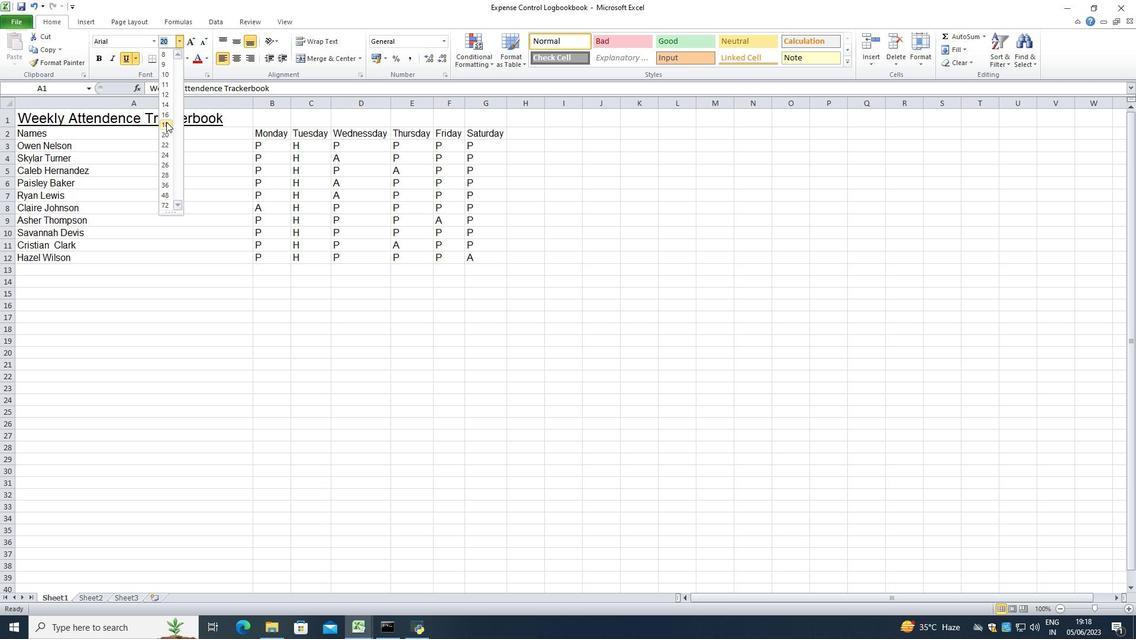 
Action: Mouse moved to (24, 135)
Screenshot: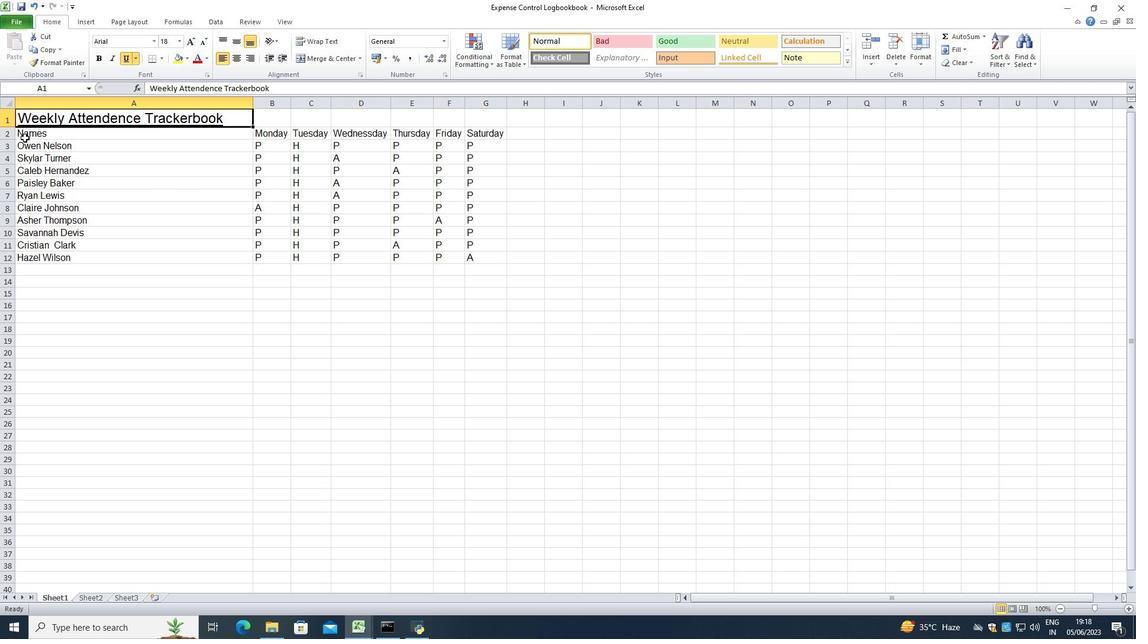 
Action: Mouse pressed left at (24, 135)
Screenshot: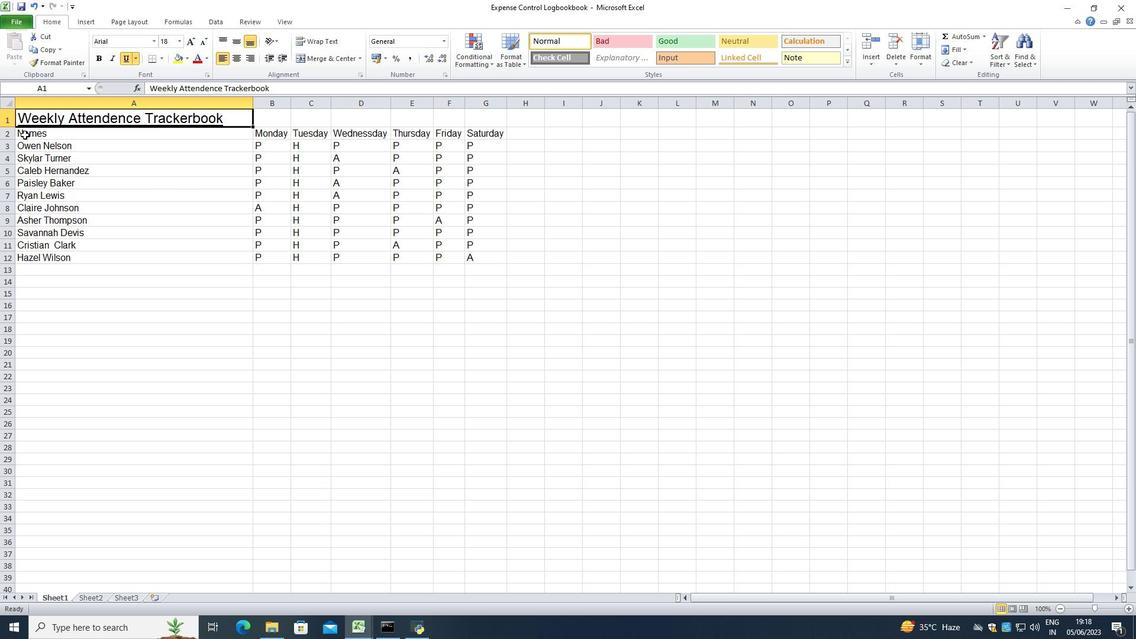 
Action: Mouse moved to (150, 42)
Screenshot: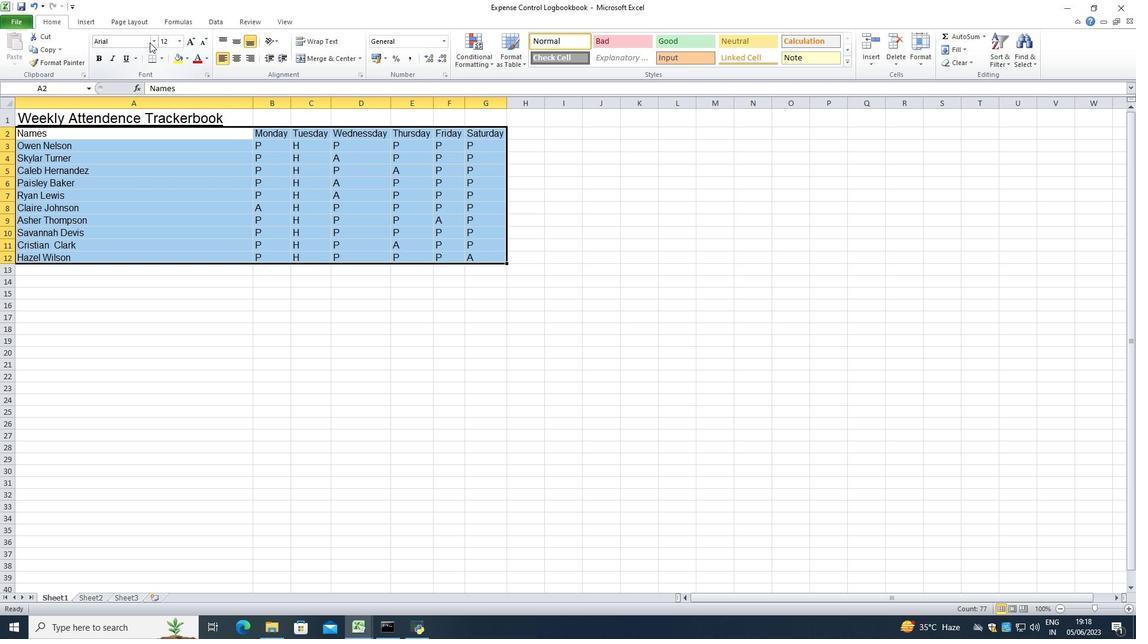 
Action: Mouse pressed left at (150, 42)
Screenshot: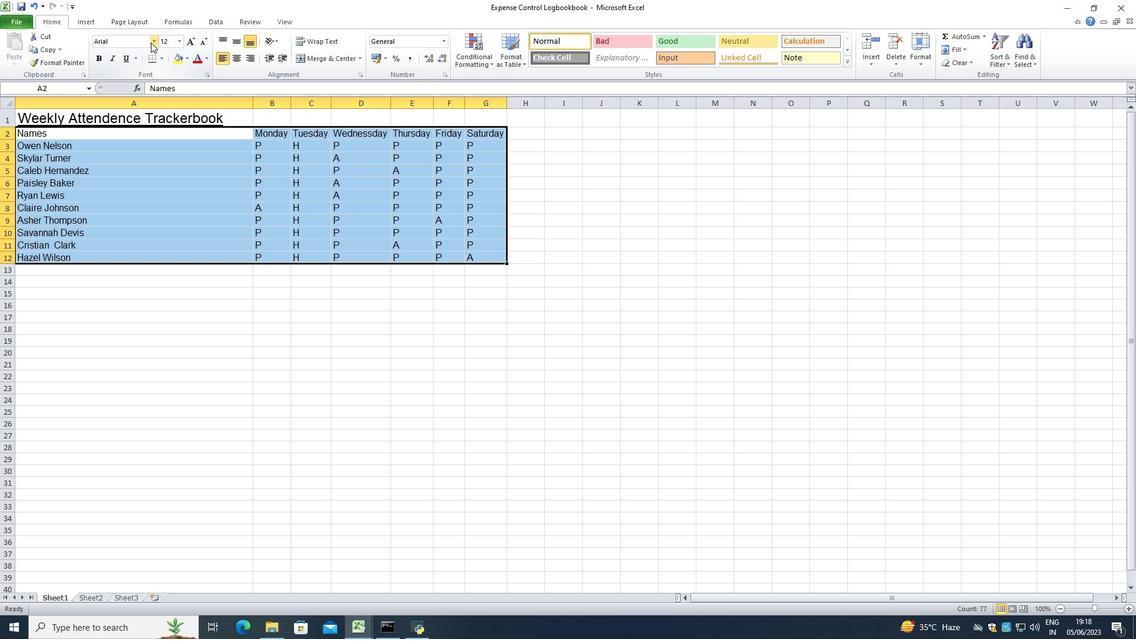 
Action: Mouse moved to (142, 84)
Screenshot: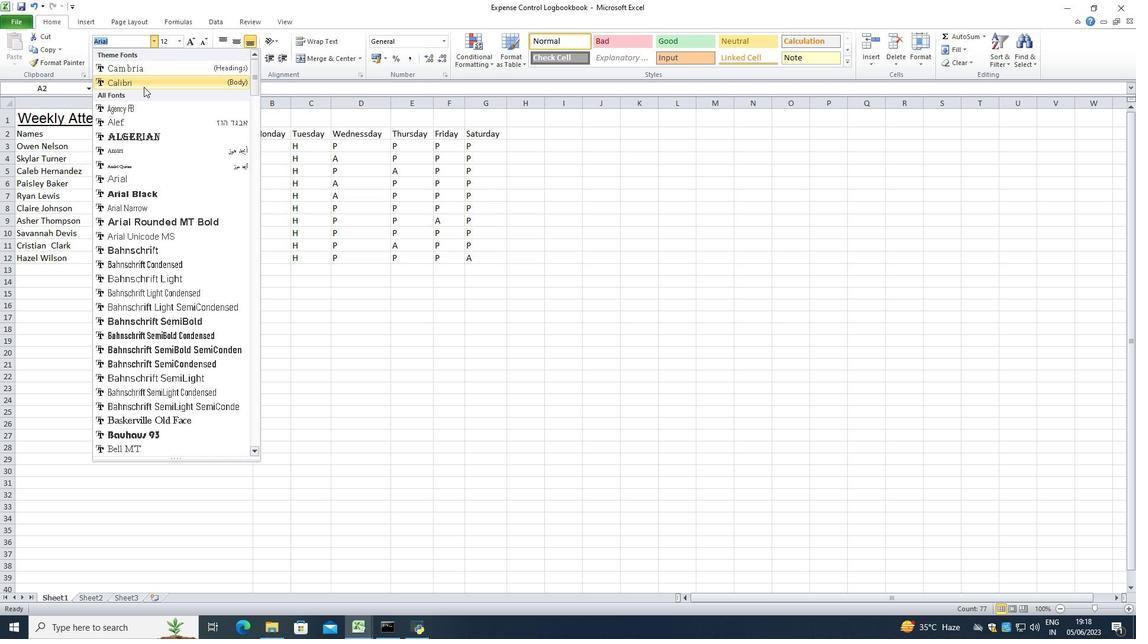 
Action: Mouse pressed left at (142, 84)
Screenshot: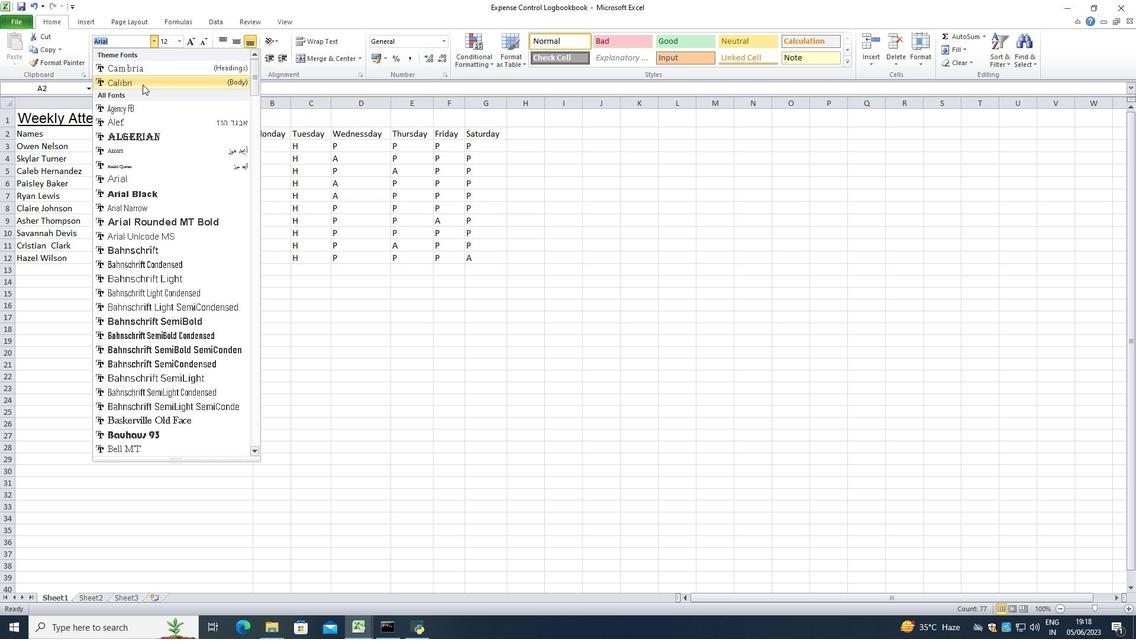 
Action: Mouse moved to (181, 40)
Screenshot: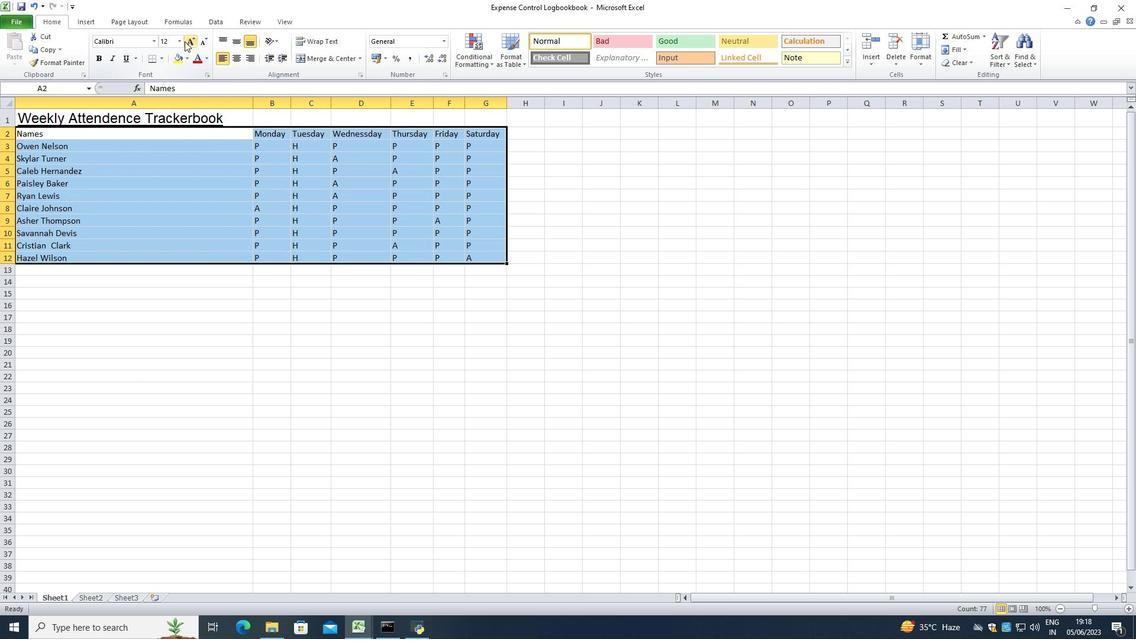 
Action: Mouse pressed left at (181, 40)
Screenshot: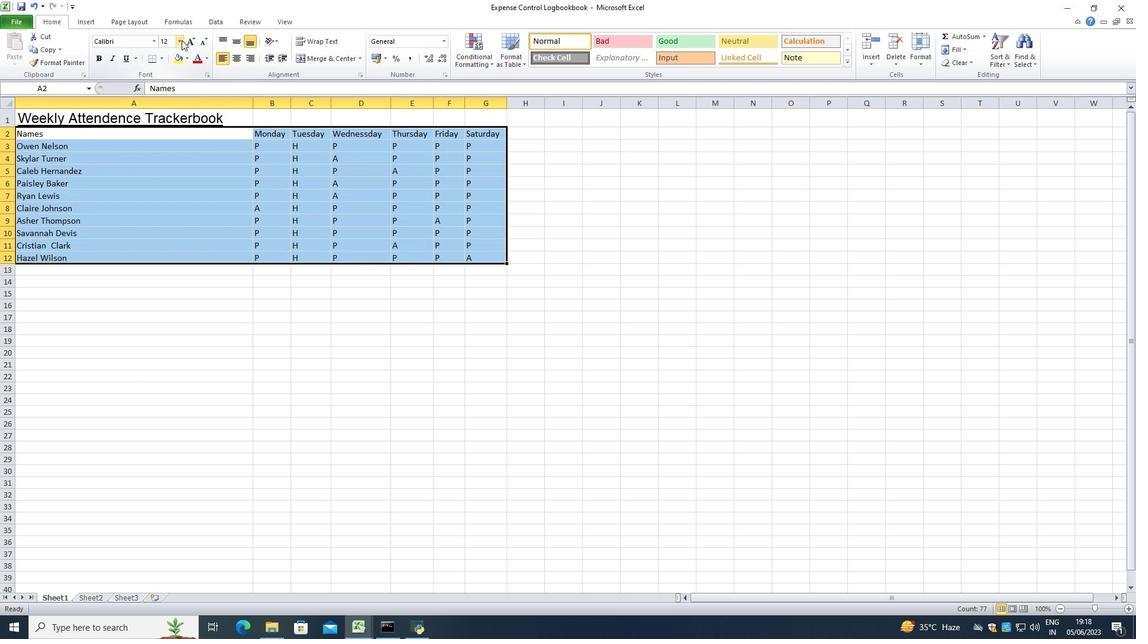 
Action: Mouse moved to (164, 64)
Screenshot: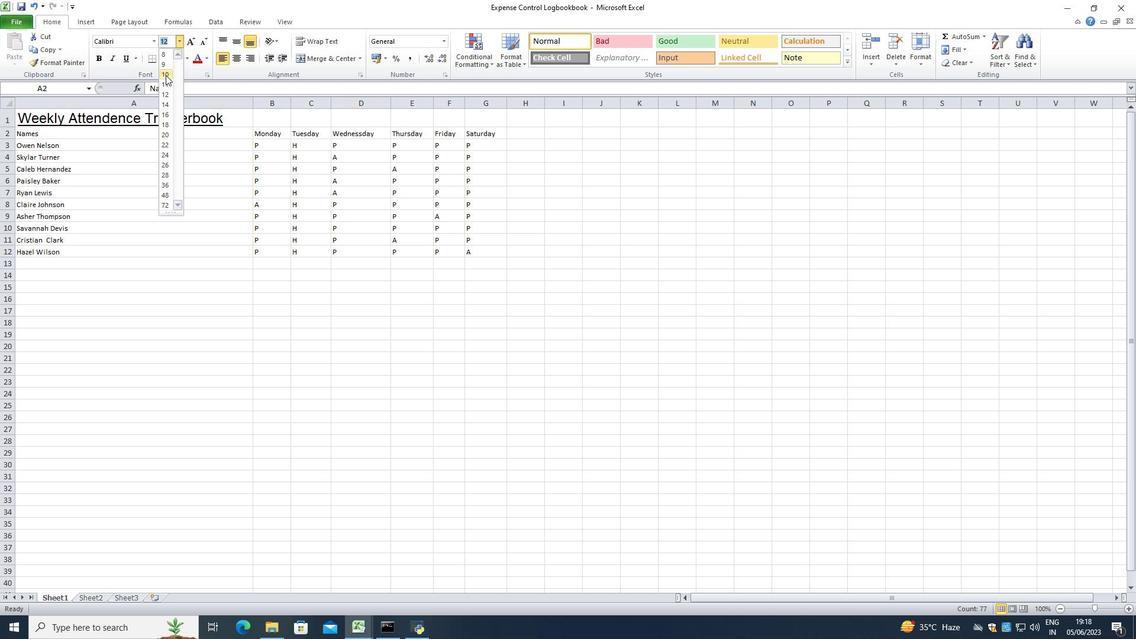 
Action: Mouse pressed left at (164, 64)
Screenshot: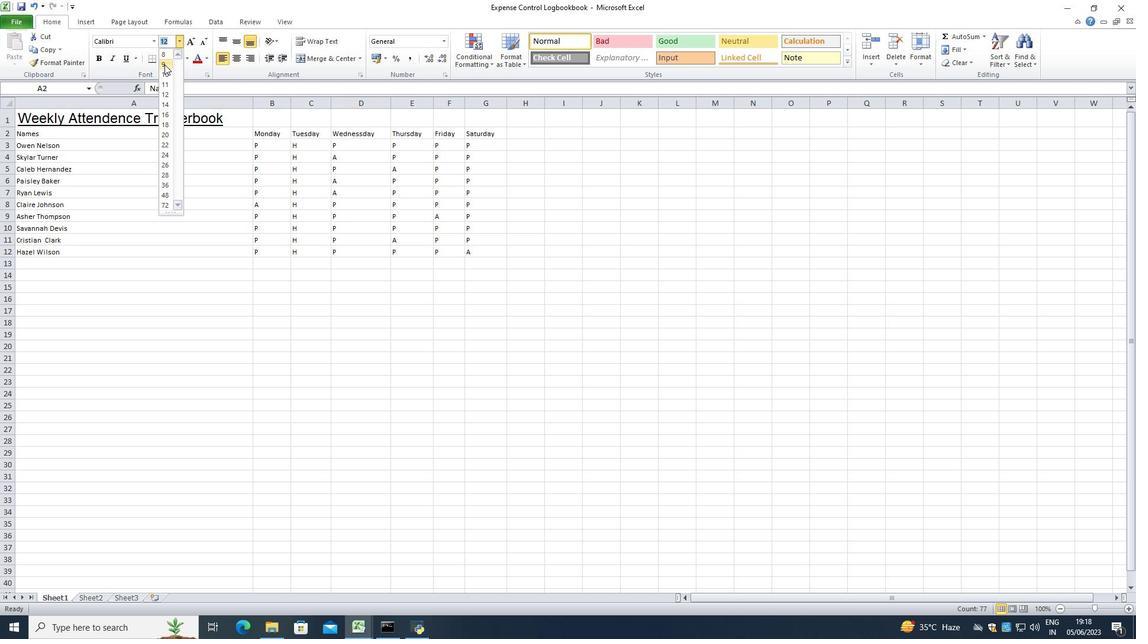 
Action: Mouse moved to (108, 119)
Screenshot: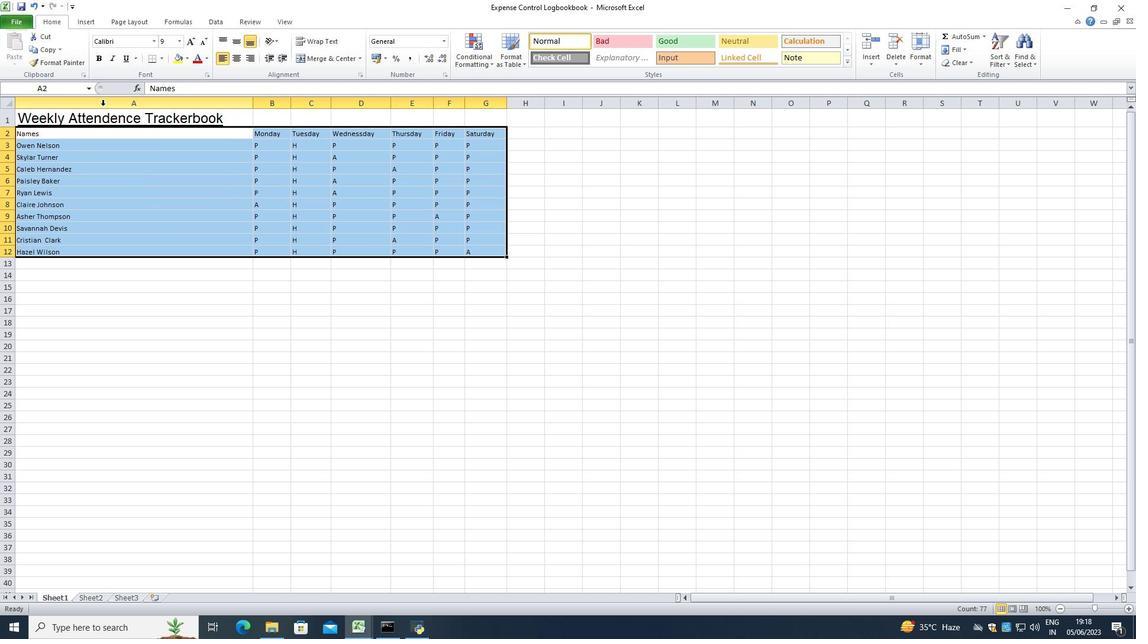 
Action: Mouse pressed left at (108, 119)
Screenshot: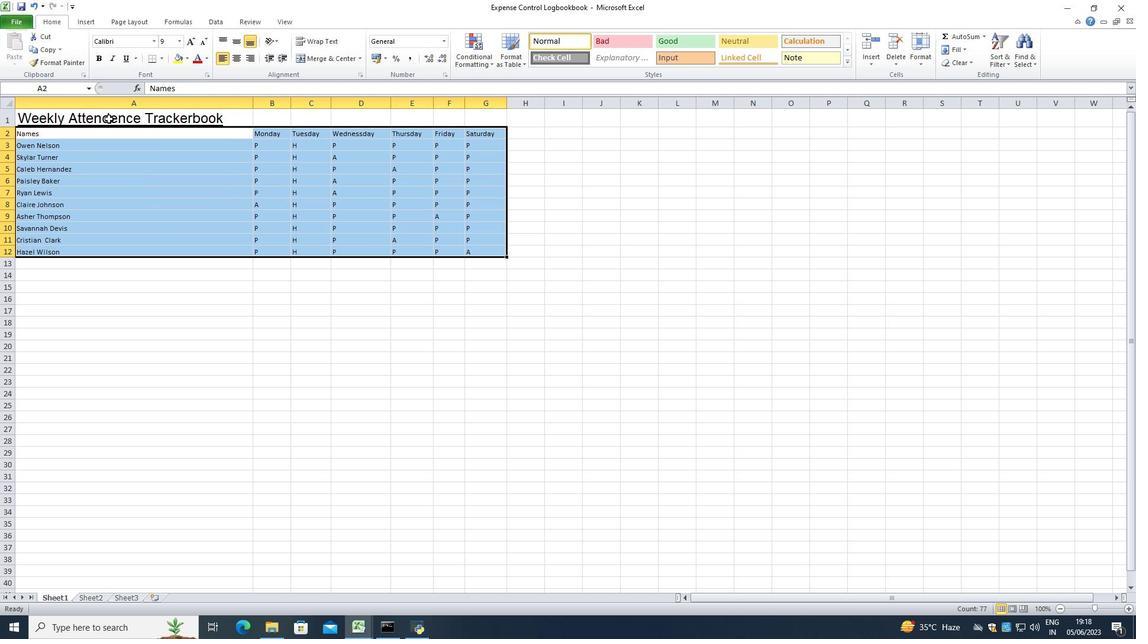 
Action: Mouse moved to (205, 58)
Screenshot: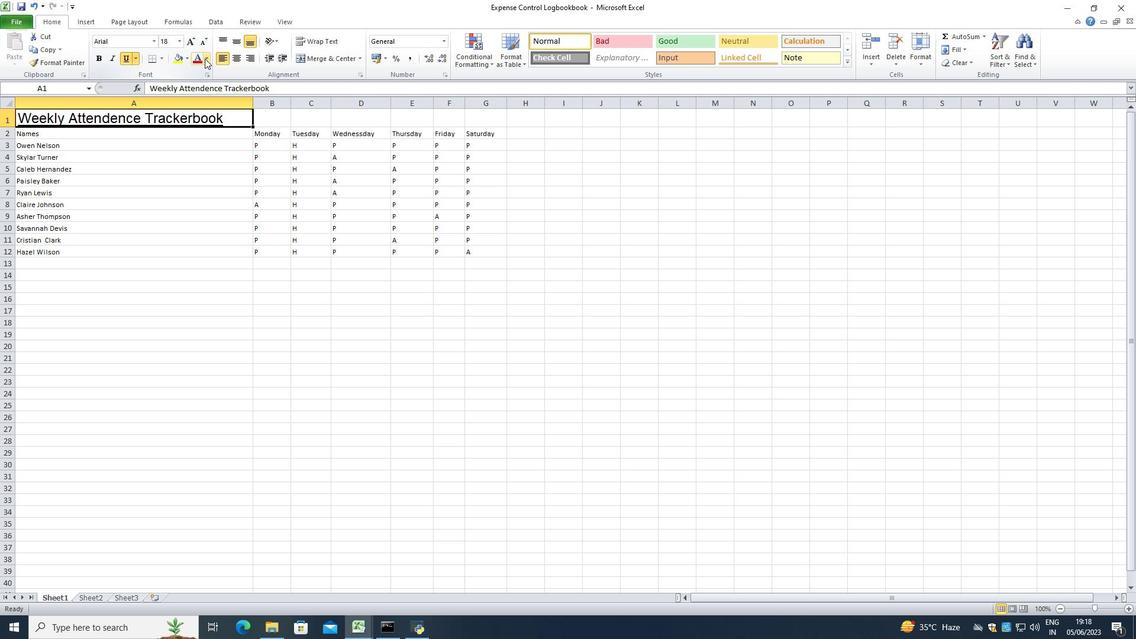 
Action: Mouse pressed left at (205, 58)
Screenshot: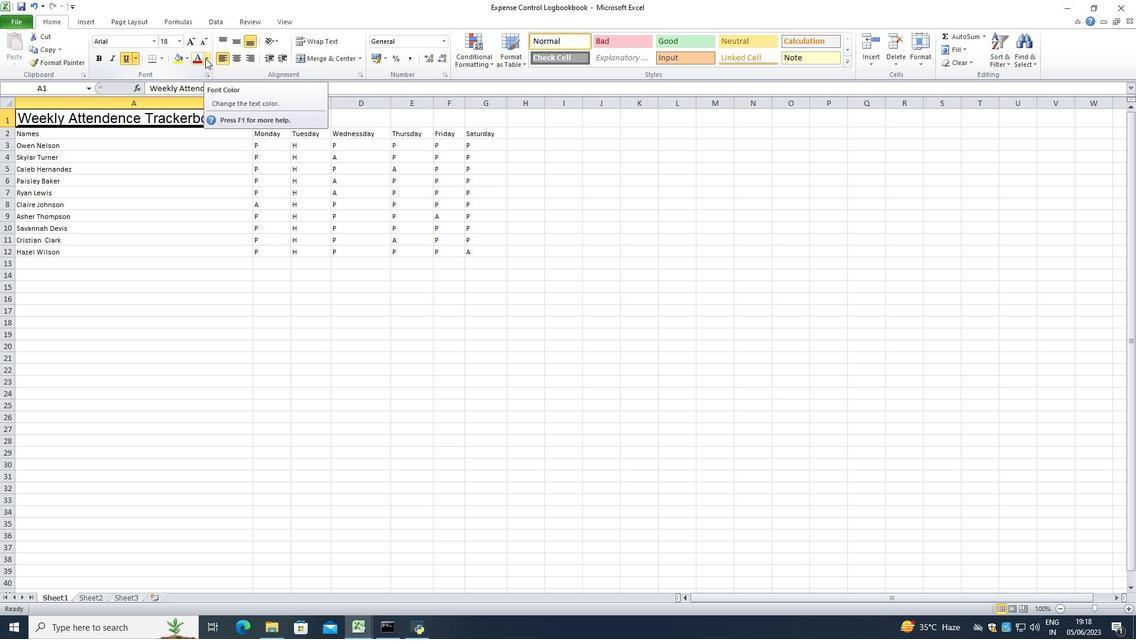 
Action: Mouse moved to (209, 161)
Screenshot: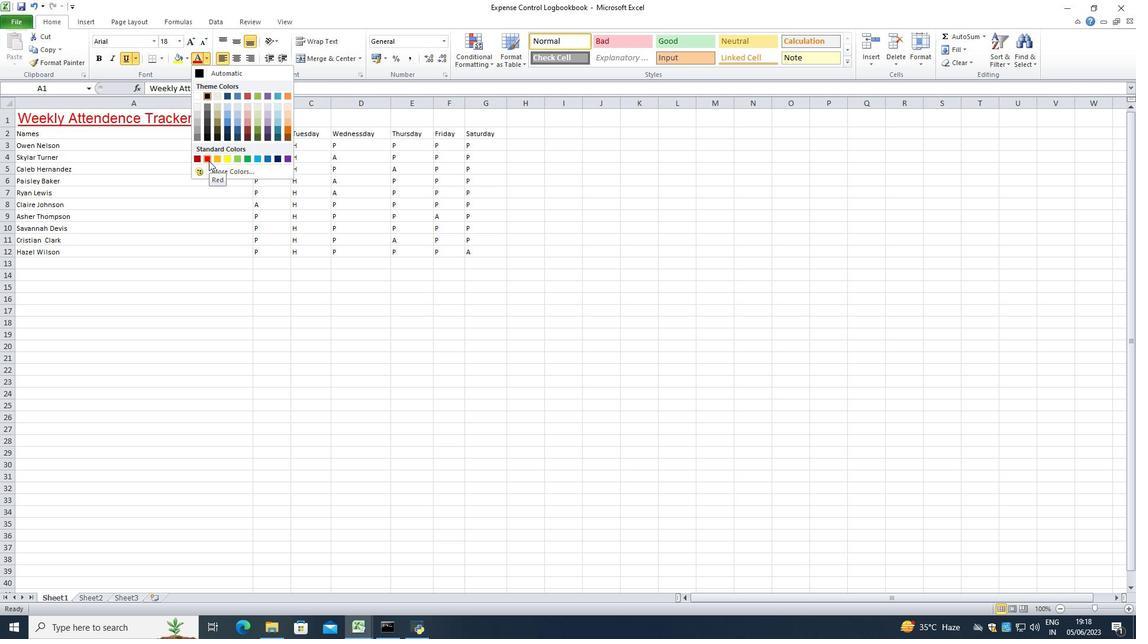 
Action: Mouse pressed left at (209, 161)
Screenshot: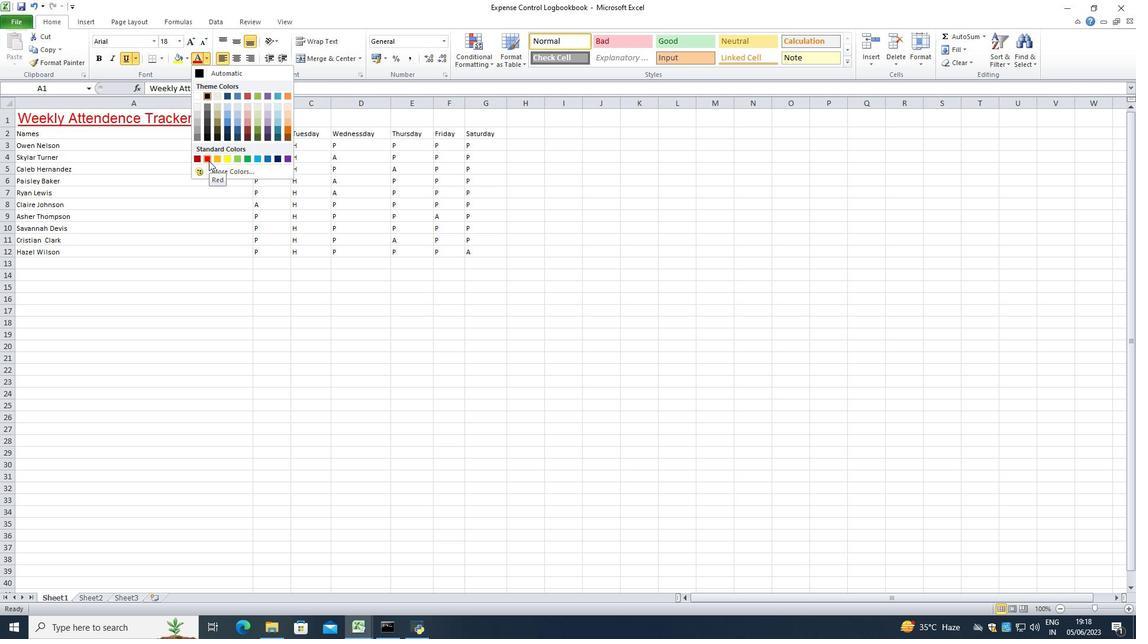 
Action: Mouse moved to (45, 133)
Screenshot: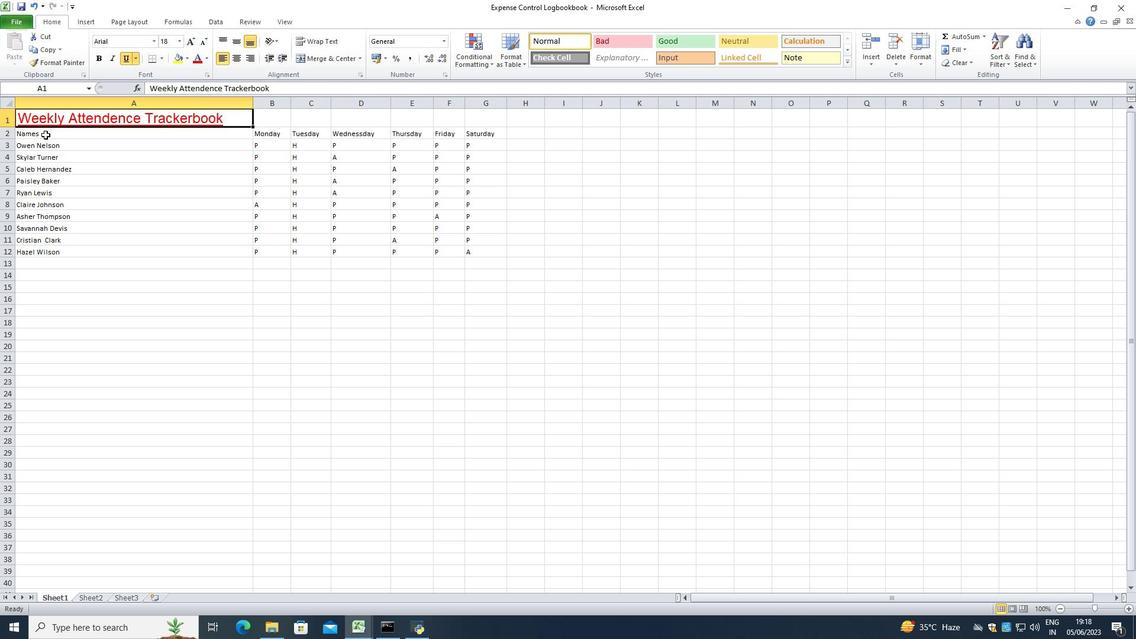
Action: Mouse pressed left at (45, 133)
Screenshot: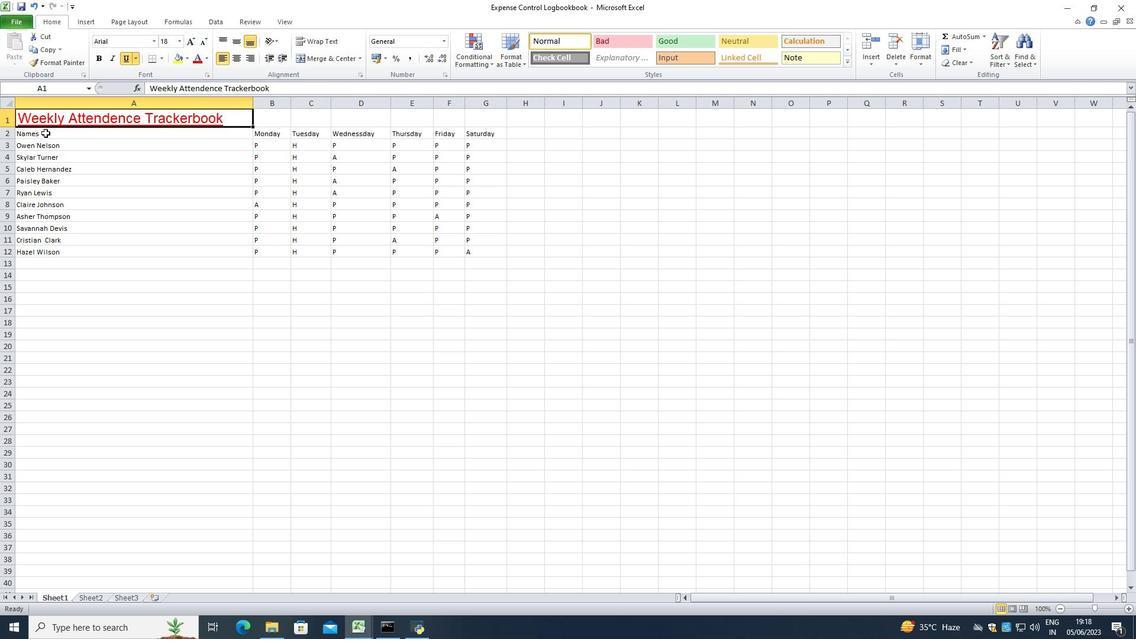 
Action: Mouse moved to (111, 158)
Screenshot: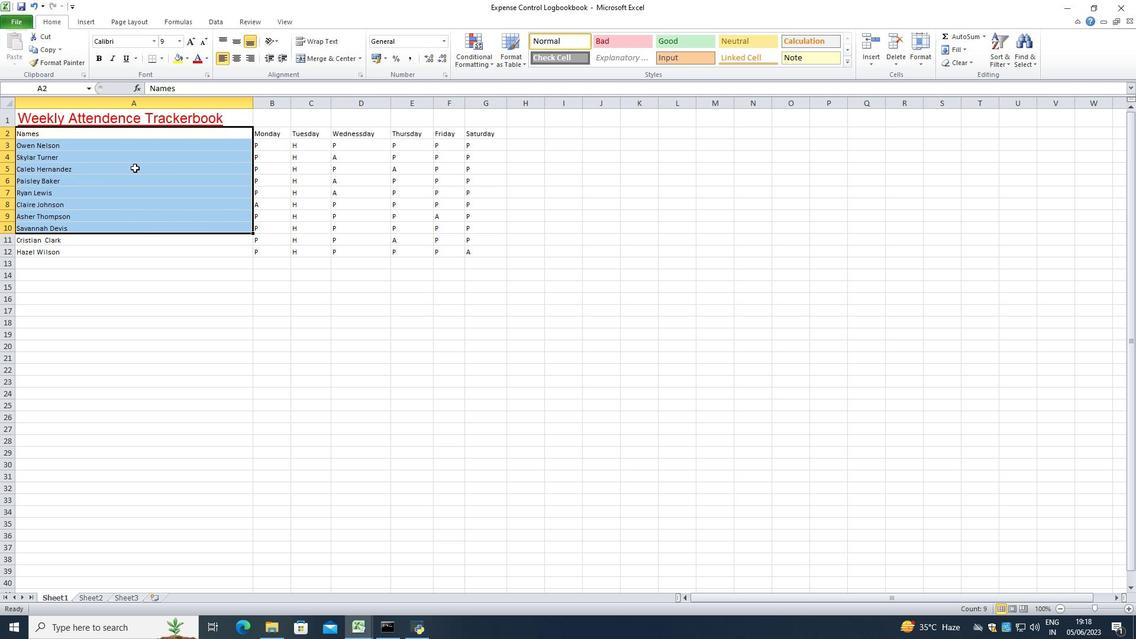 
Action: Mouse pressed left at (111, 158)
Screenshot: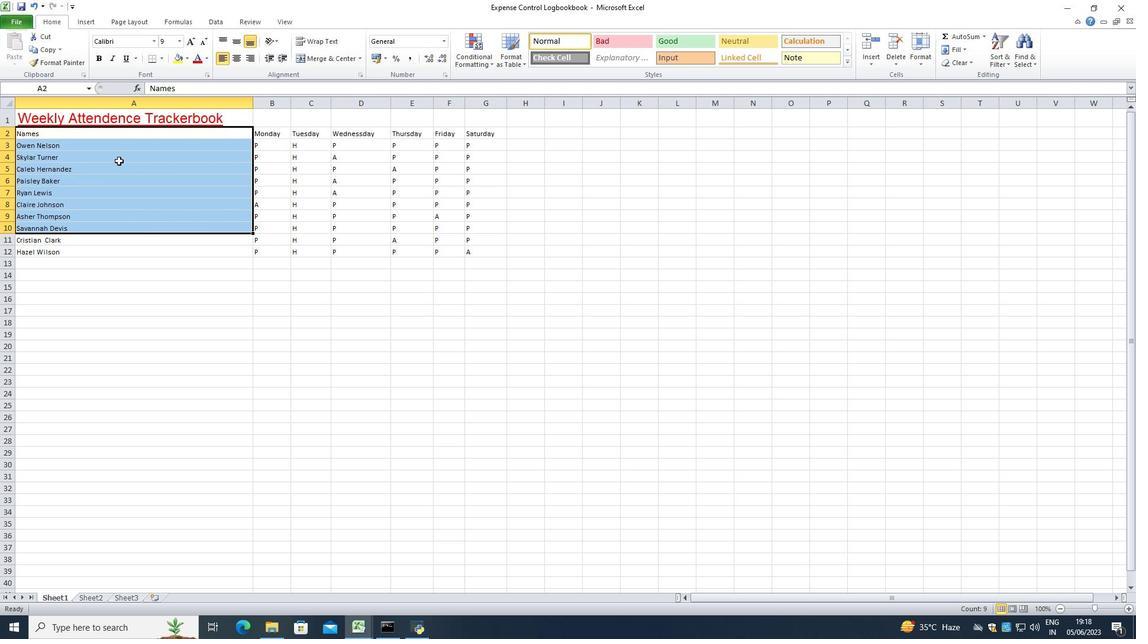 
Action: Mouse moved to (59, 135)
Screenshot: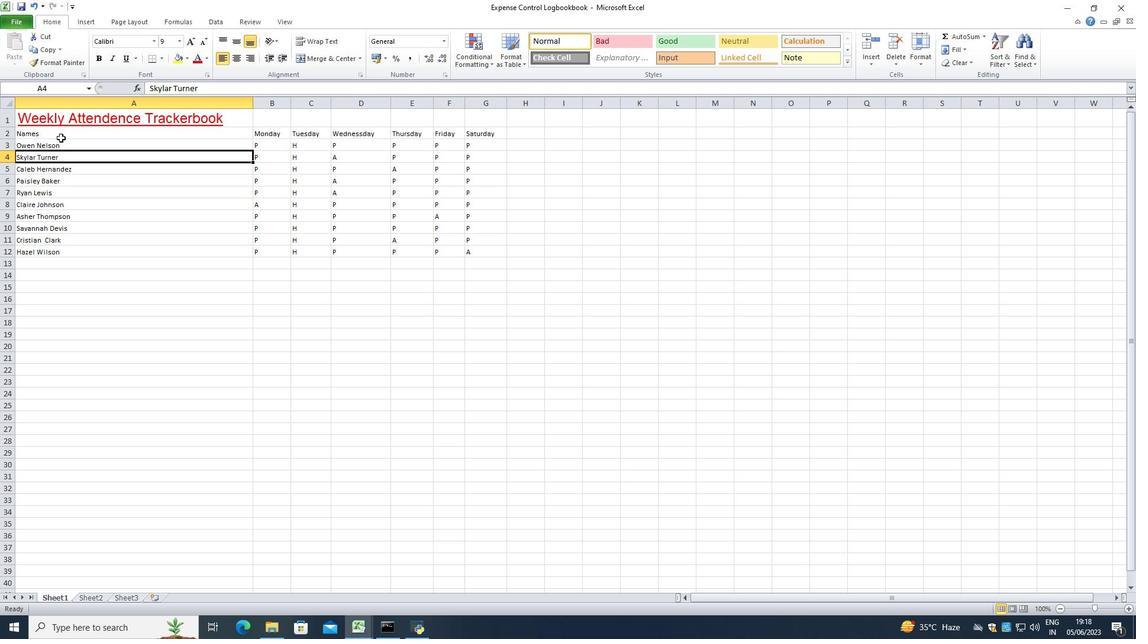 
Action: Mouse pressed left at (59, 135)
Screenshot: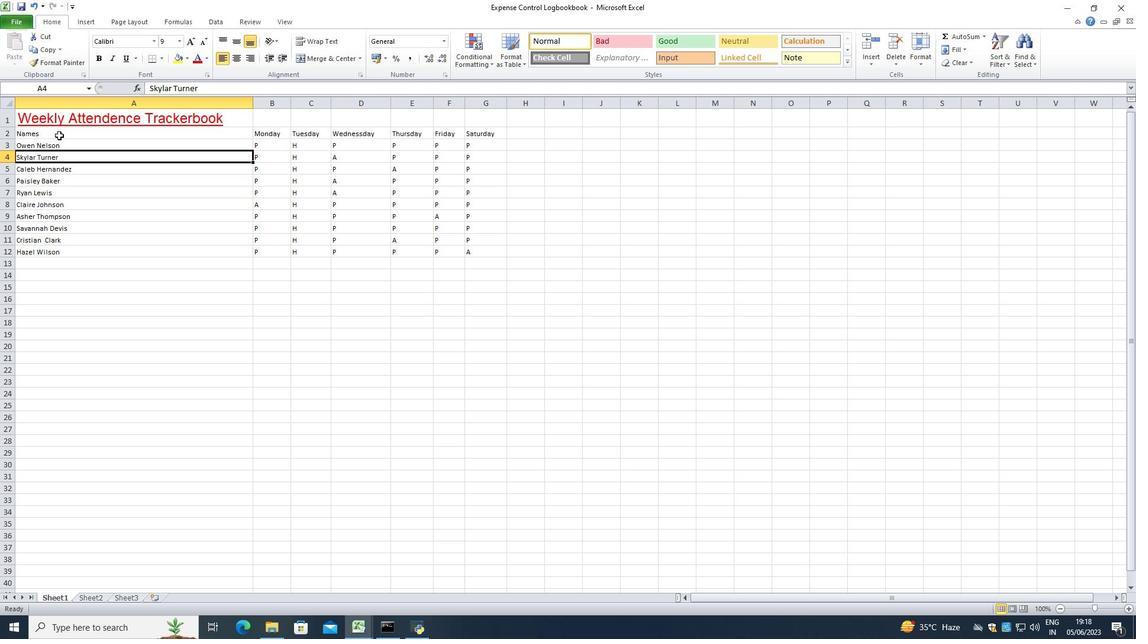 
Action: Mouse moved to (59, 135)
Screenshot: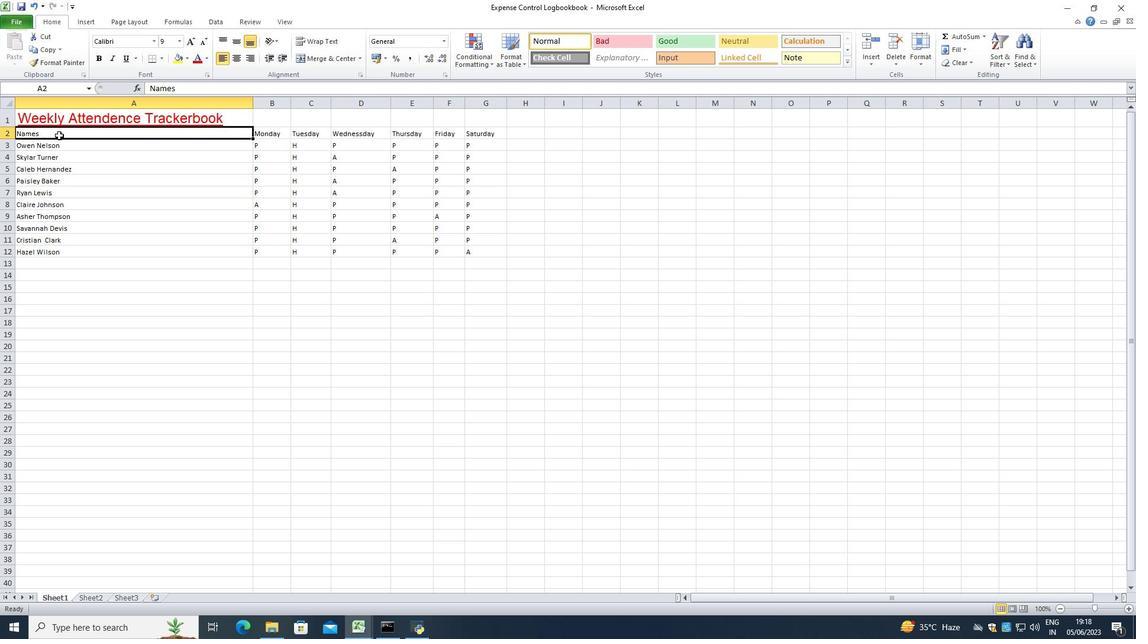 
Action: Mouse pressed left at (59, 135)
Screenshot: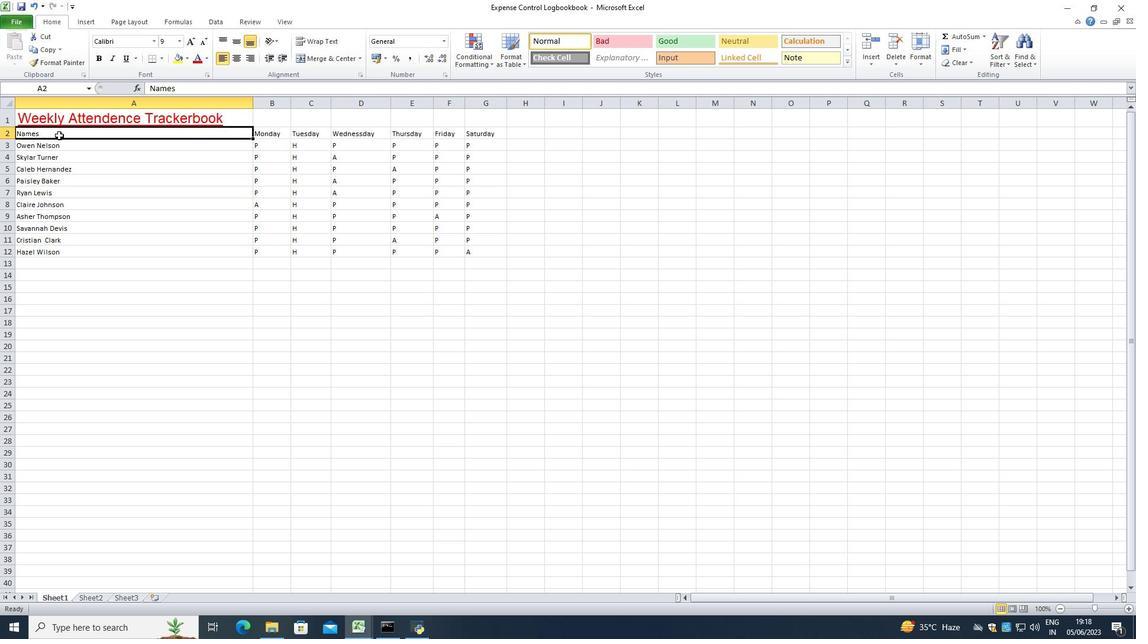 
Action: Mouse moved to (98, 135)
Screenshot: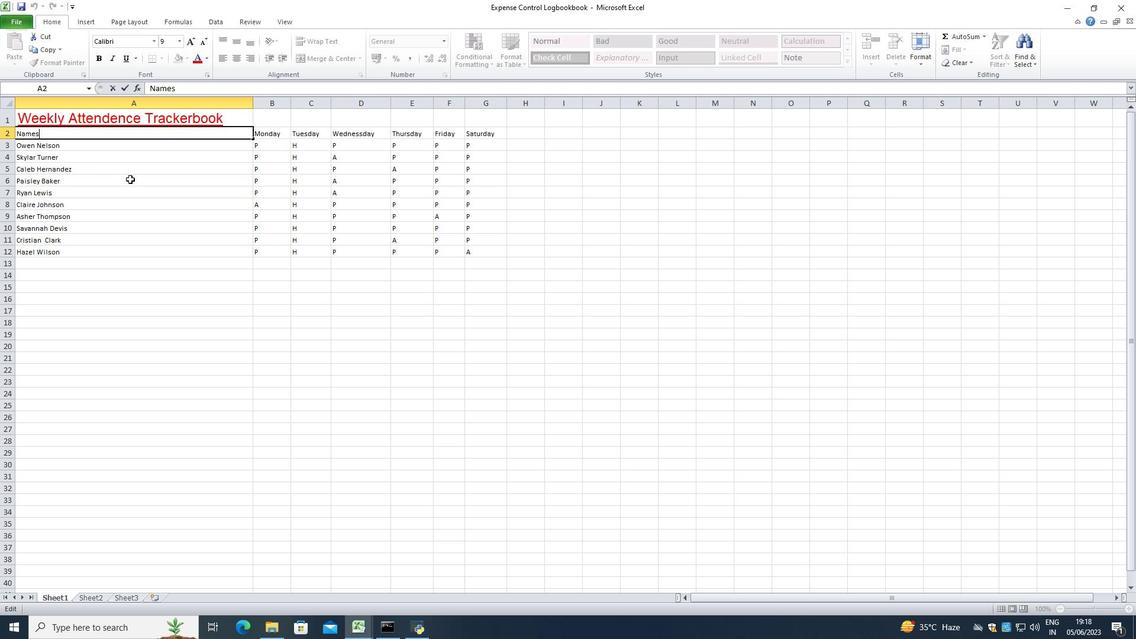 
Action: Mouse pressed left at (98, 135)
Screenshot: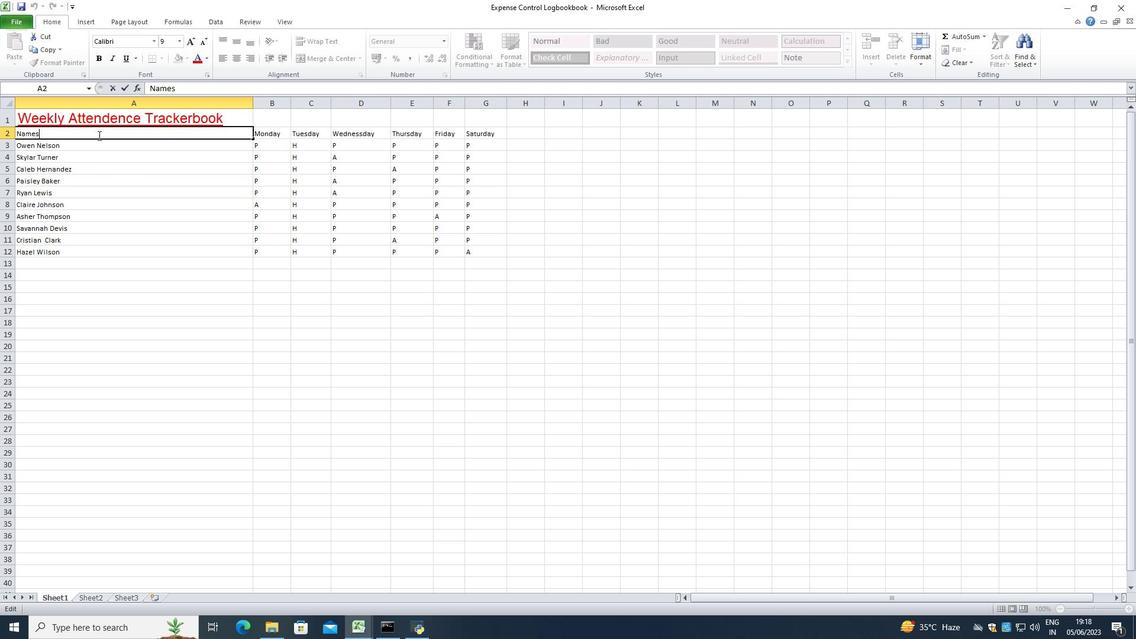 
Action: Mouse moved to (222, 130)
Screenshot: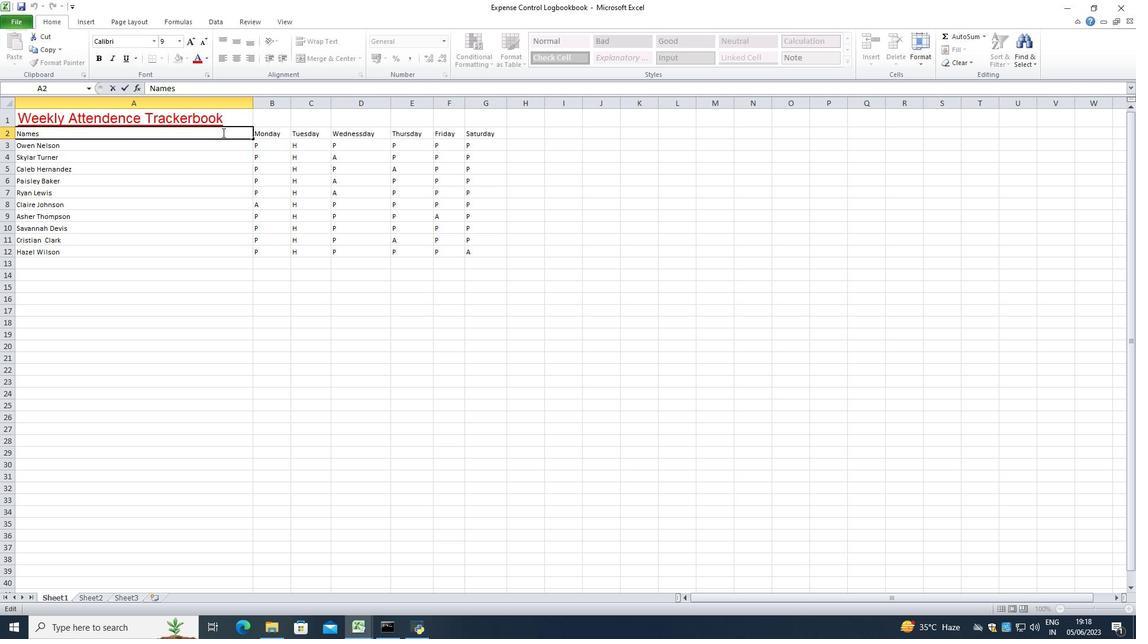 
Action: Mouse pressed left at (222, 130)
Screenshot: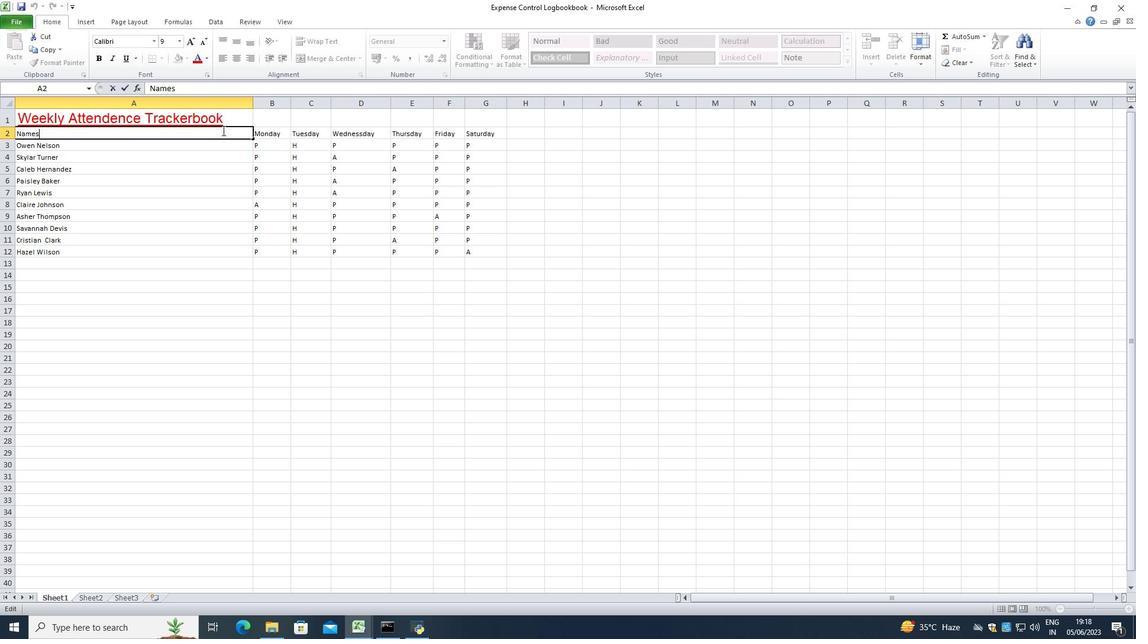 
Action: Mouse moved to (267, 135)
Screenshot: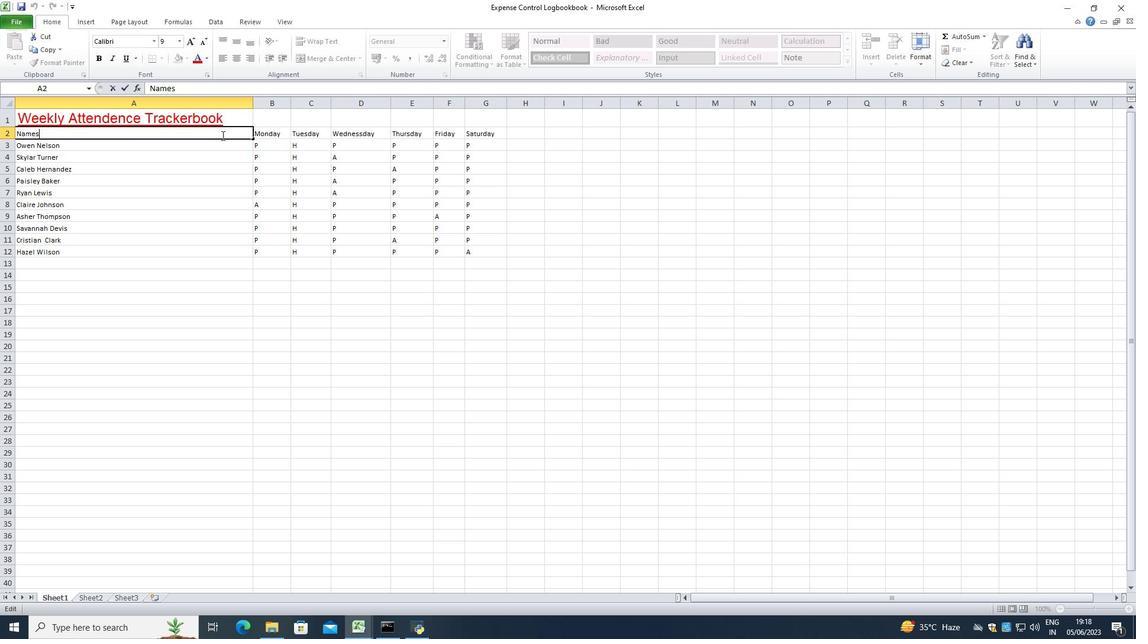 
Action: Mouse pressed left at (267, 135)
Screenshot: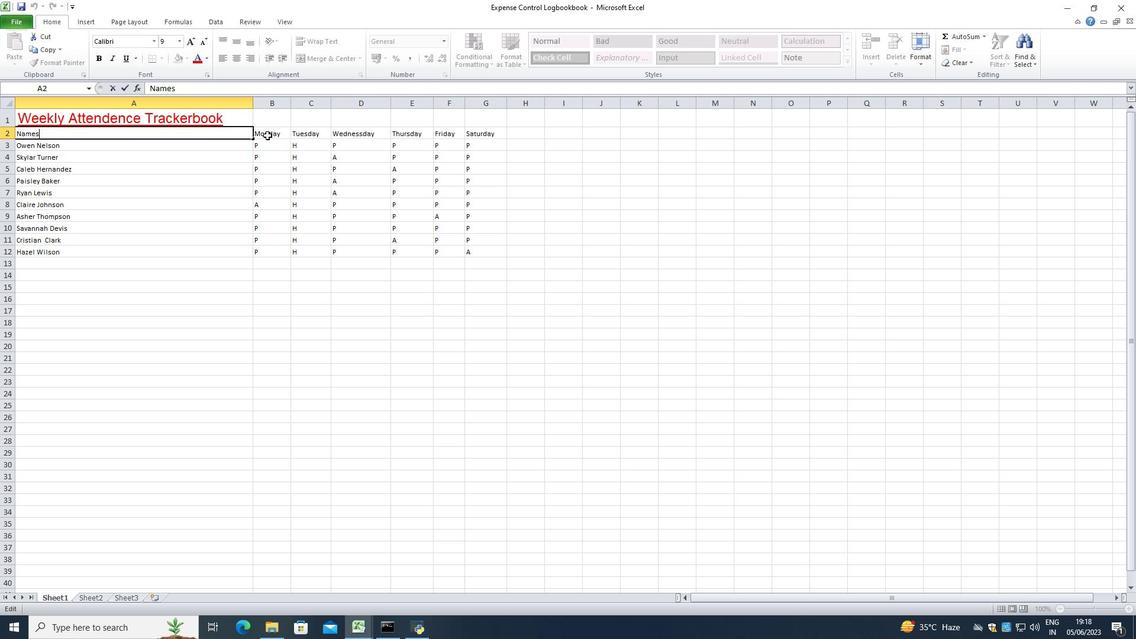 
Action: Mouse moved to (210, 133)
Screenshot: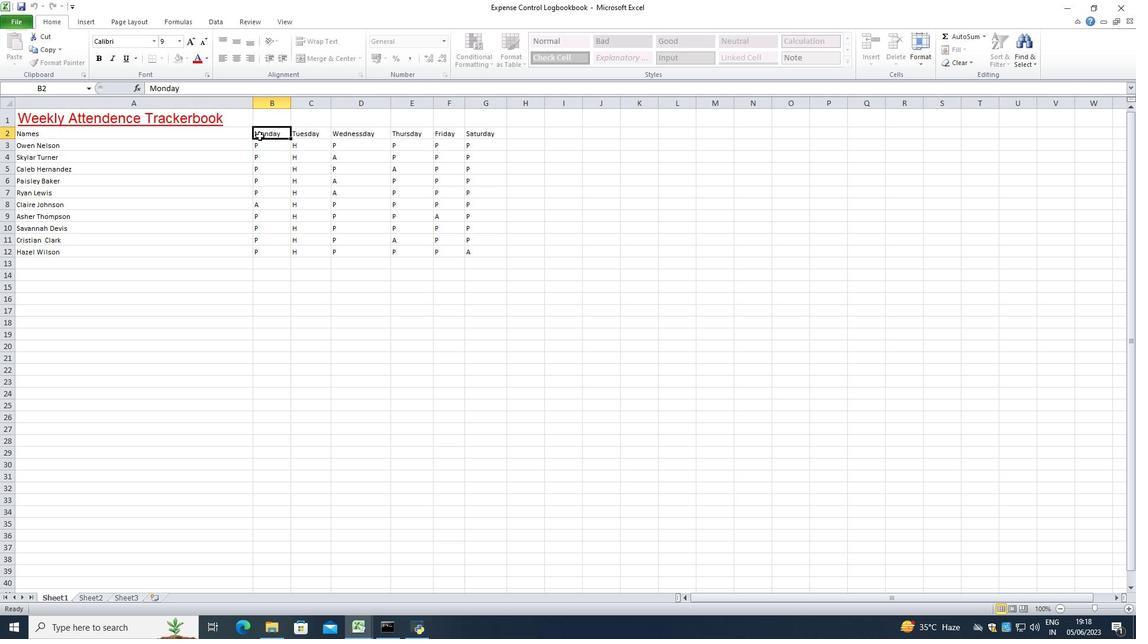 
Action: Mouse pressed left at (210, 133)
Screenshot: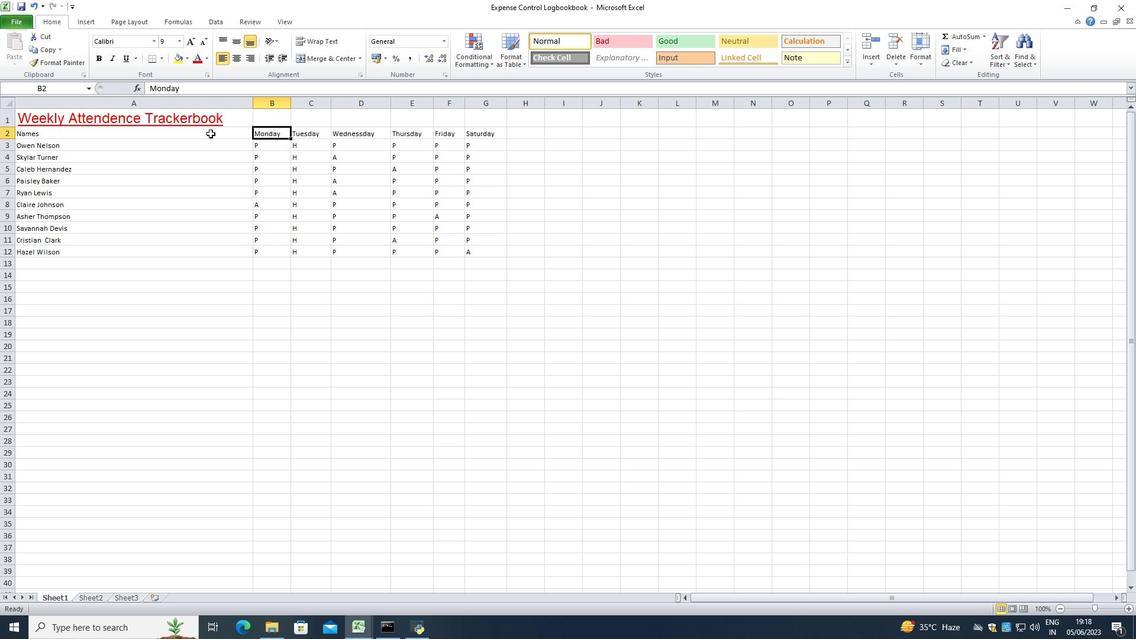 
Action: Mouse moved to (206, 59)
Screenshot: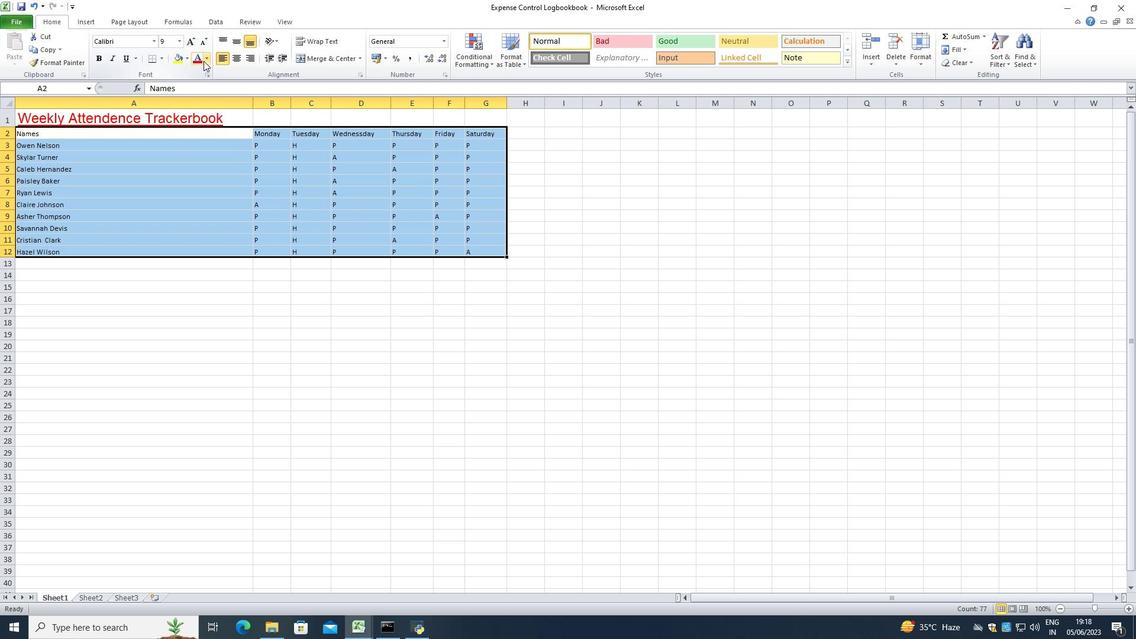 
Action: Mouse pressed left at (206, 59)
Screenshot: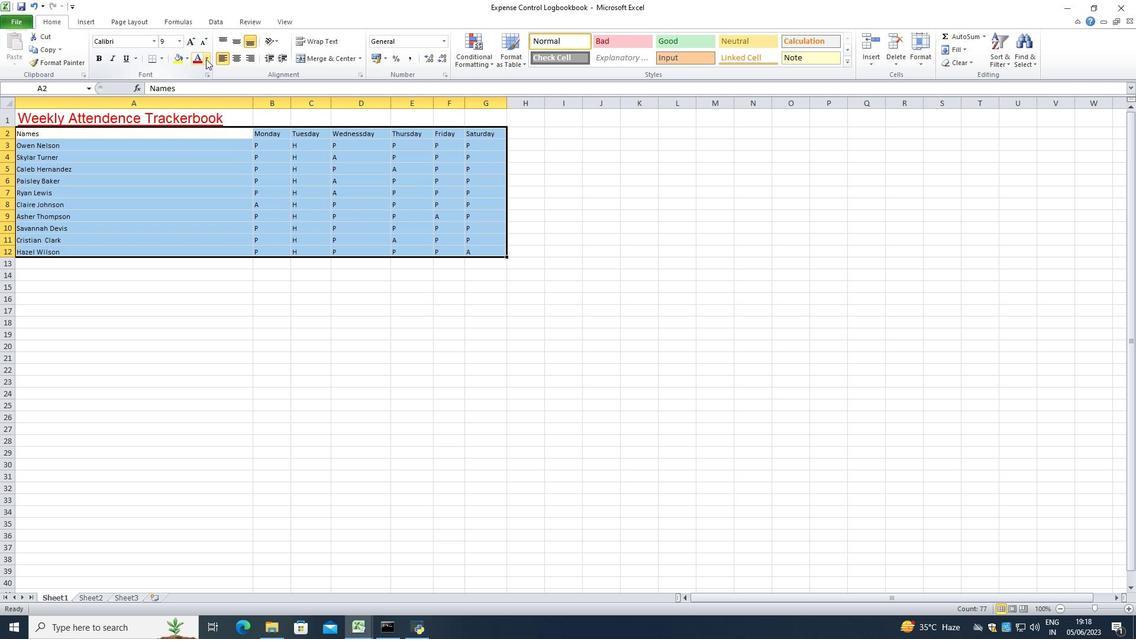 
Action: Mouse moved to (206, 137)
Screenshot: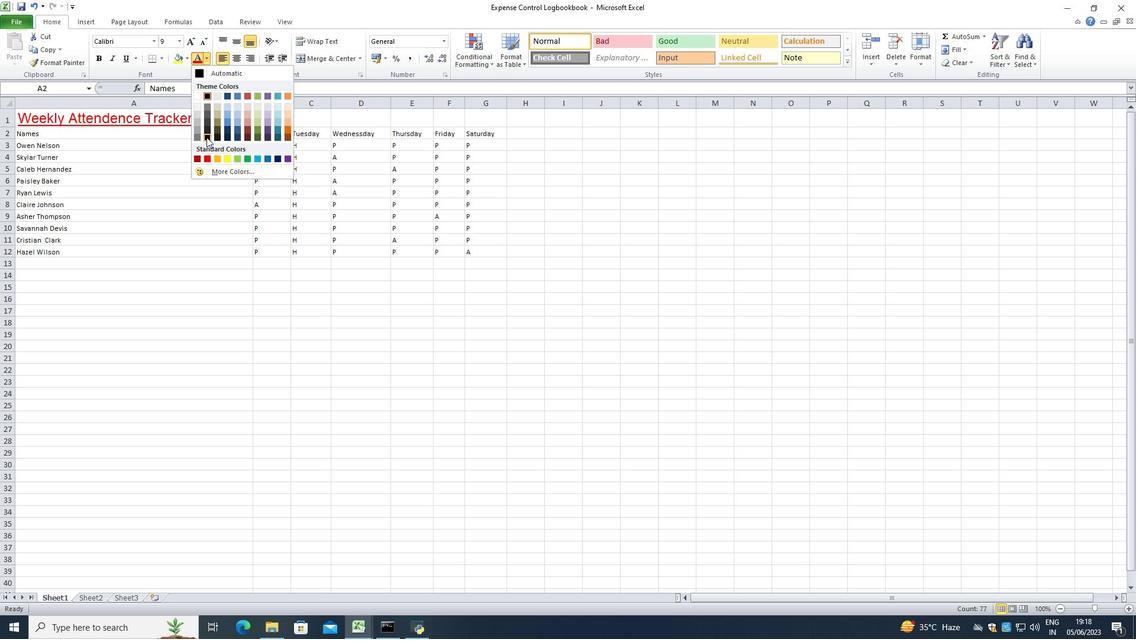 
Action: Mouse pressed left at (206, 137)
Screenshot: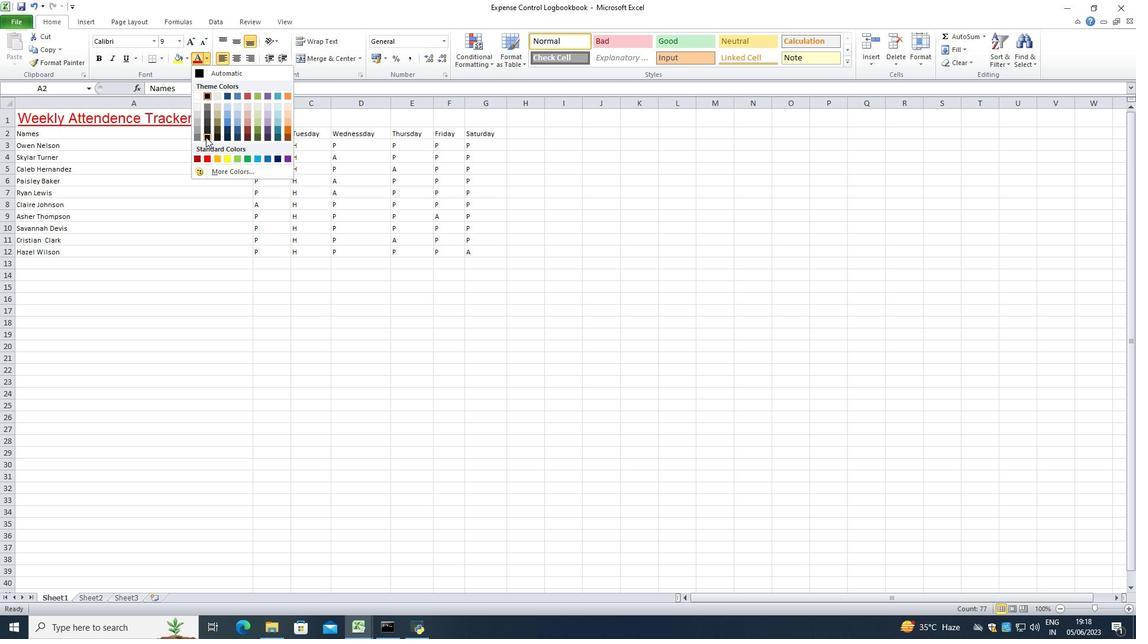
Action: Mouse moved to (287, 218)
Screenshot: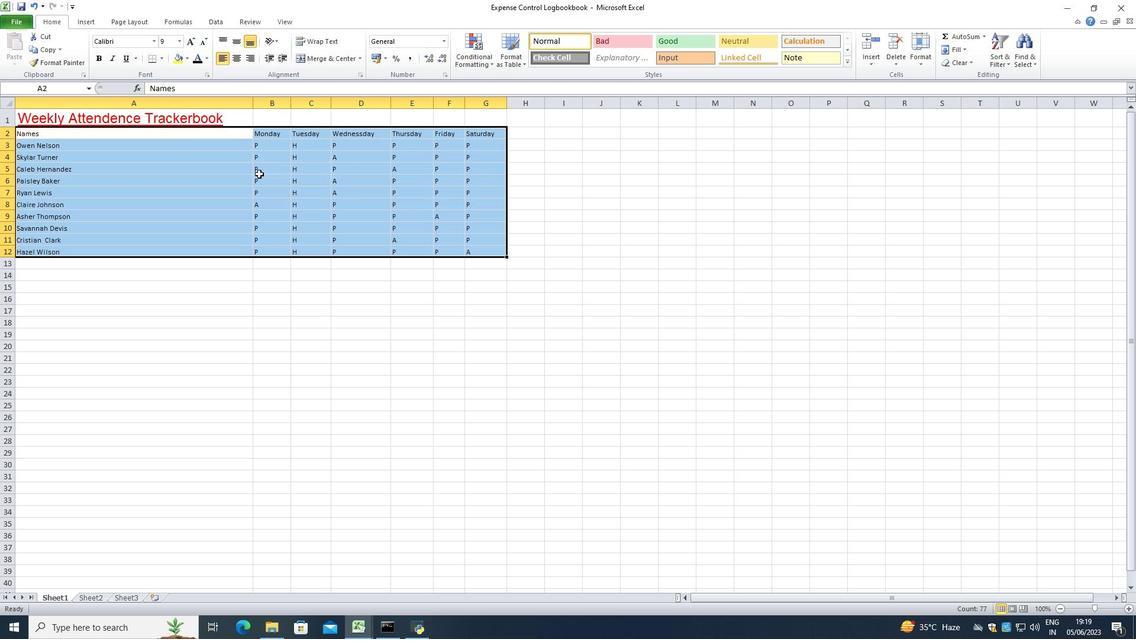 
Action: Mouse pressed left at (287, 218)
Screenshot: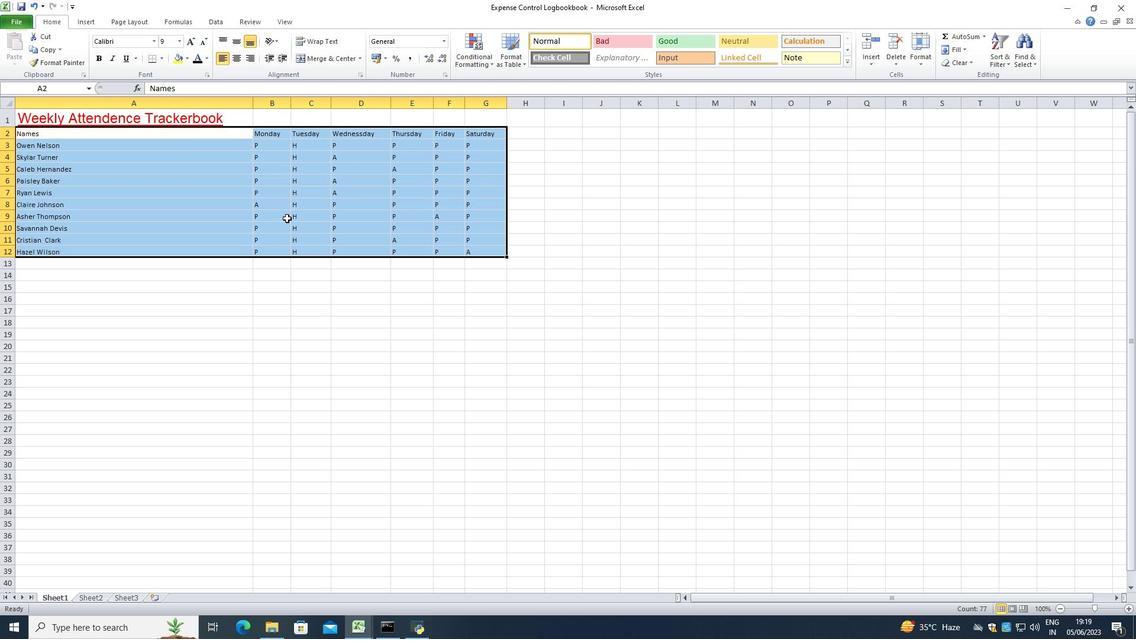 
Action: Mouse moved to (162, 58)
Screenshot: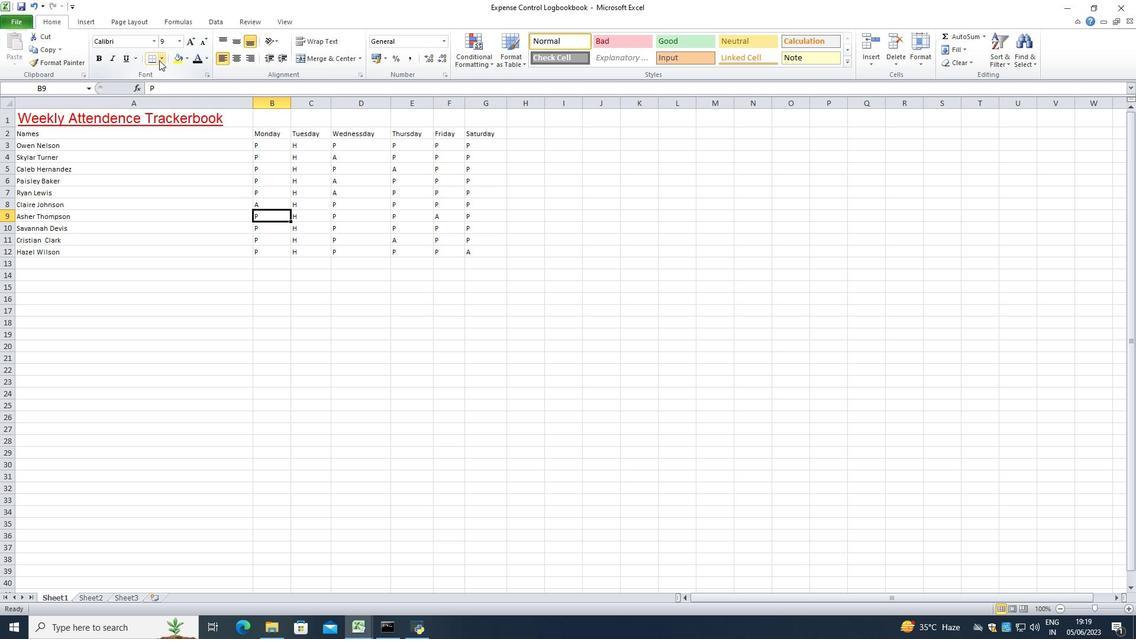 
Action: Mouse pressed left at (162, 58)
Screenshot: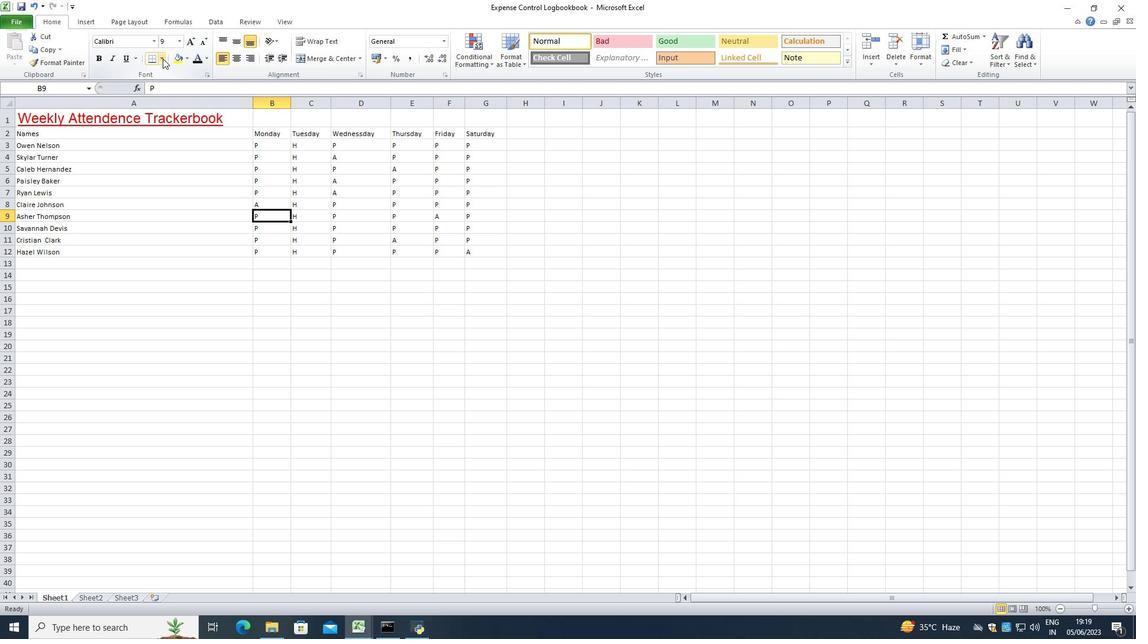 
Action: Mouse moved to (170, 153)
Screenshot: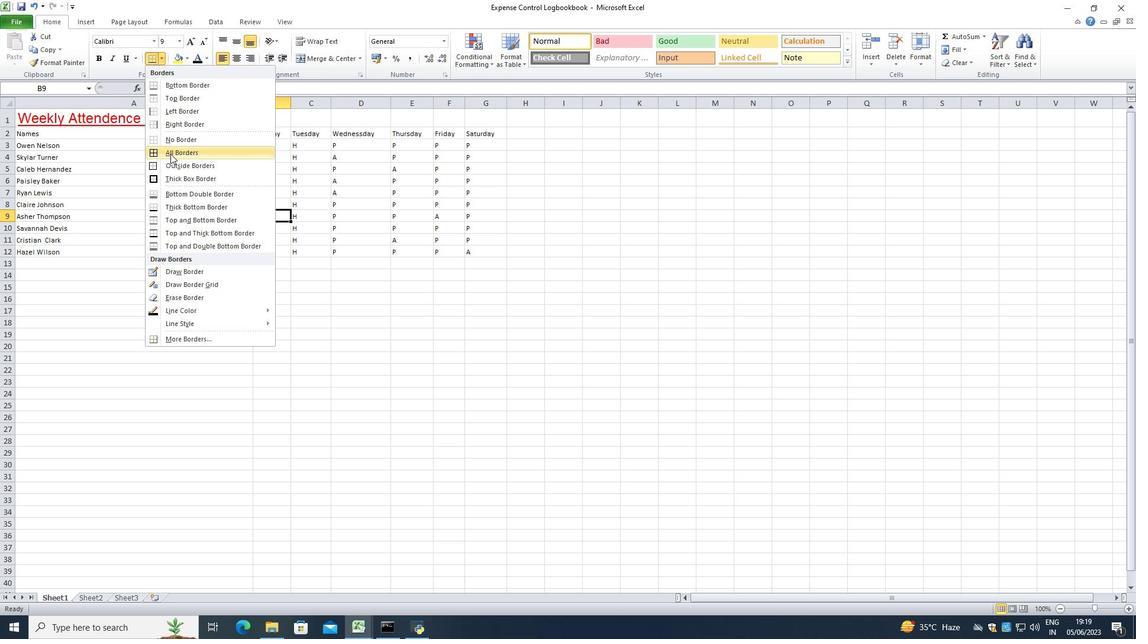 
Action: Mouse pressed left at (170, 153)
Screenshot: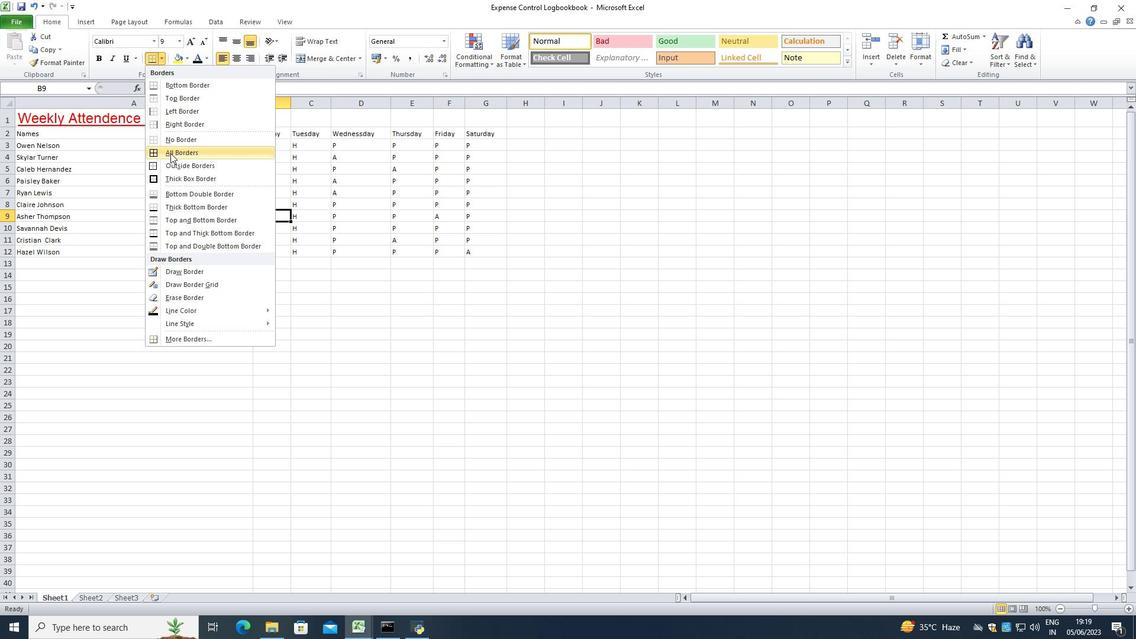 
Action: Mouse moved to (131, 136)
Screenshot: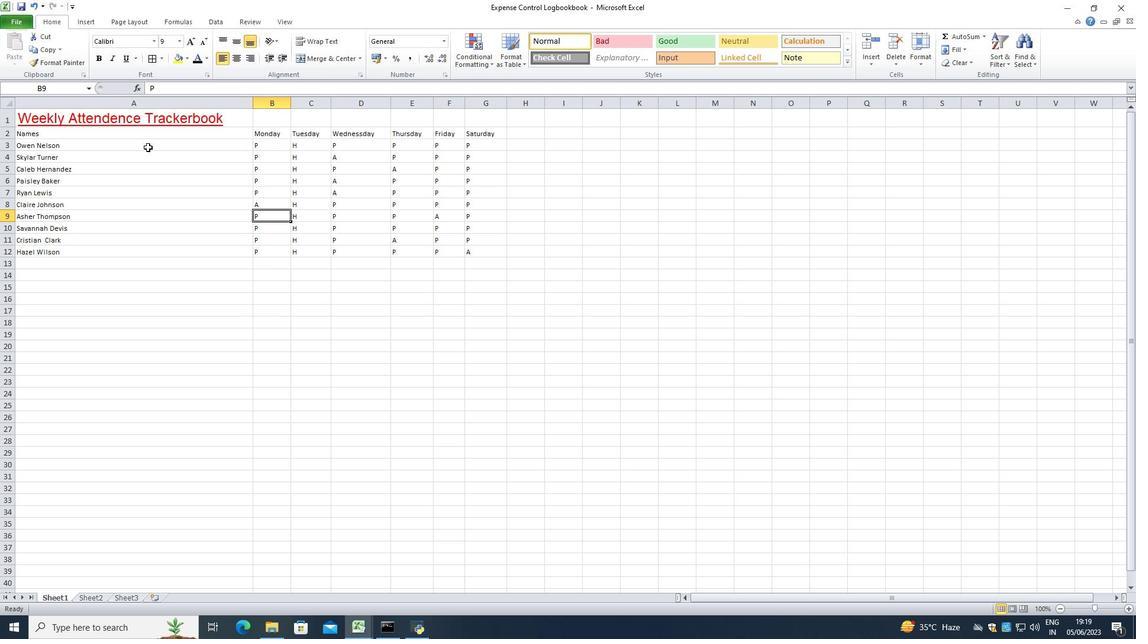 
Action: Mouse pressed left at (131, 136)
Screenshot: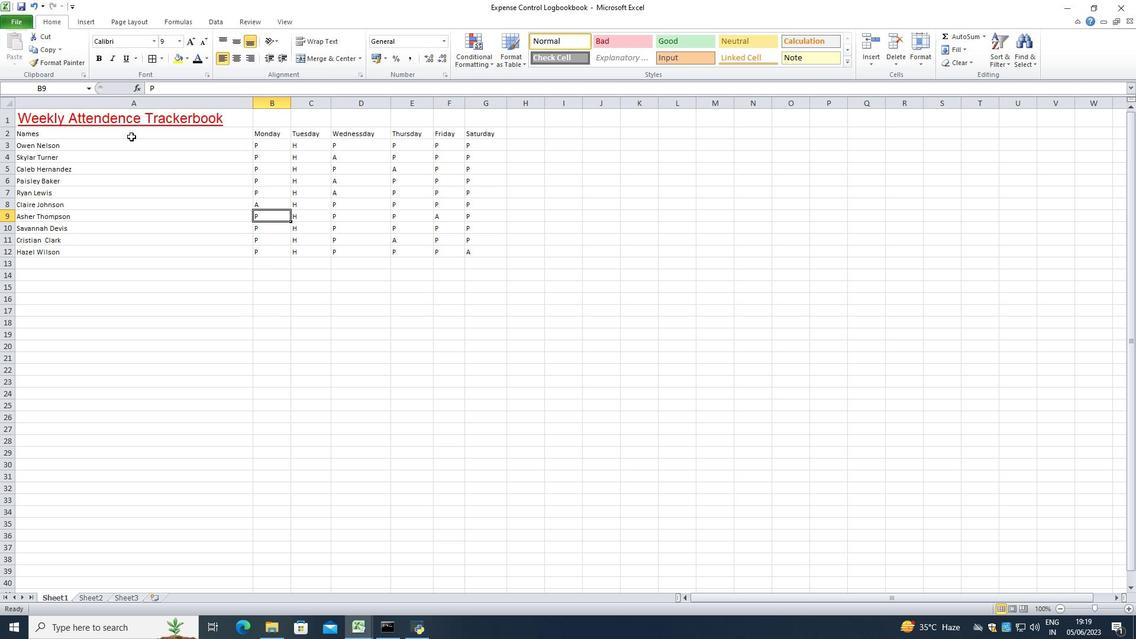 
Action: Mouse moved to (124, 135)
Screenshot: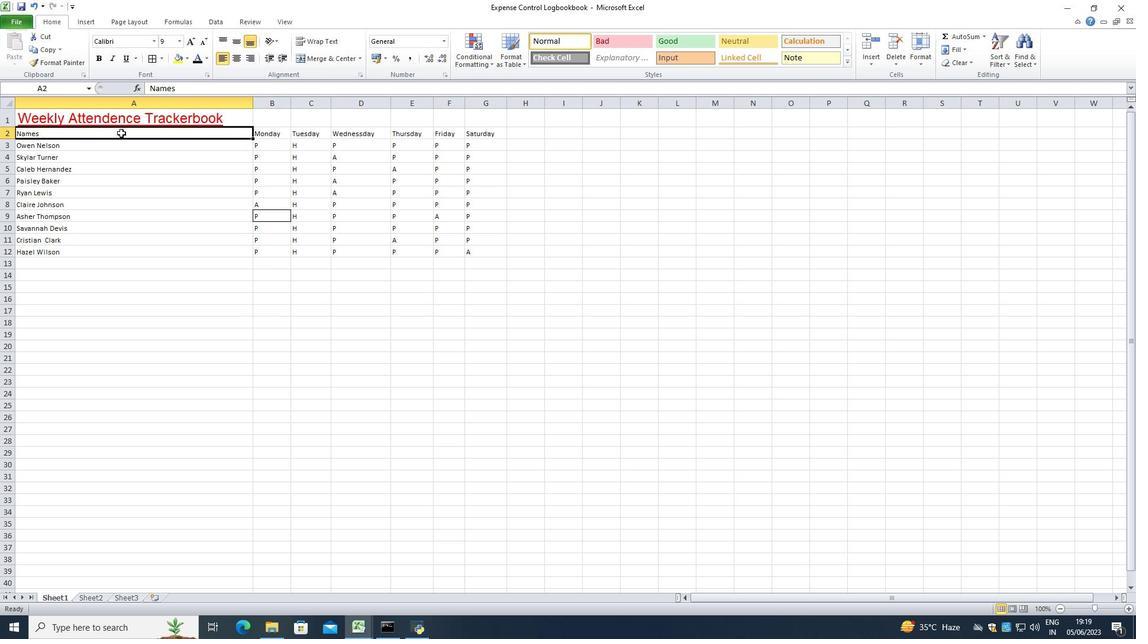 
Action: Mouse pressed left at (124, 135)
Screenshot: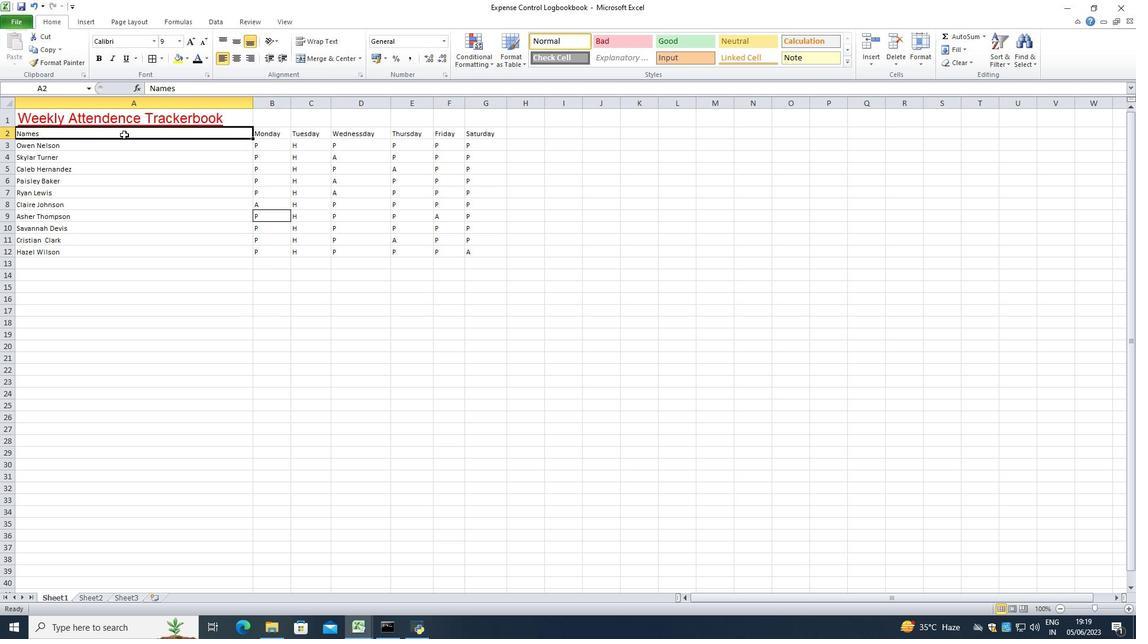 
Action: Mouse moved to (138, 142)
Screenshot: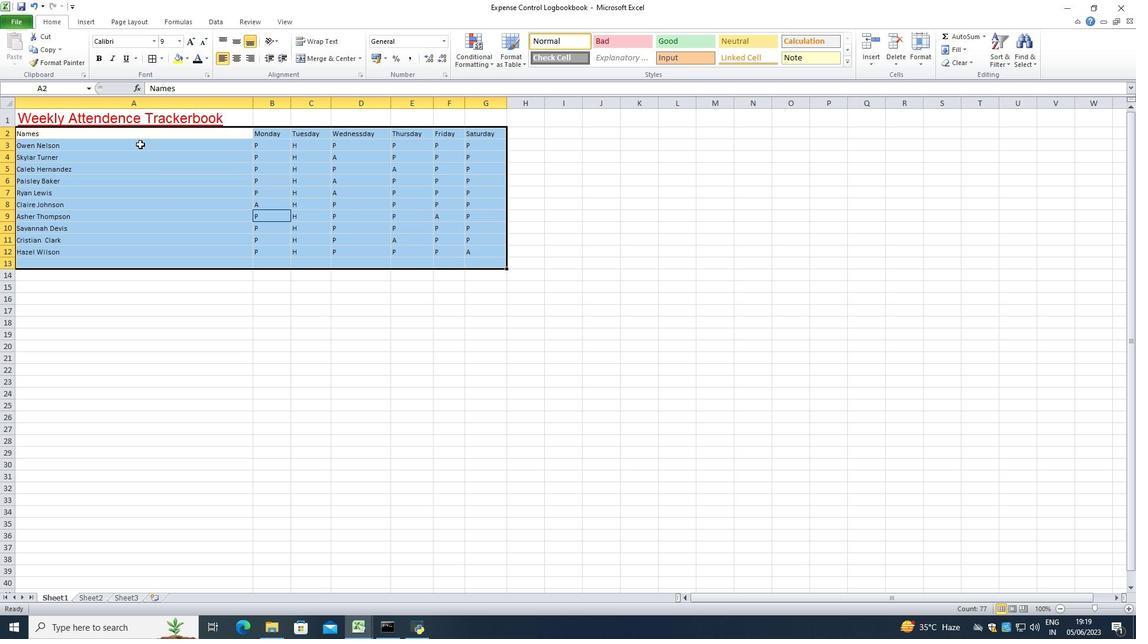 
Action: Mouse pressed left at (138, 142)
Screenshot: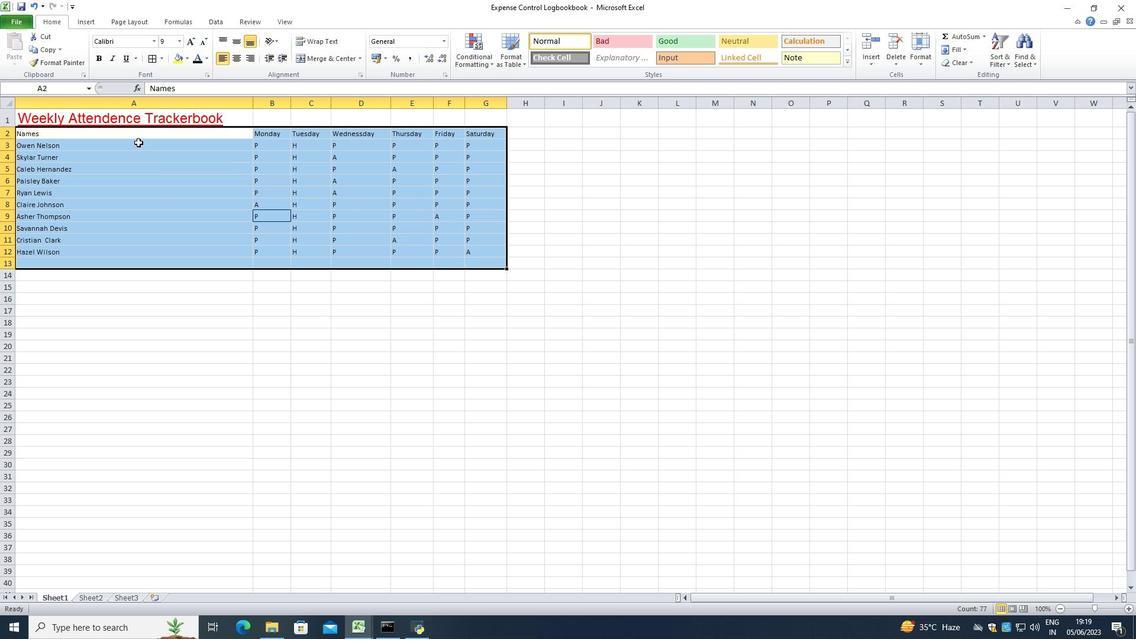 
Action: Mouse moved to (122, 130)
Screenshot: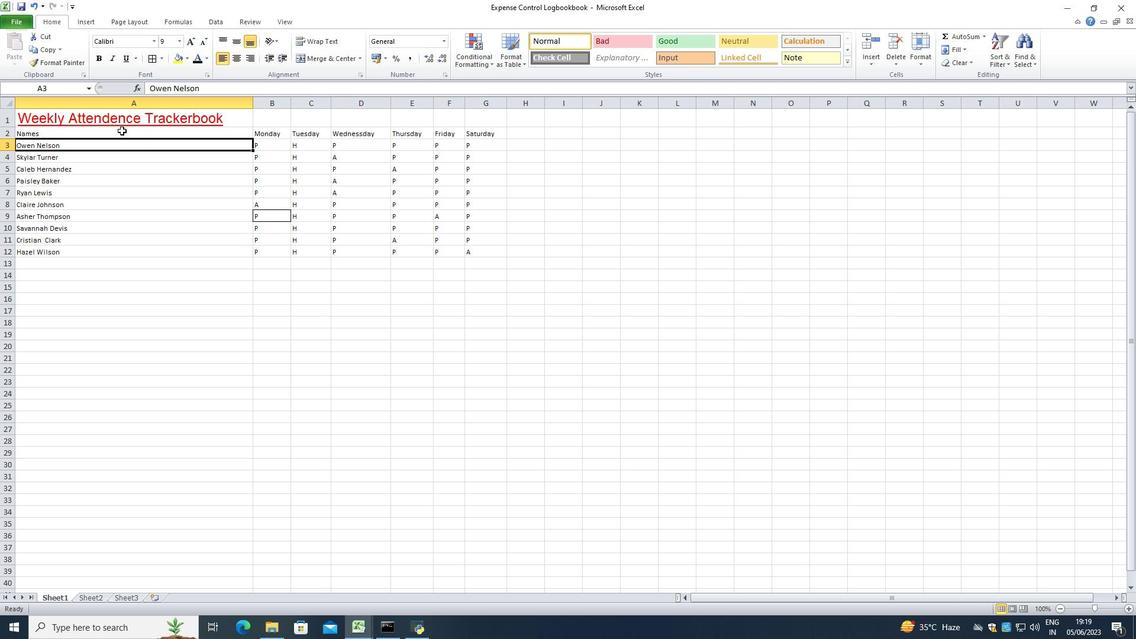 
Action: Mouse pressed left at (122, 130)
Screenshot: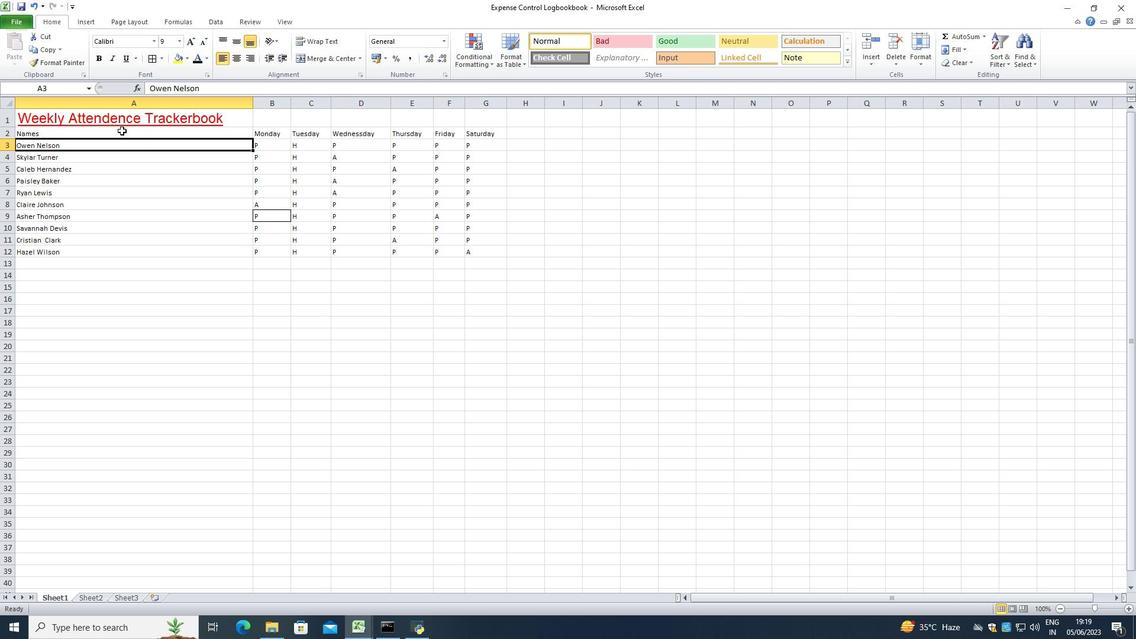 
Action: Mouse moved to (116, 116)
Screenshot: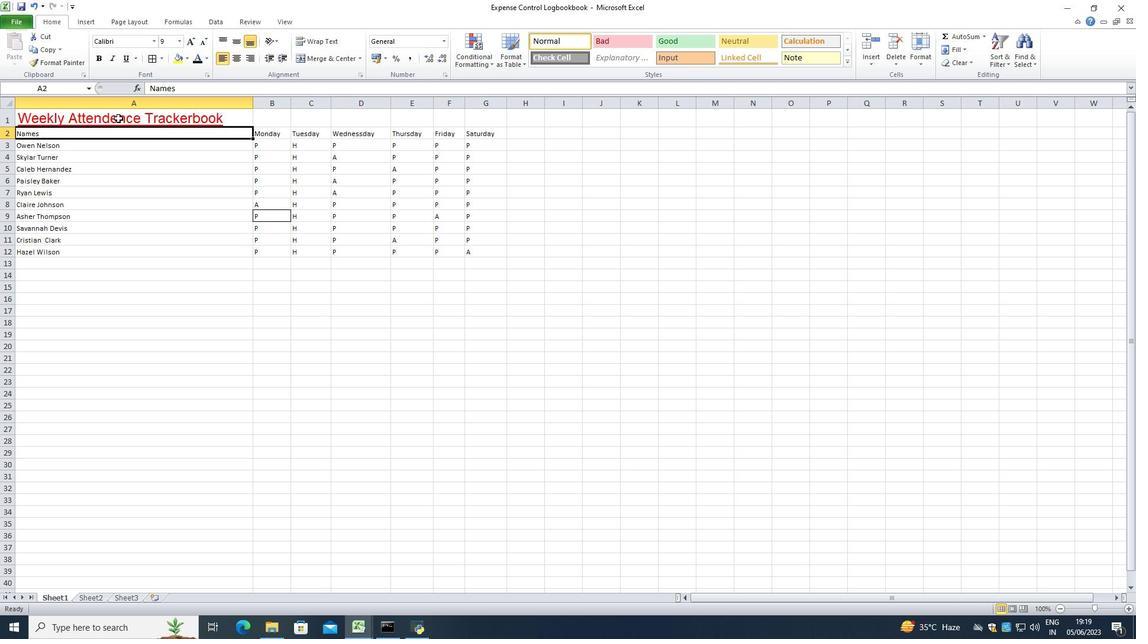 
Action: Mouse pressed left at (116, 116)
Screenshot: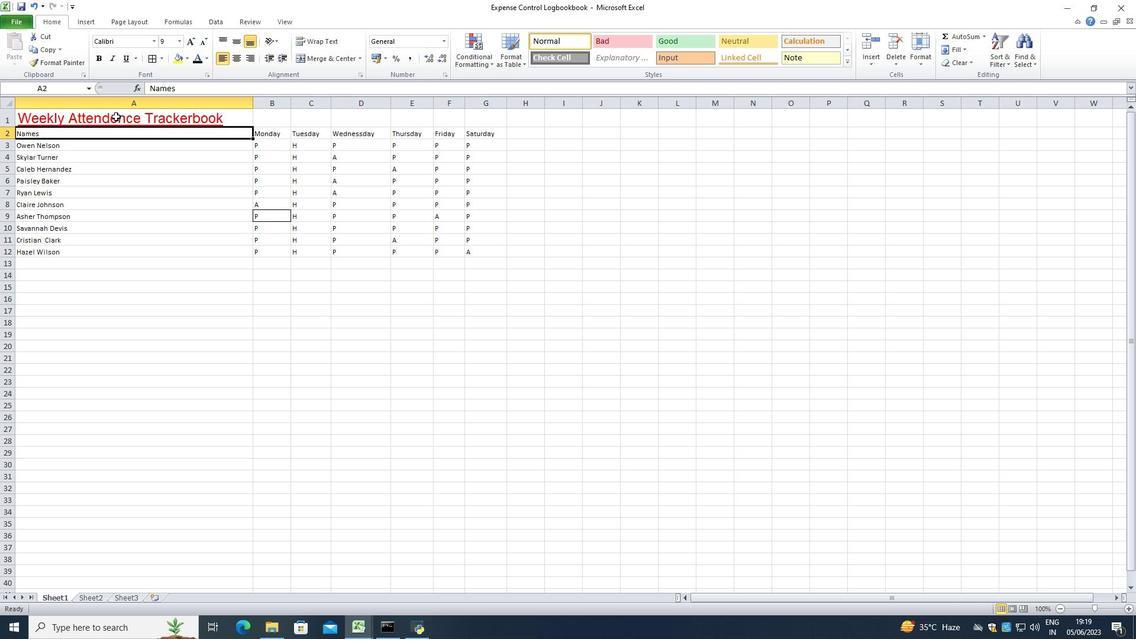 
Action: Mouse moved to (151, 57)
Screenshot: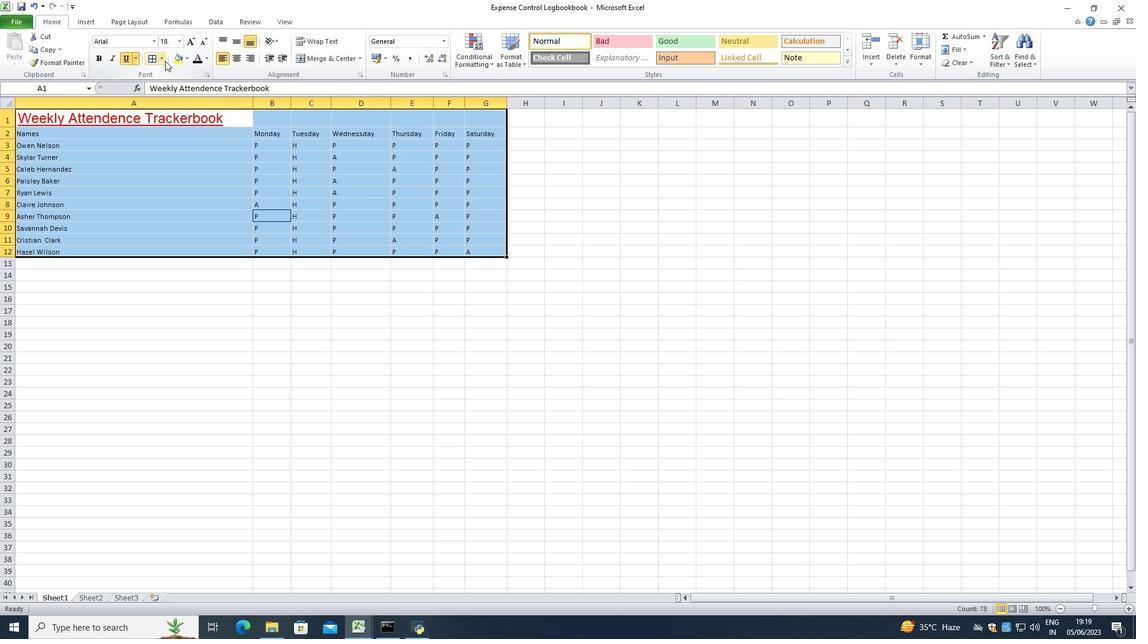 
Action: Mouse pressed left at (151, 57)
Screenshot: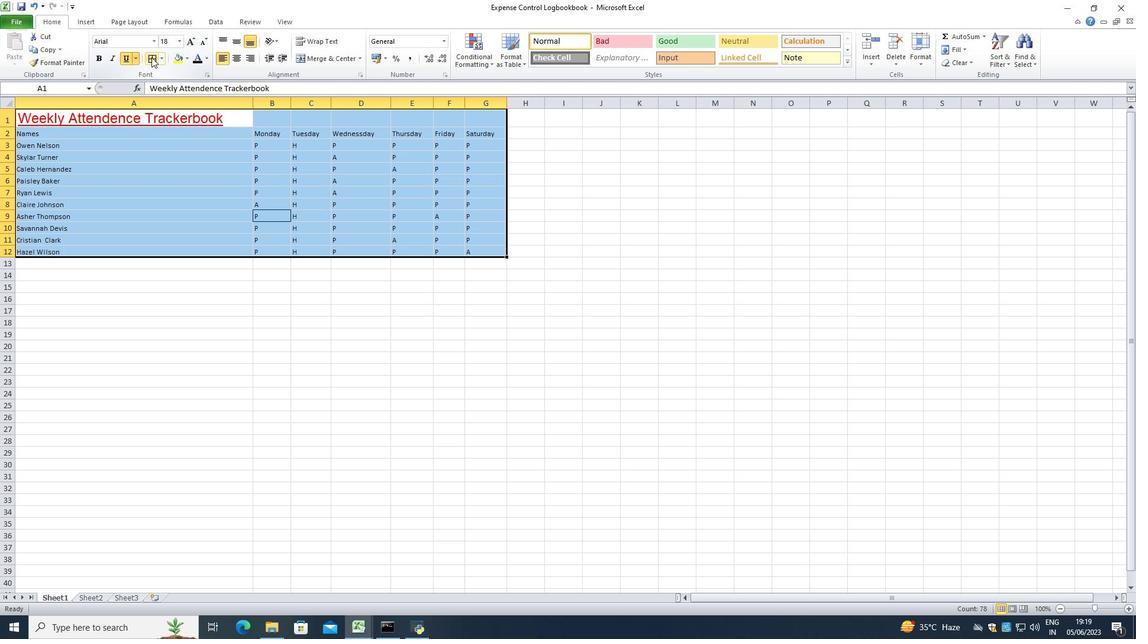 
Action: Mouse moved to (391, 267)
Screenshot: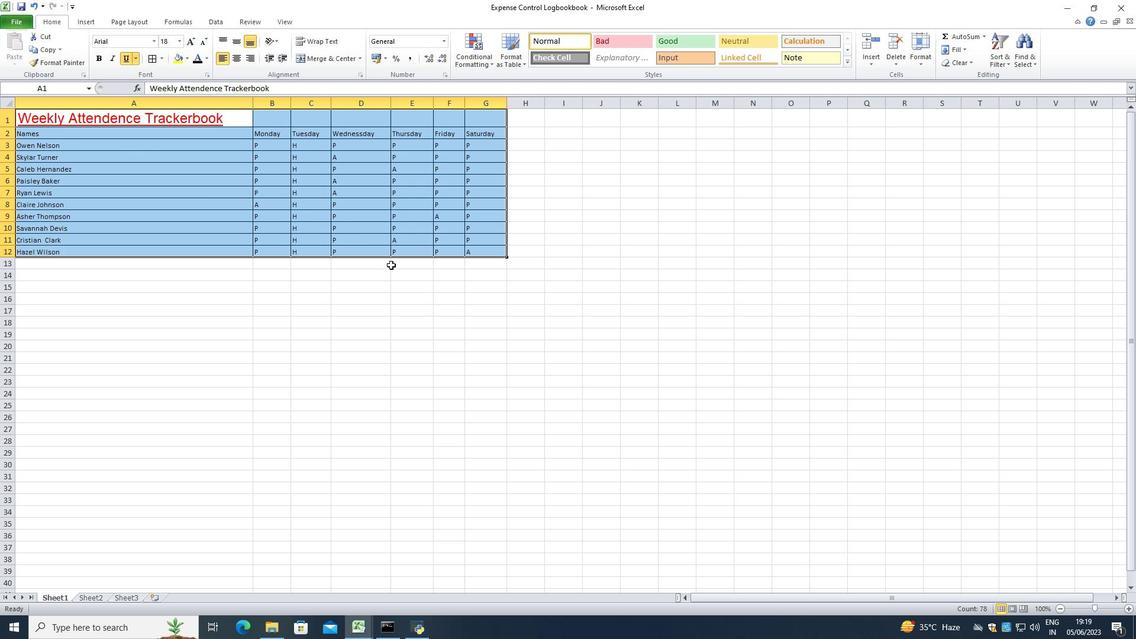 
Action: Mouse pressed left at (391, 267)
Screenshot: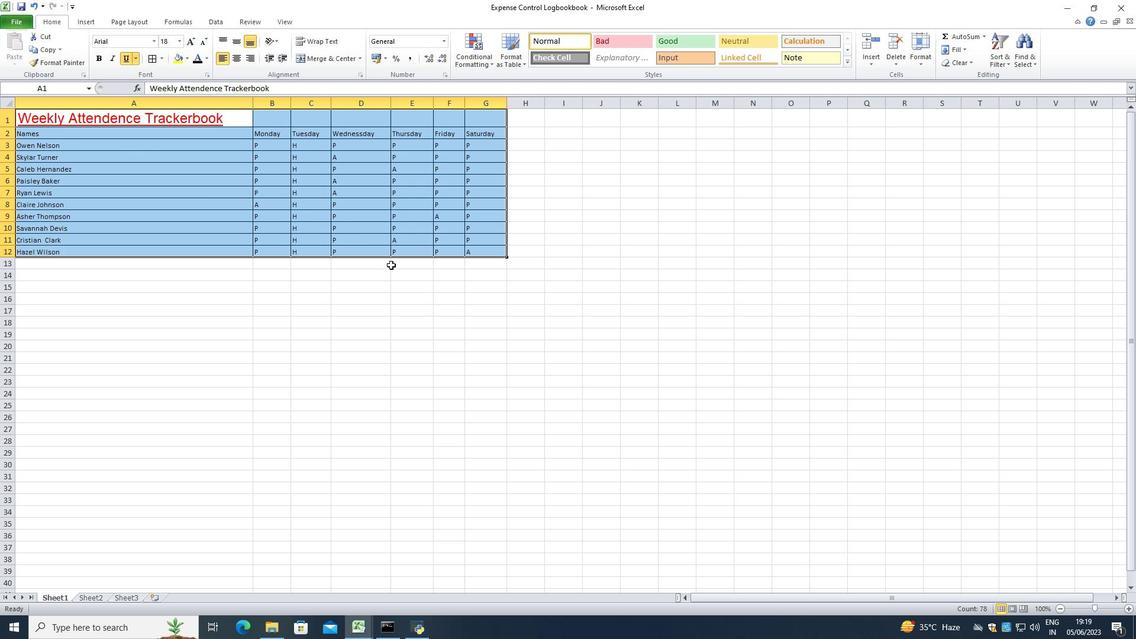 
Action: Mouse moved to (237, 202)
Screenshot: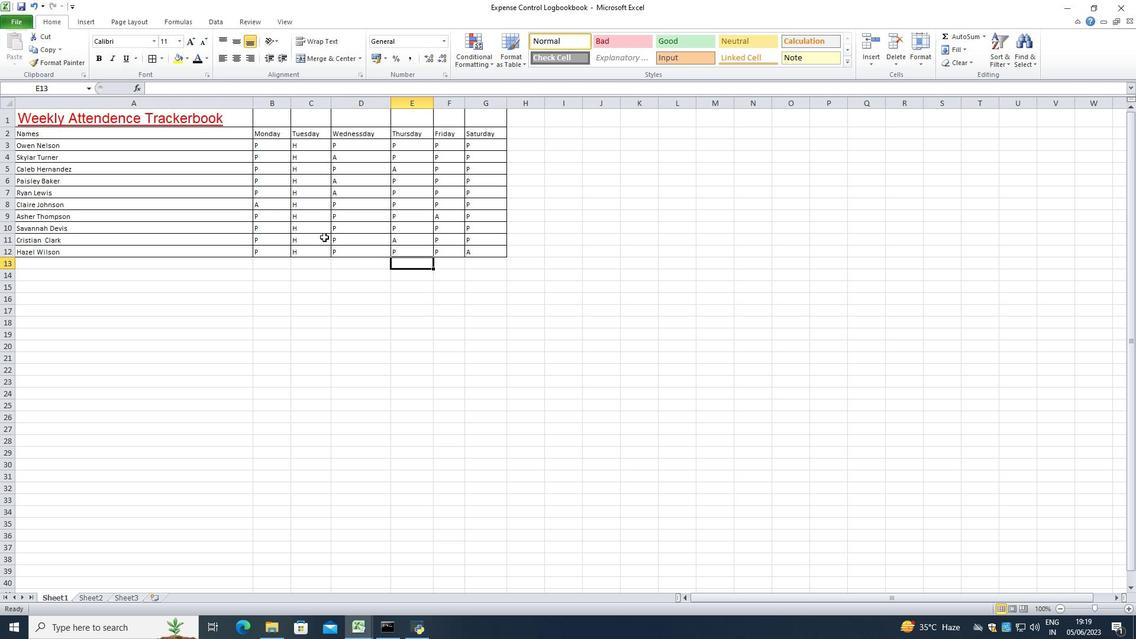 
Action: Mouse pressed left at (237, 202)
Screenshot: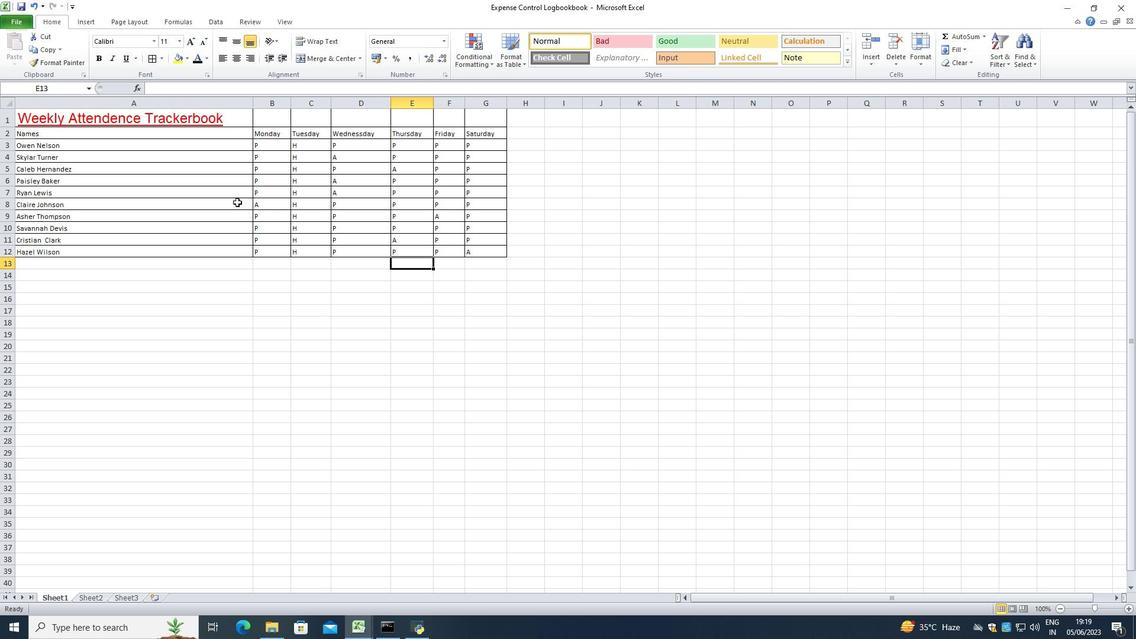 
Action: Mouse moved to (158, 137)
Screenshot: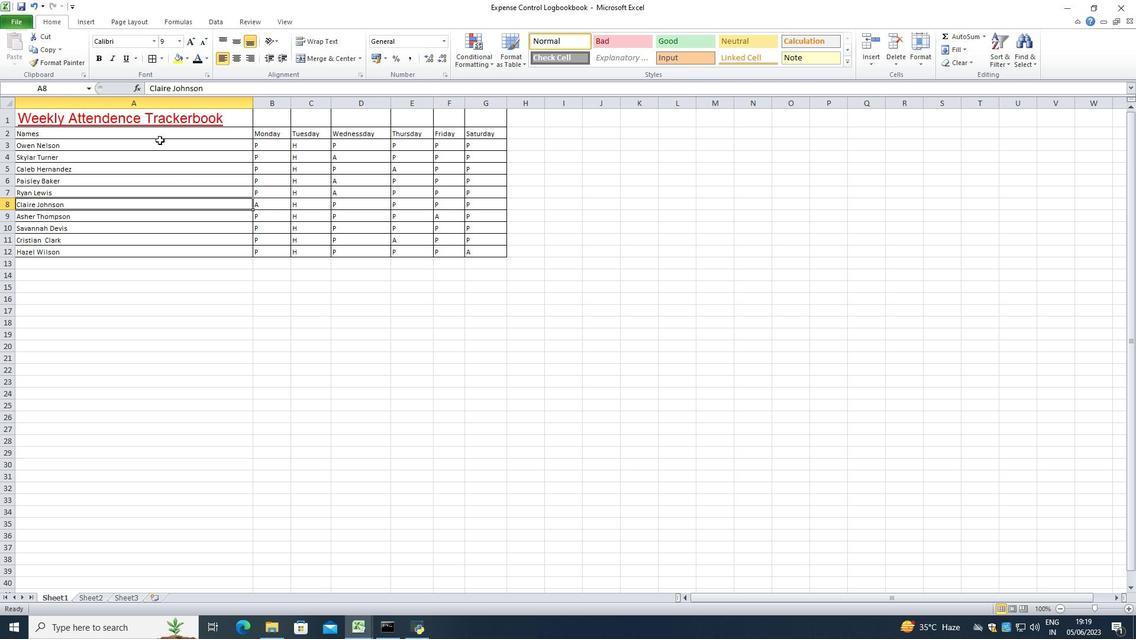 
Action: Mouse pressed left at (158, 137)
Screenshot: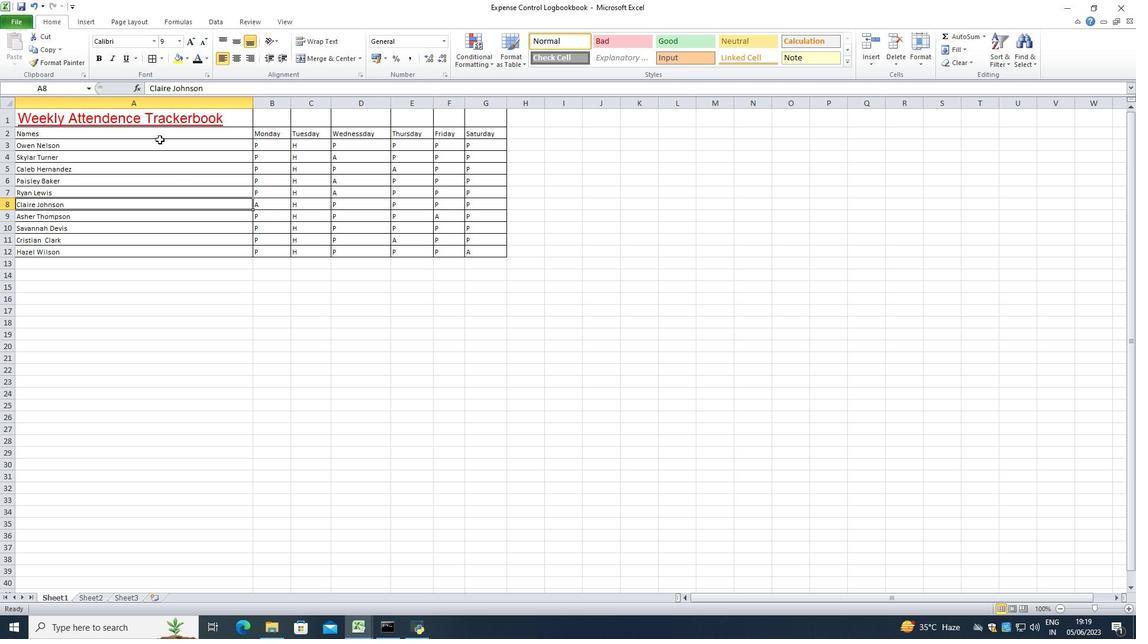 
Action: Mouse moved to (22, 24)
Screenshot: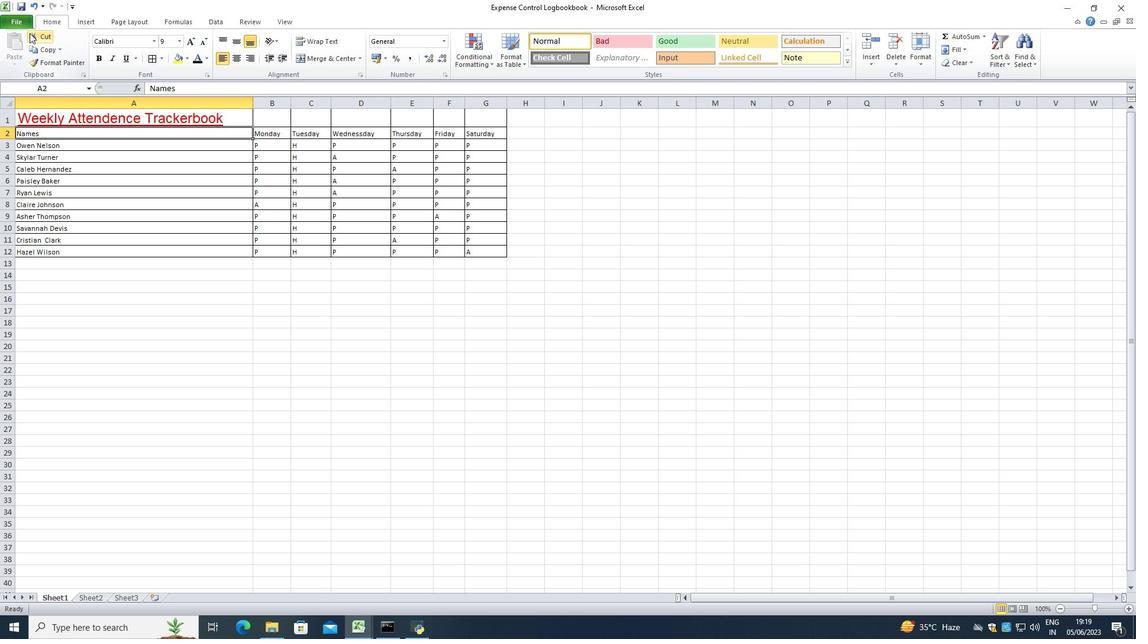
Action: Mouse pressed left at (22, 24)
Screenshot: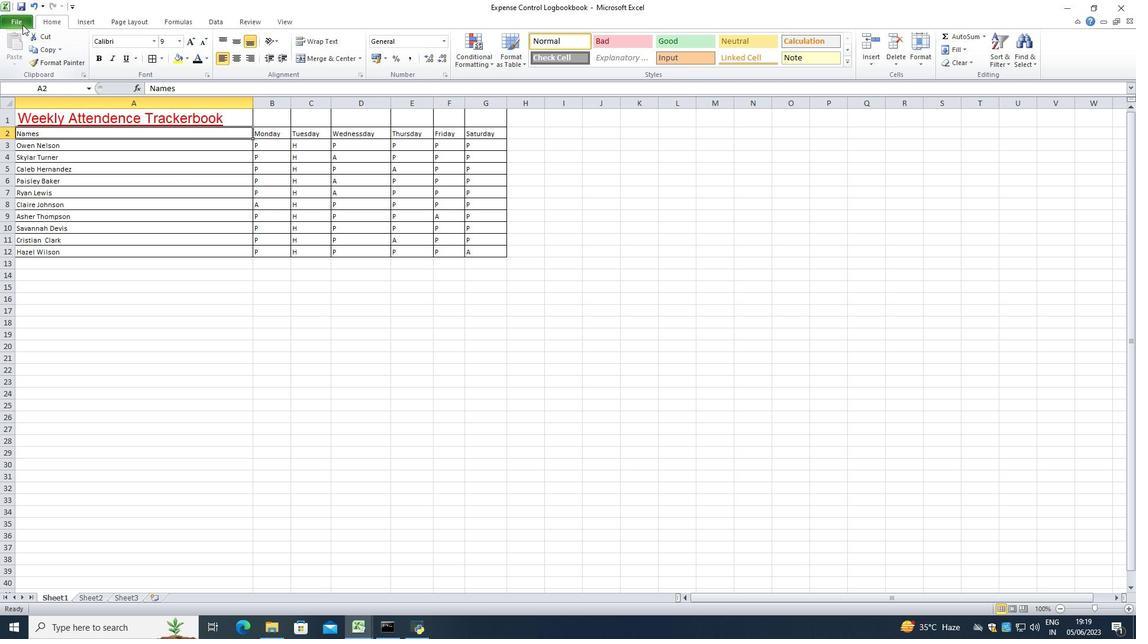
Action: Mouse moved to (27, 59)
Screenshot: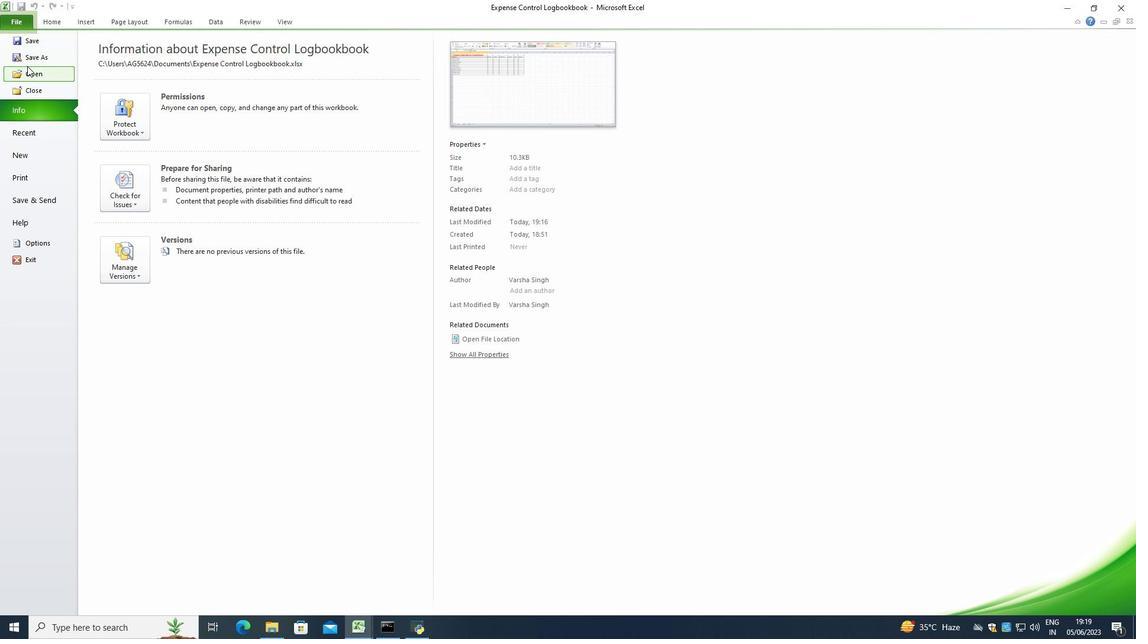 
Action: Mouse pressed left at (27, 59)
Screenshot: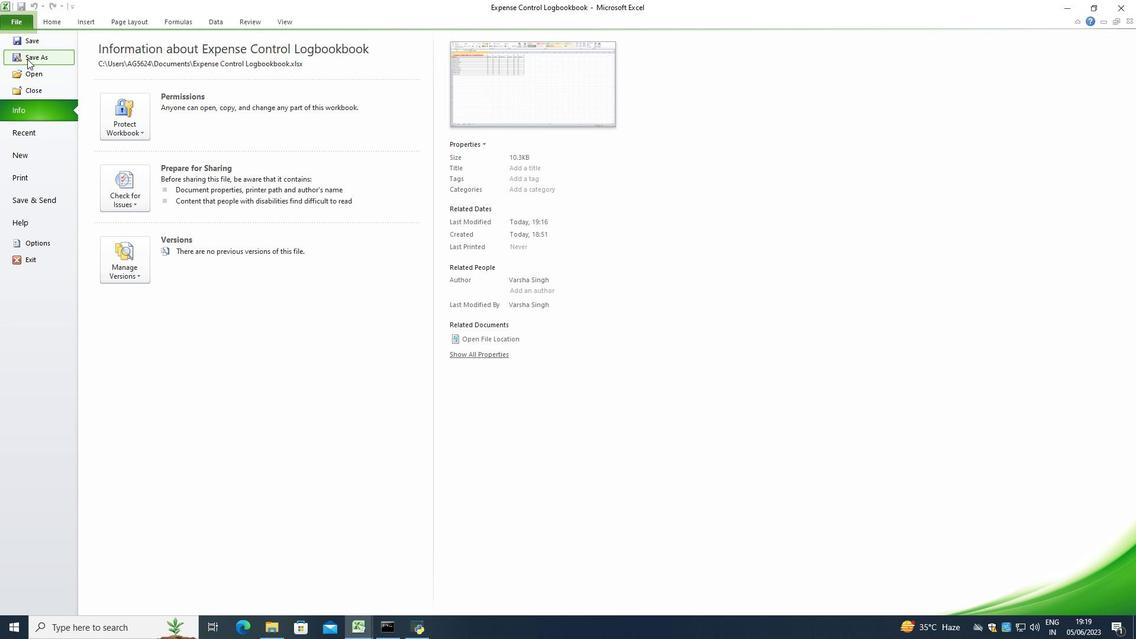
Action: Mouse moved to (182, 236)
Screenshot: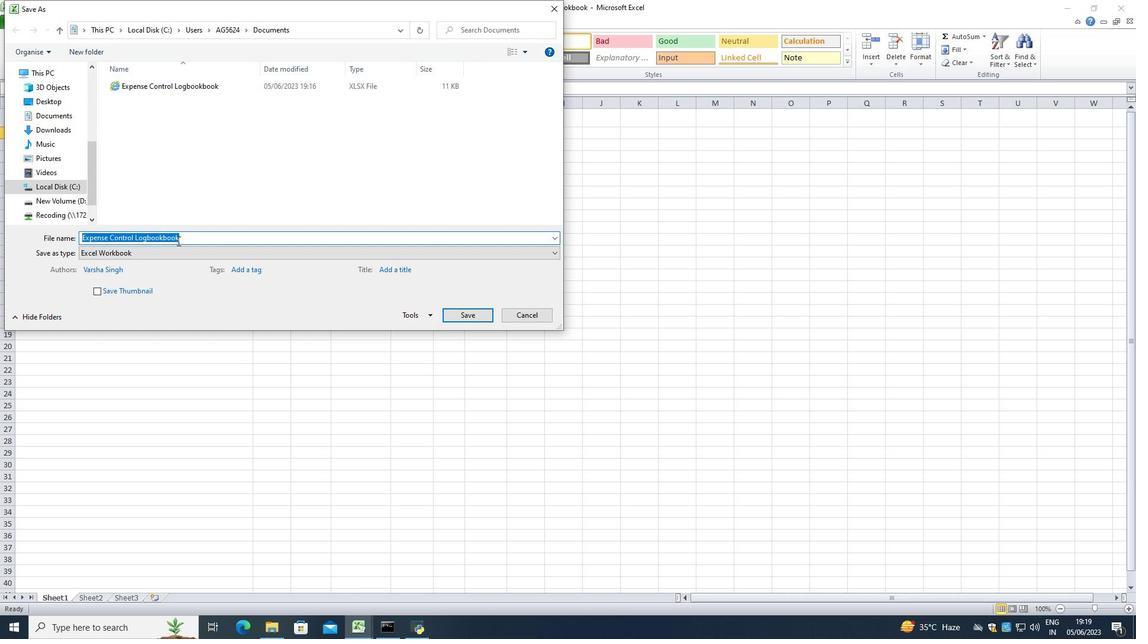 
Action: Mouse pressed left at (182, 236)
Screenshot: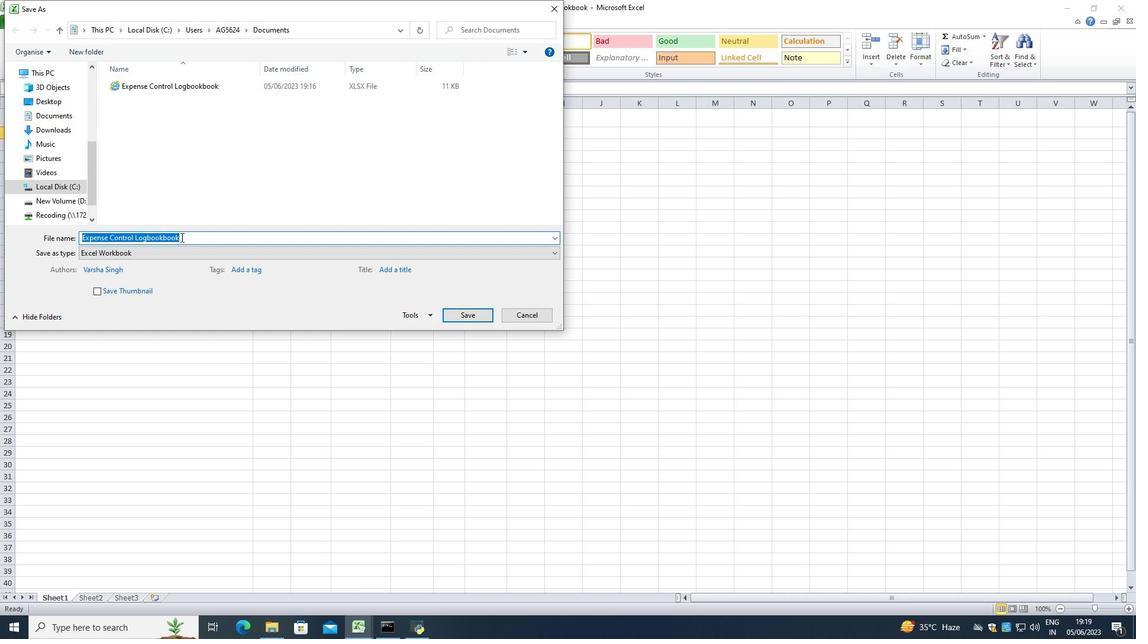 
Action: Mouse moved to (466, 312)
Screenshot: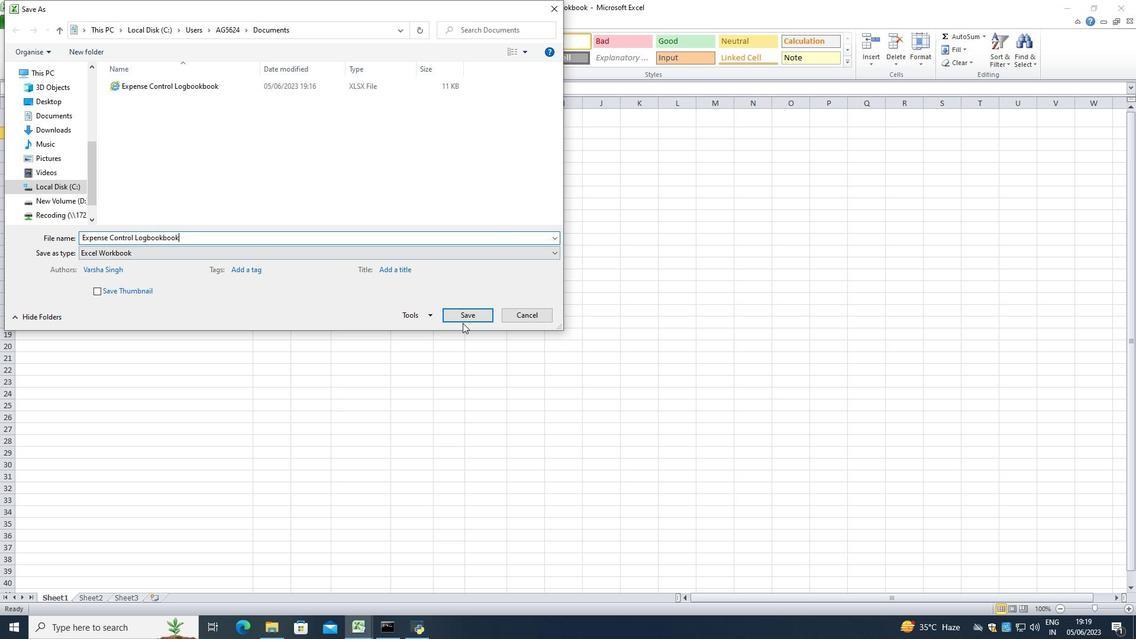 
Action: Mouse pressed left at (466, 312)
Screenshot: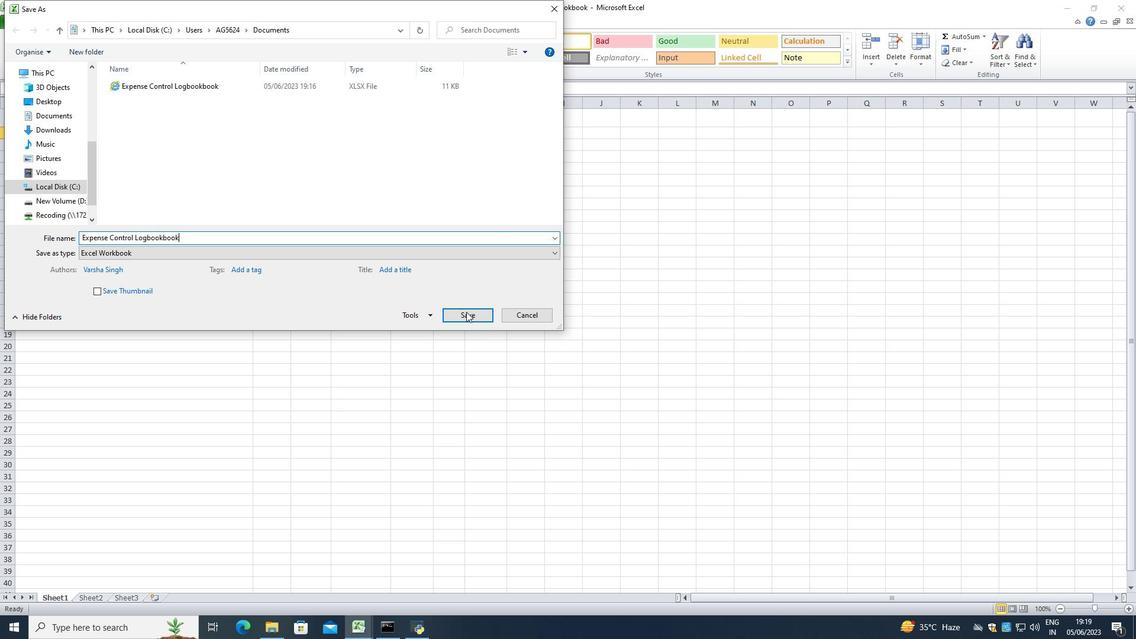 
Action: Mouse moved to (593, 319)
Screenshot: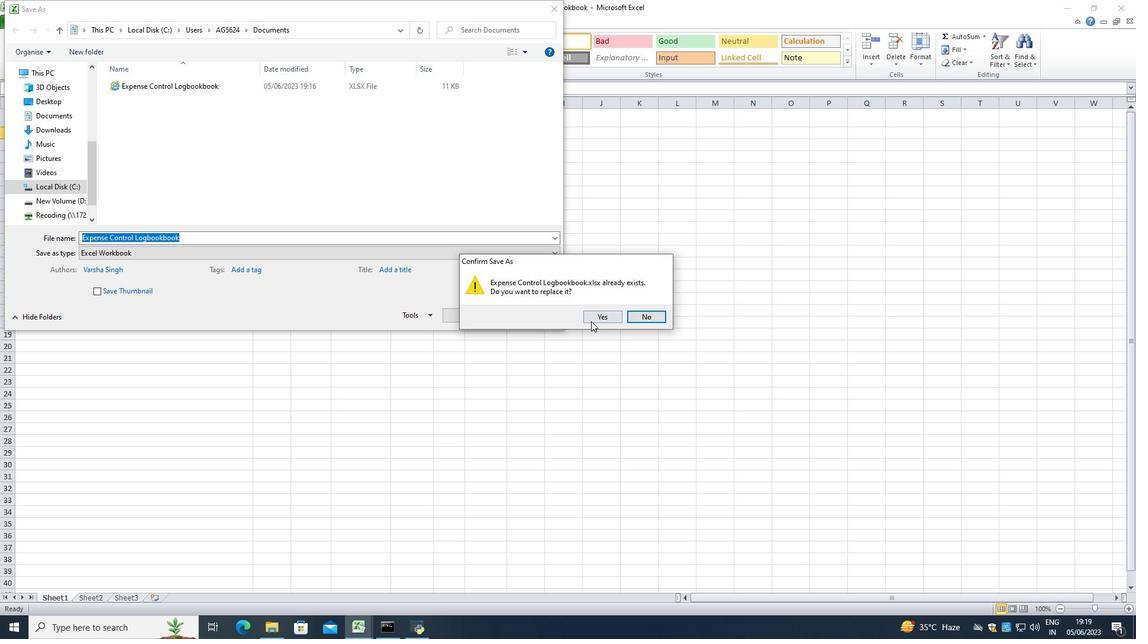 
Action: Mouse pressed left at (593, 319)
Screenshot: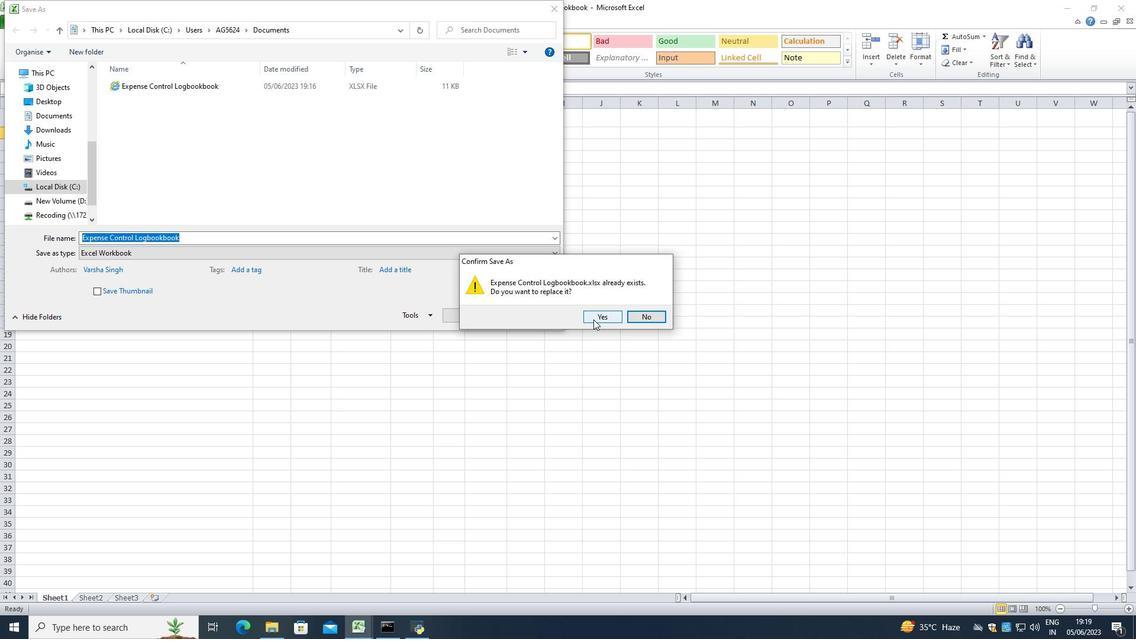 
Action: Mouse moved to (375, 248)
Screenshot: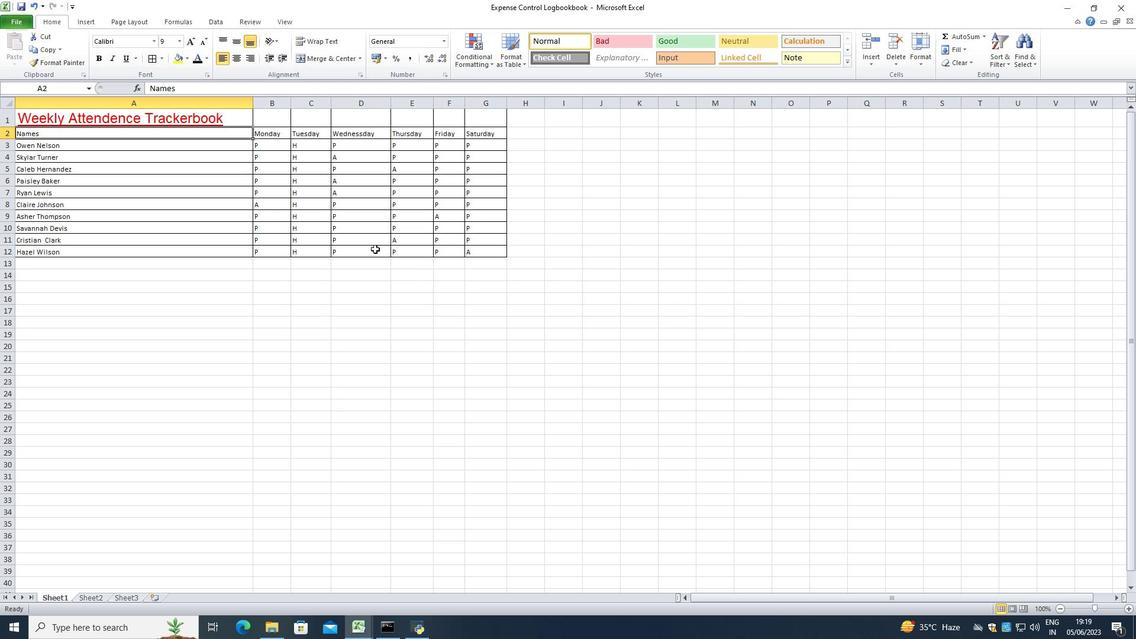 
